Task: Look for space in Rockingham, Australia from 1st July, 2023 to 9th July, 2023 for 2 adults in price range Rs.8000 to Rs.15000. Place can be entire place with 1  bedroom having 1 bed and 1 bathroom. Property type can be house. Amenities needed are: washing machine, dedicated workplace, free parkinig on premises, smoking allowed, . Booking option can be shelf check-in. Required host language is English.
Action: Mouse moved to (517, 121)
Screenshot: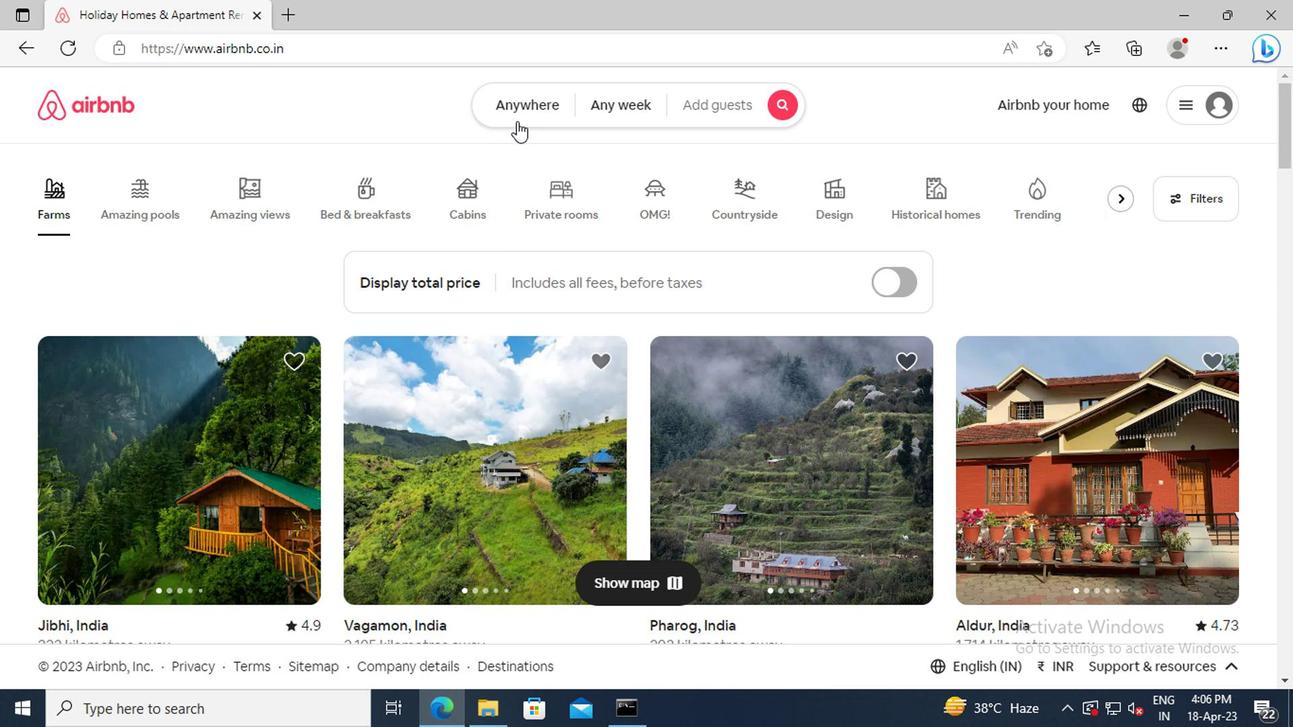 
Action: Mouse pressed left at (517, 121)
Screenshot: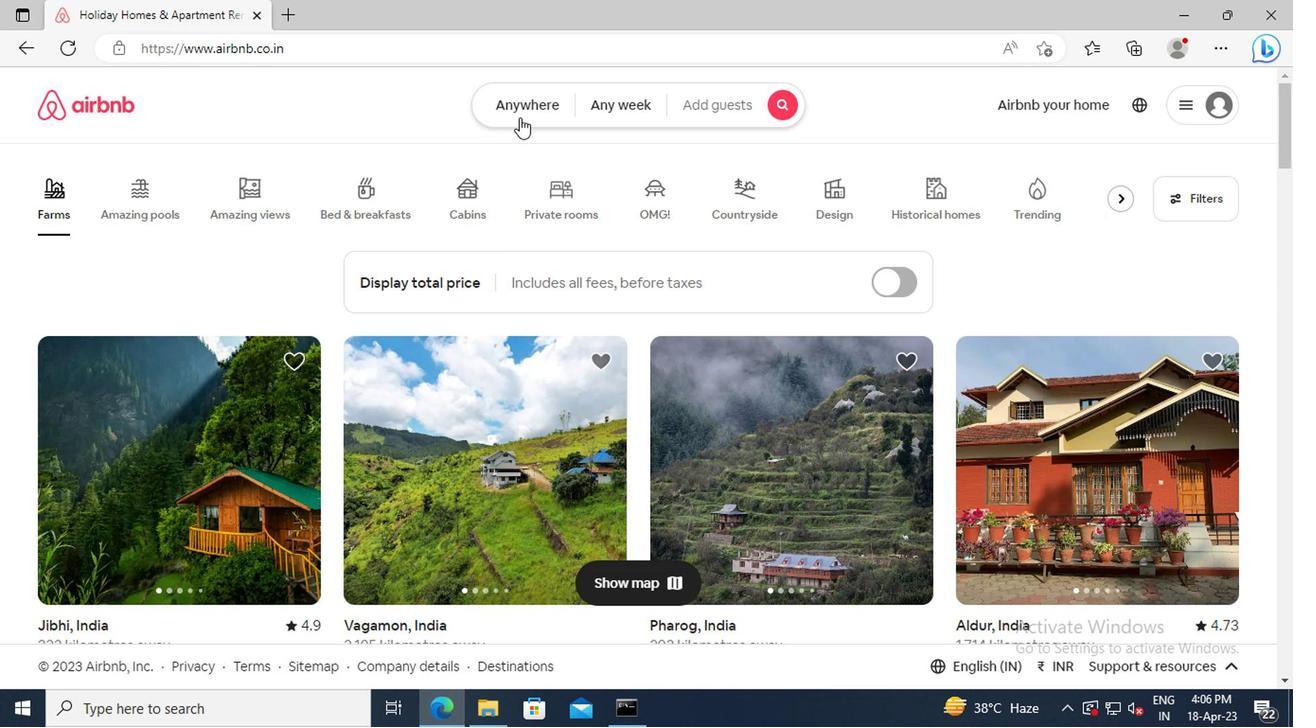 
Action: Mouse moved to (311, 187)
Screenshot: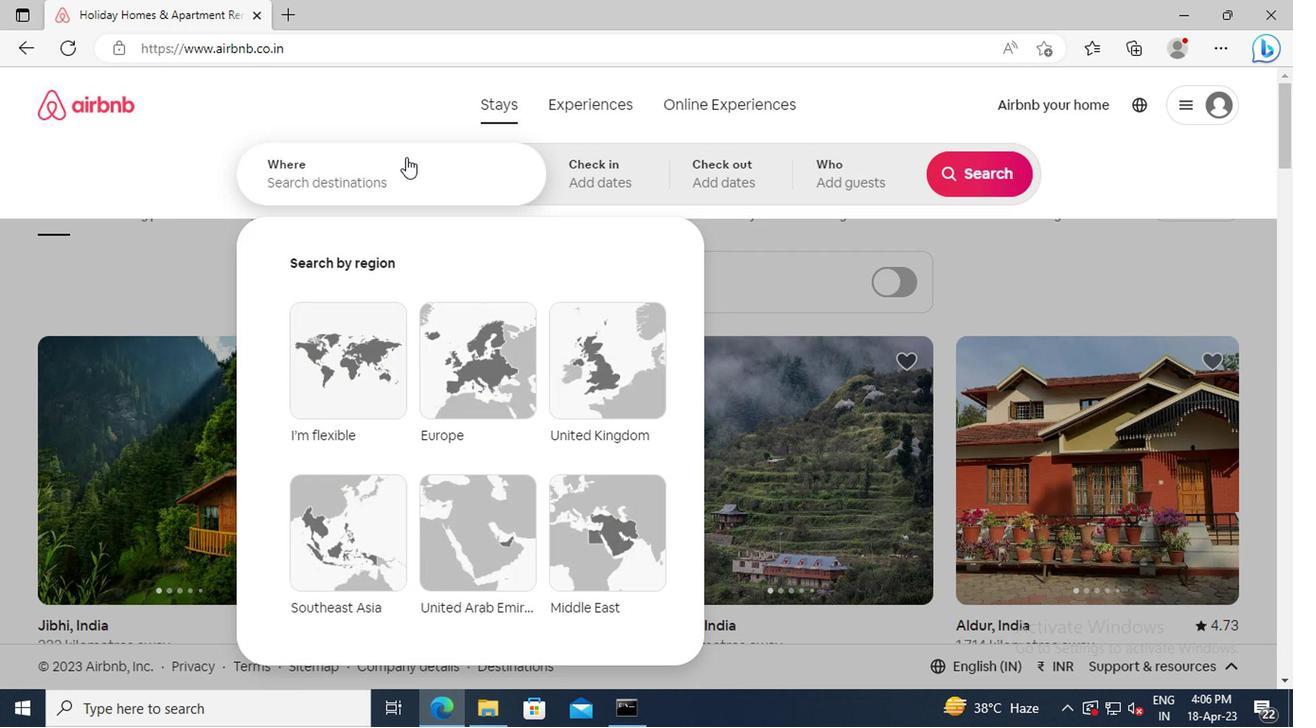 
Action: Mouse pressed left at (311, 187)
Screenshot: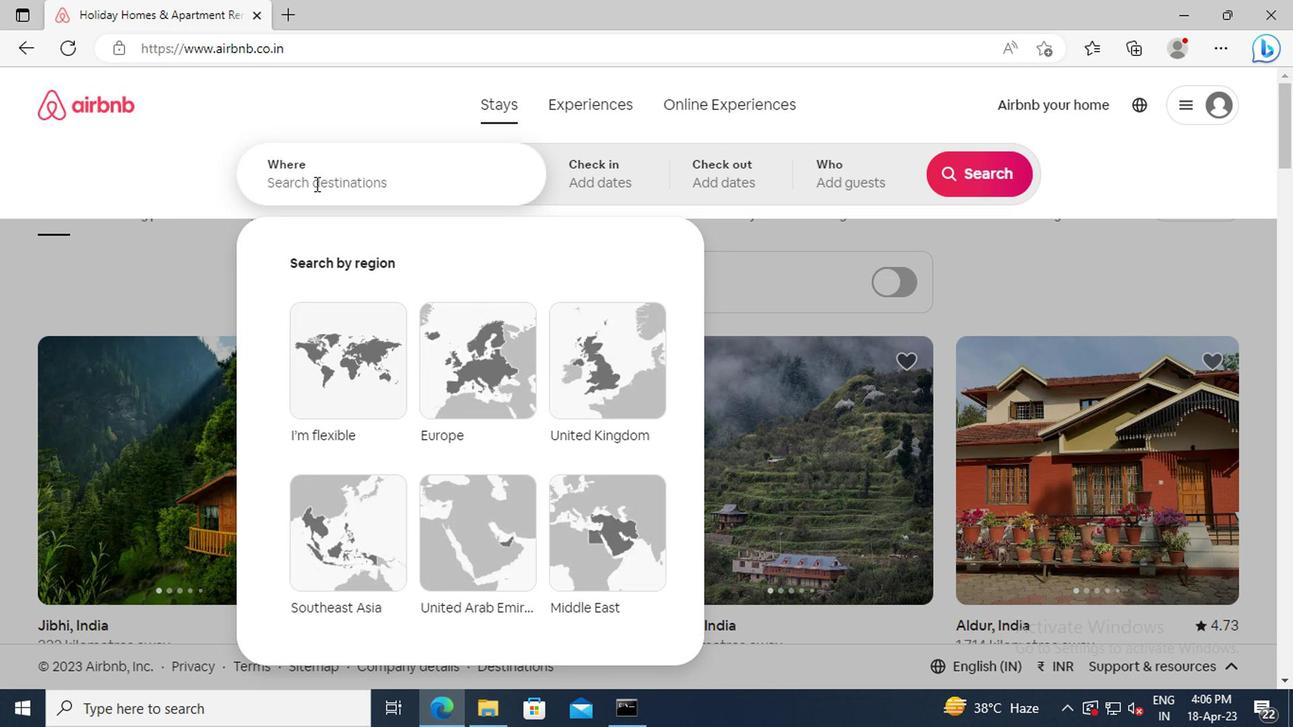 
Action: Key pressed <Key.shift>ROCKINGHAM,<Key.space><Key.shift_r>AUSTRALIA<Key.enter>
Screenshot: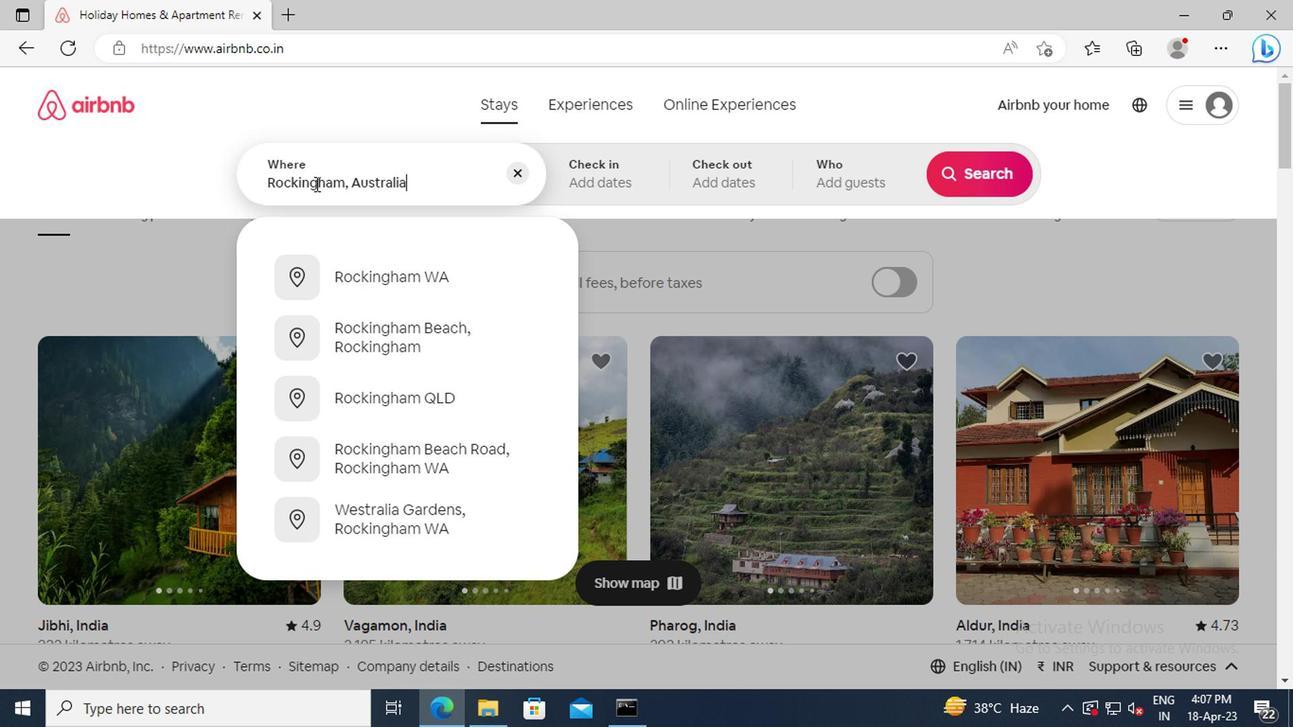 
Action: Mouse moved to (957, 325)
Screenshot: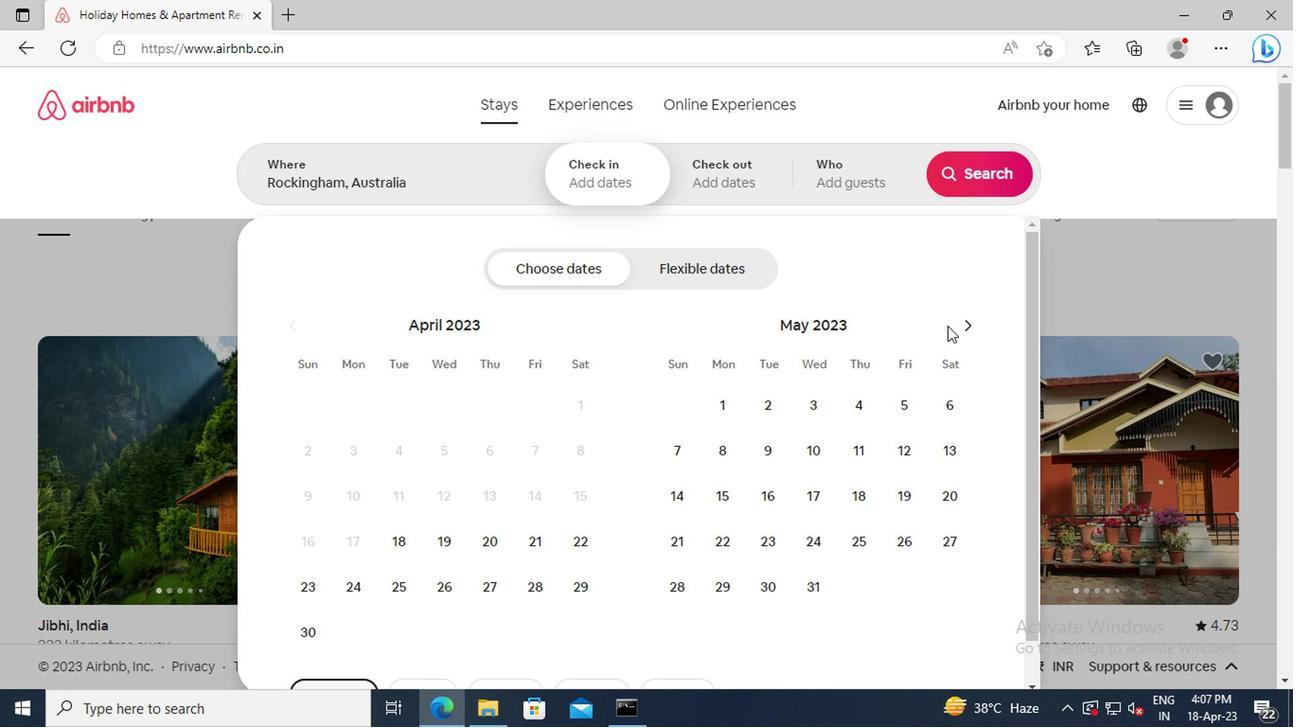
Action: Mouse pressed left at (957, 325)
Screenshot: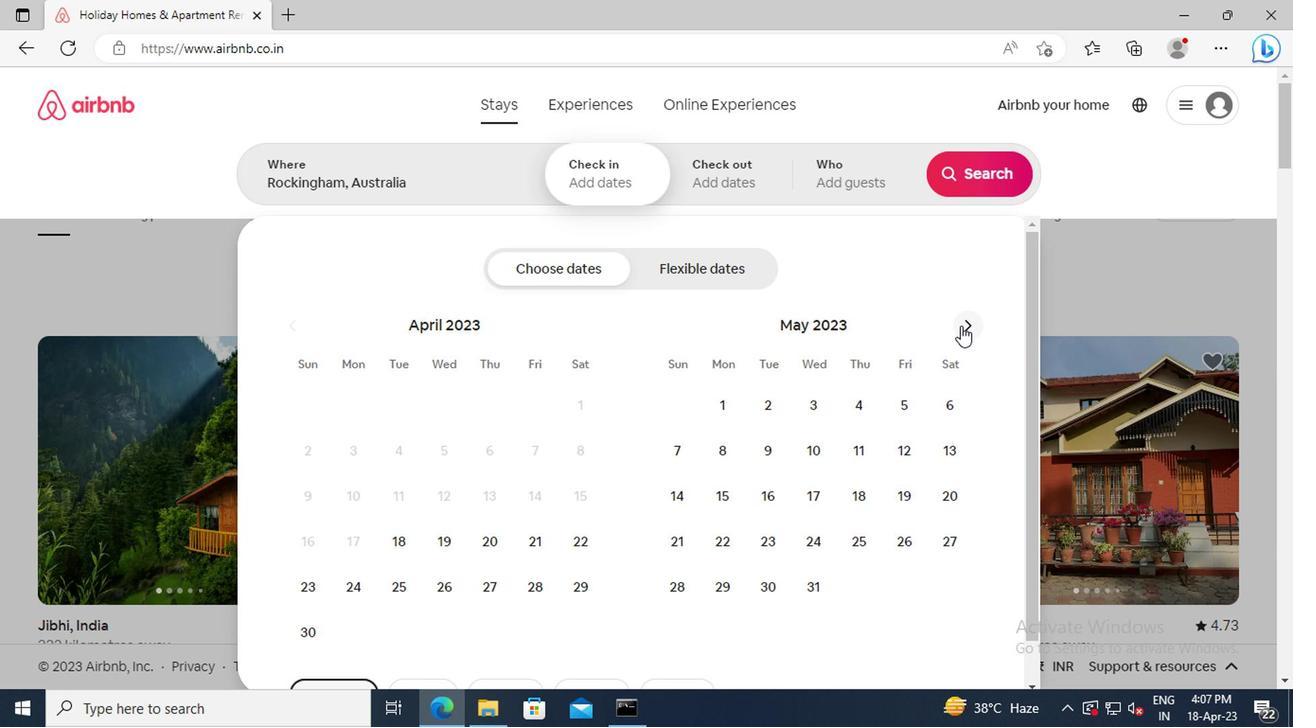 
Action: Mouse pressed left at (957, 325)
Screenshot: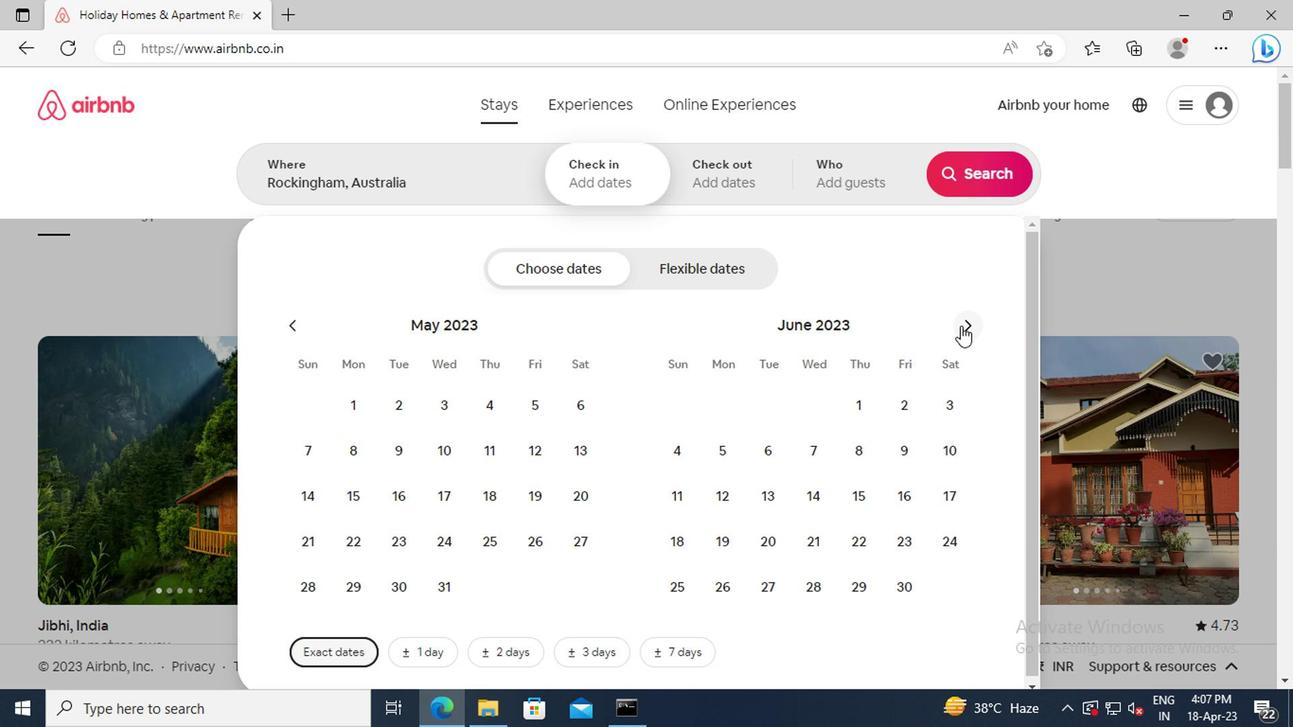 
Action: Mouse moved to (941, 400)
Screenshot: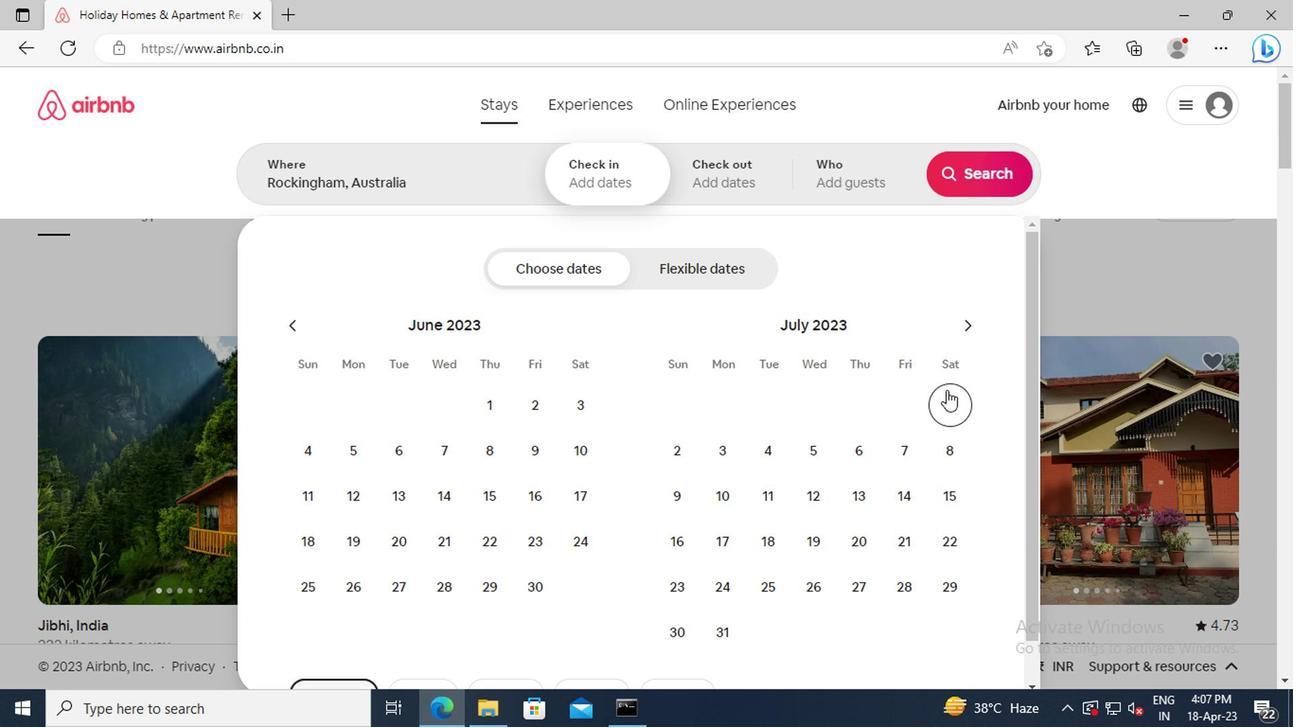 
Action: Mouse pressed left at (941, 400)
Screenshot: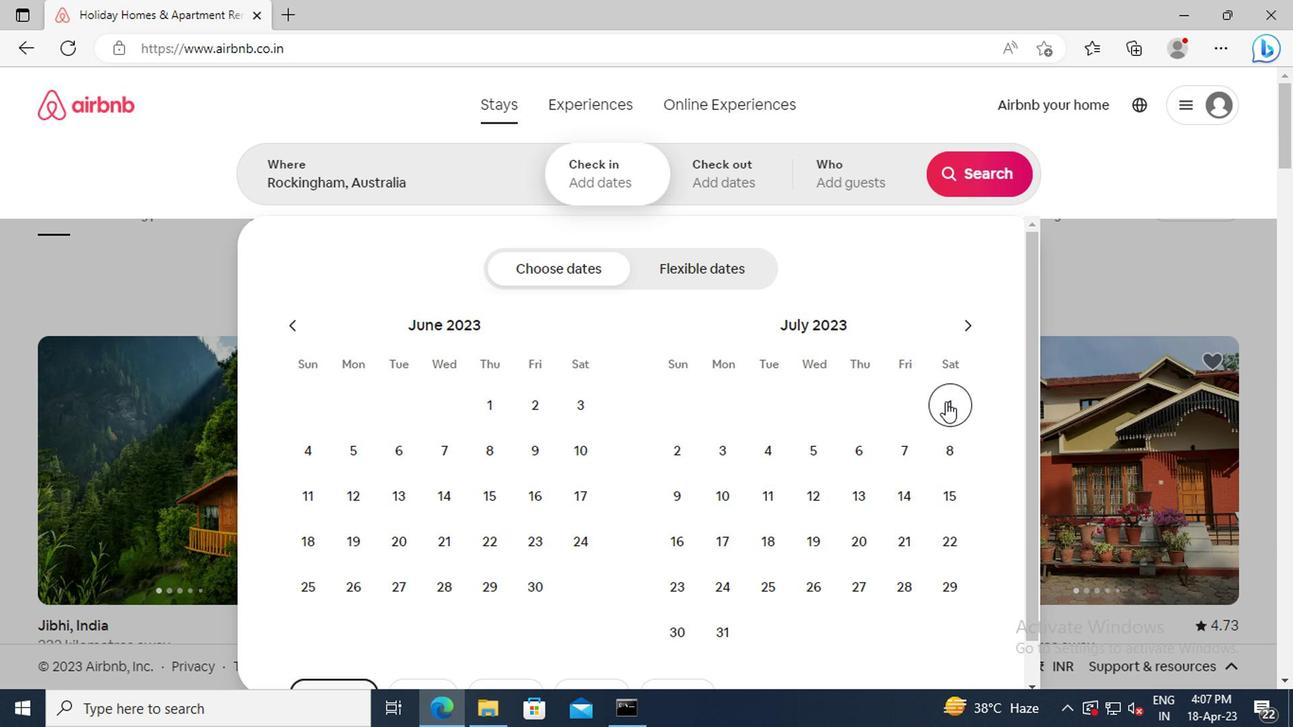 
Action: Mouse moved to (680, 491)
Screenshot: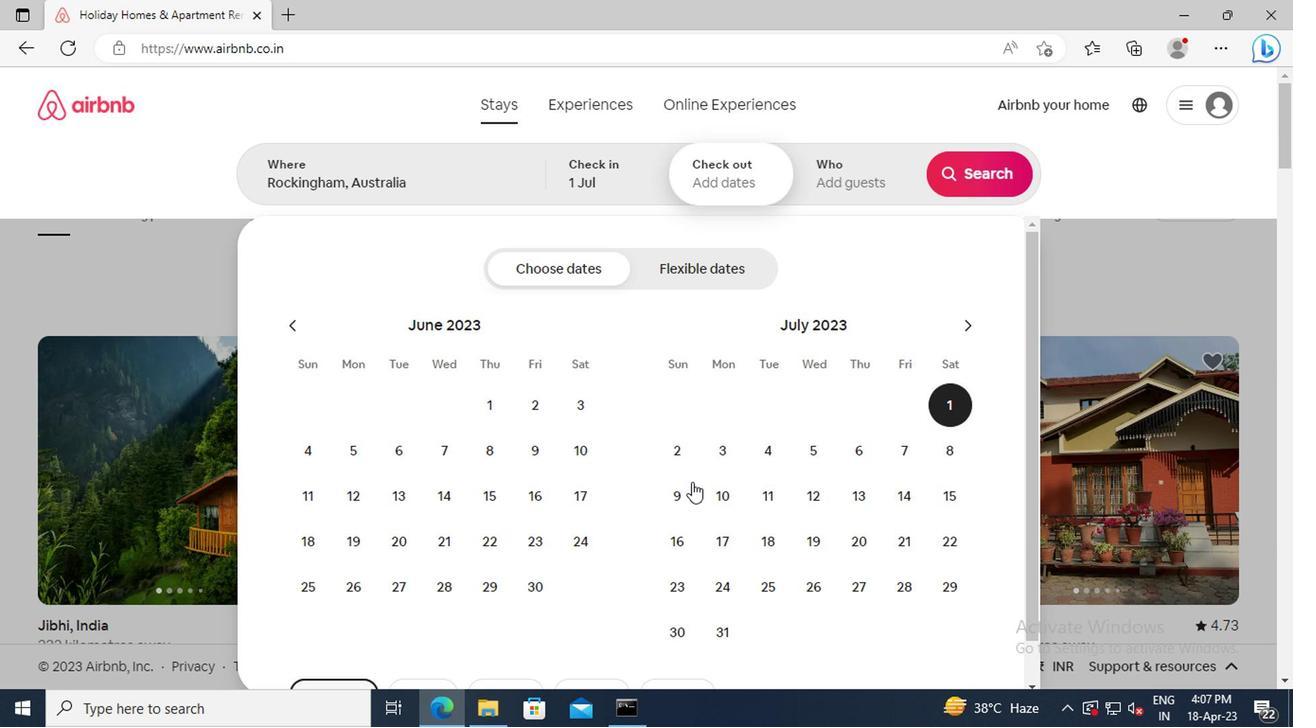 
Action: Mouse pressed left at (680, 491)
Screenshot: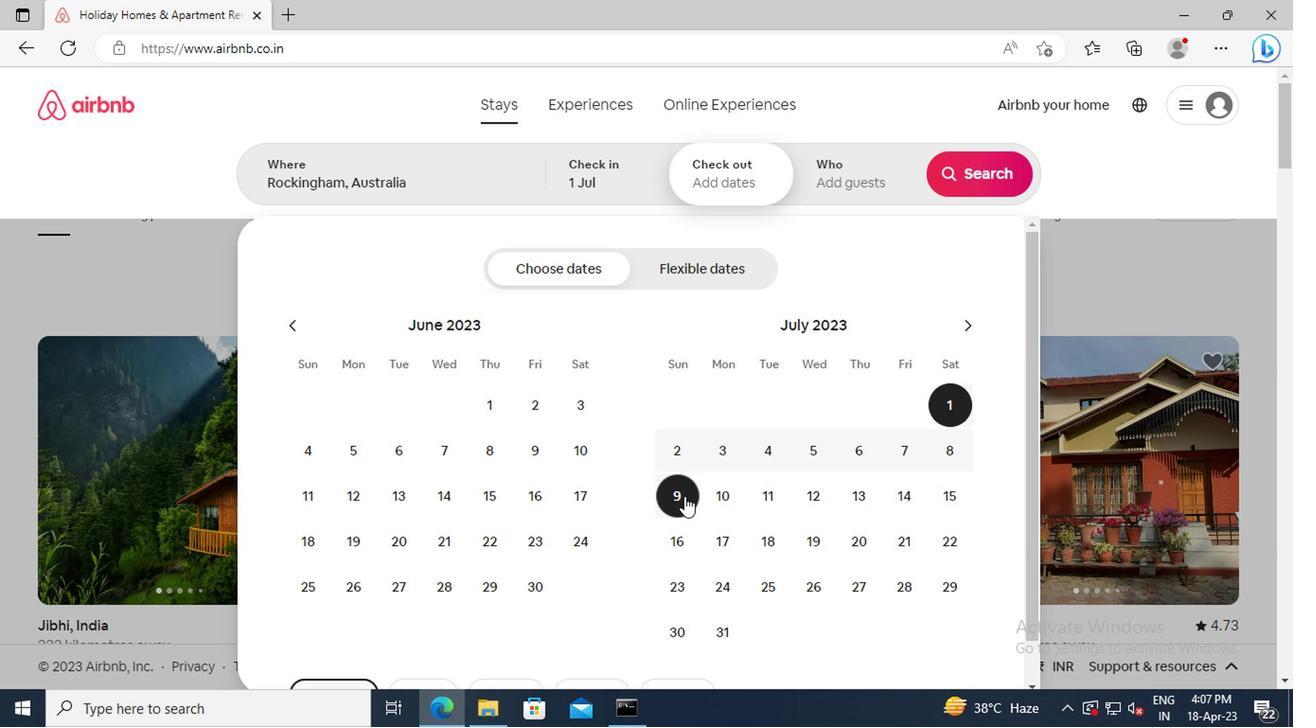 
Action: Mouse moved to (814, 173)
Screenshot: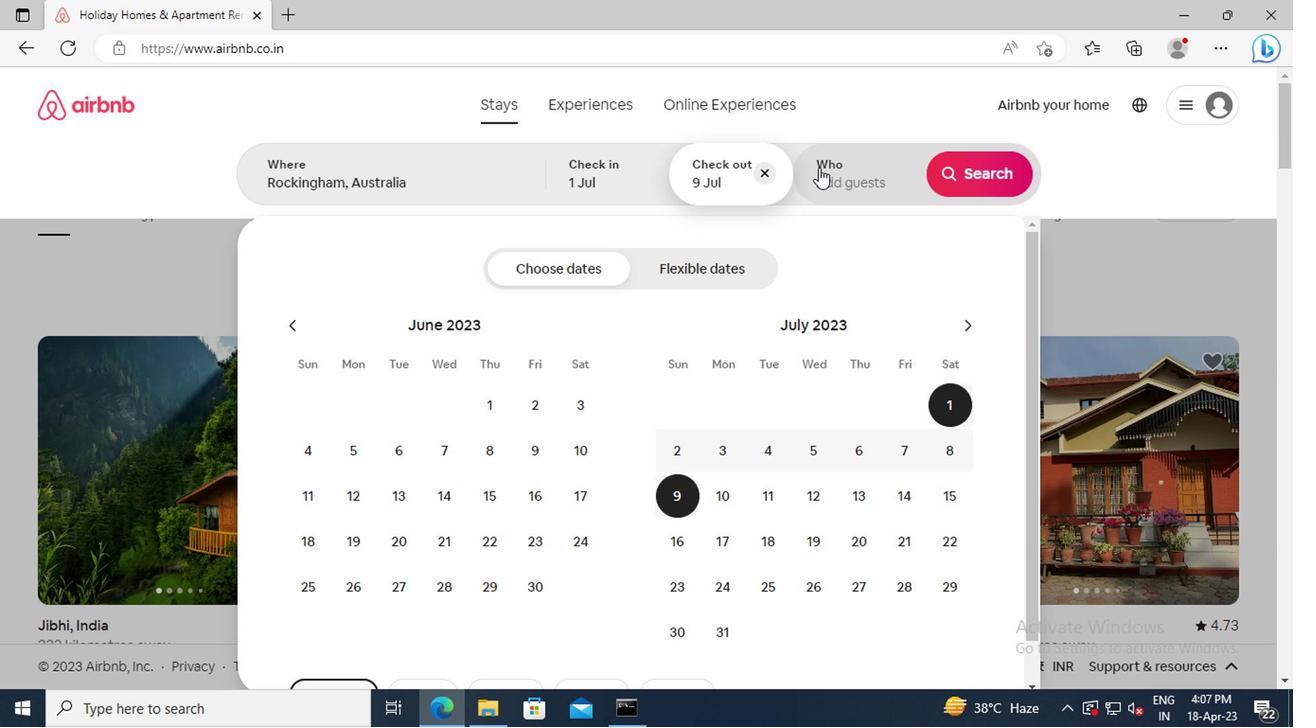 
Action: Mouse pressed left at (814, 173)
Screenshot: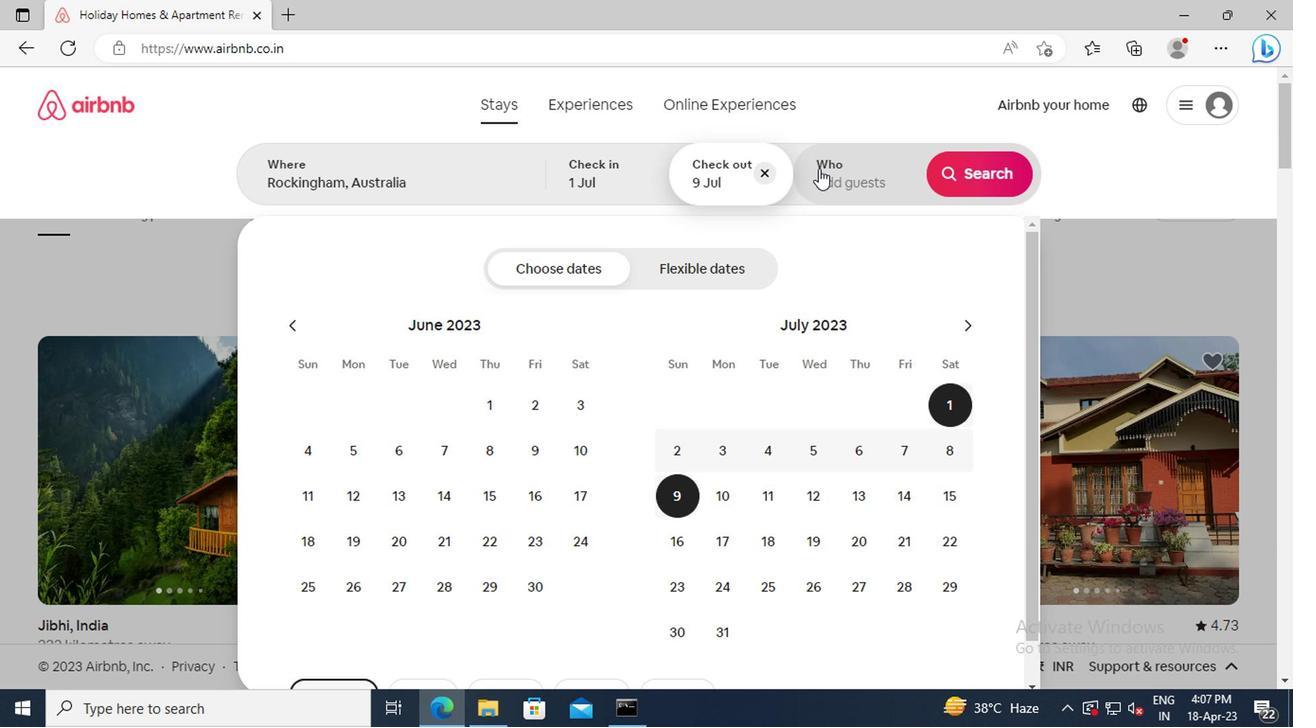 
Action: Mouse moved to (973, 274)
Screenshot: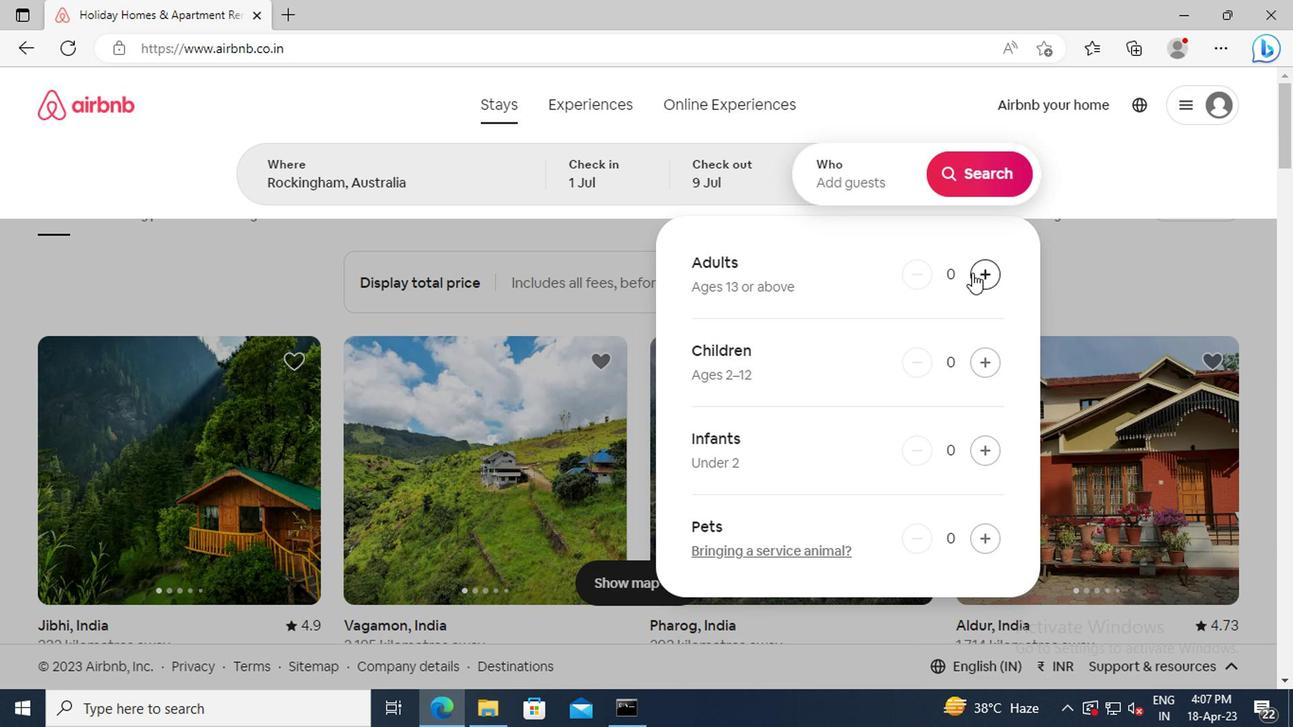
Action: Mouse pressed left at (973, 274)
Screenshot: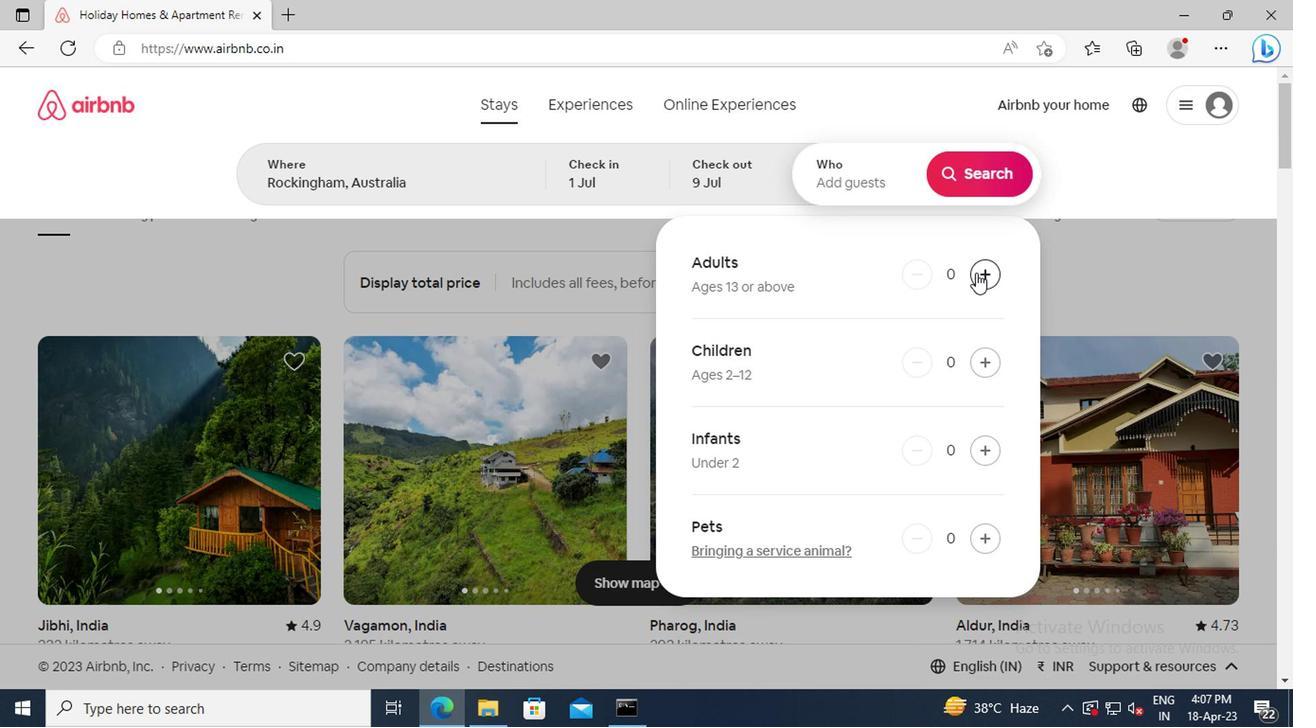 
Action: Mouse pressed left at (973, 274)
Screenshot: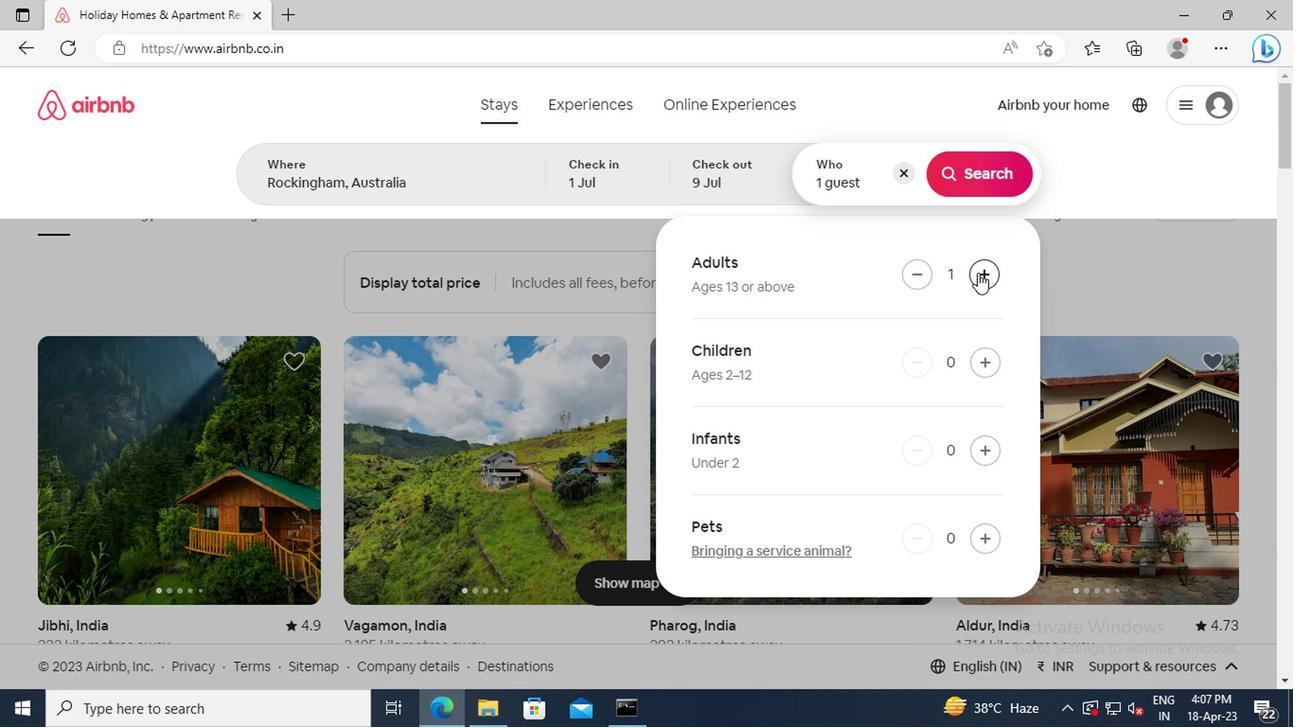 
Action: Mouse moved to (986, 177)
Screenshot: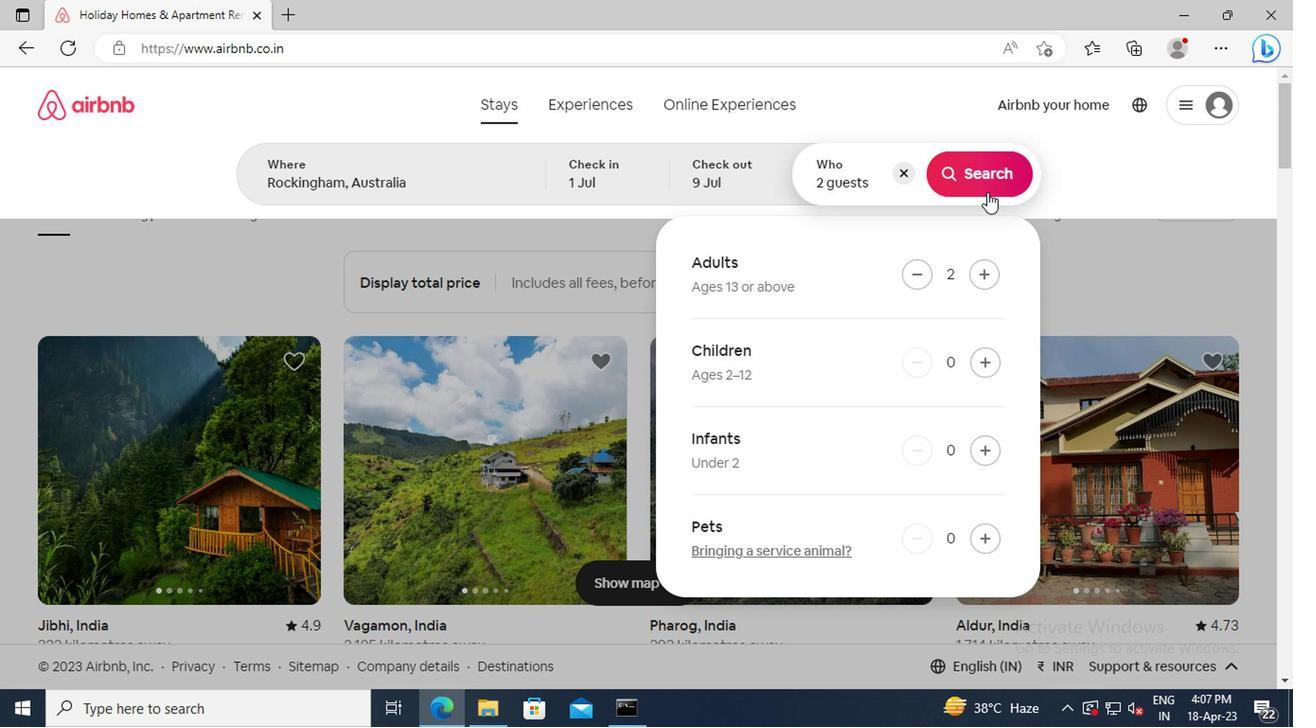 
Action: Mouse pressed left at (986, 177)
Screenshot: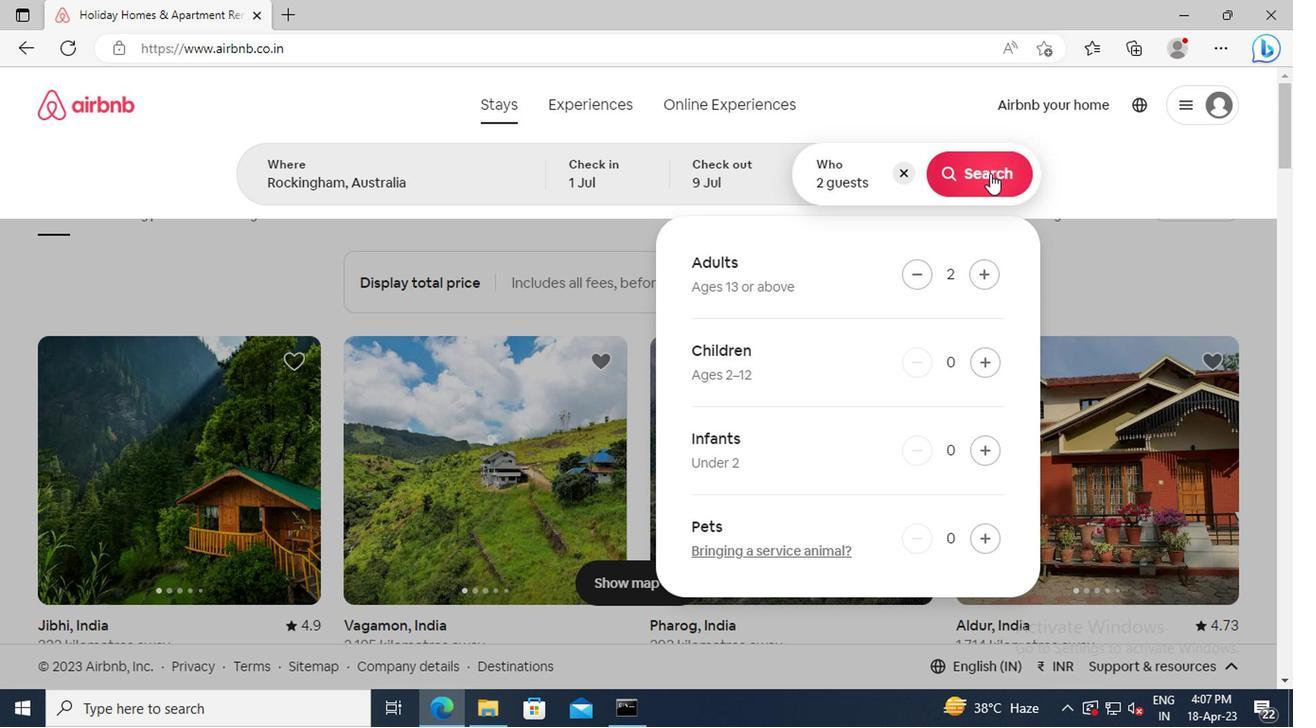 
Action: Mouse moved to (1197, 183)
Screenshot: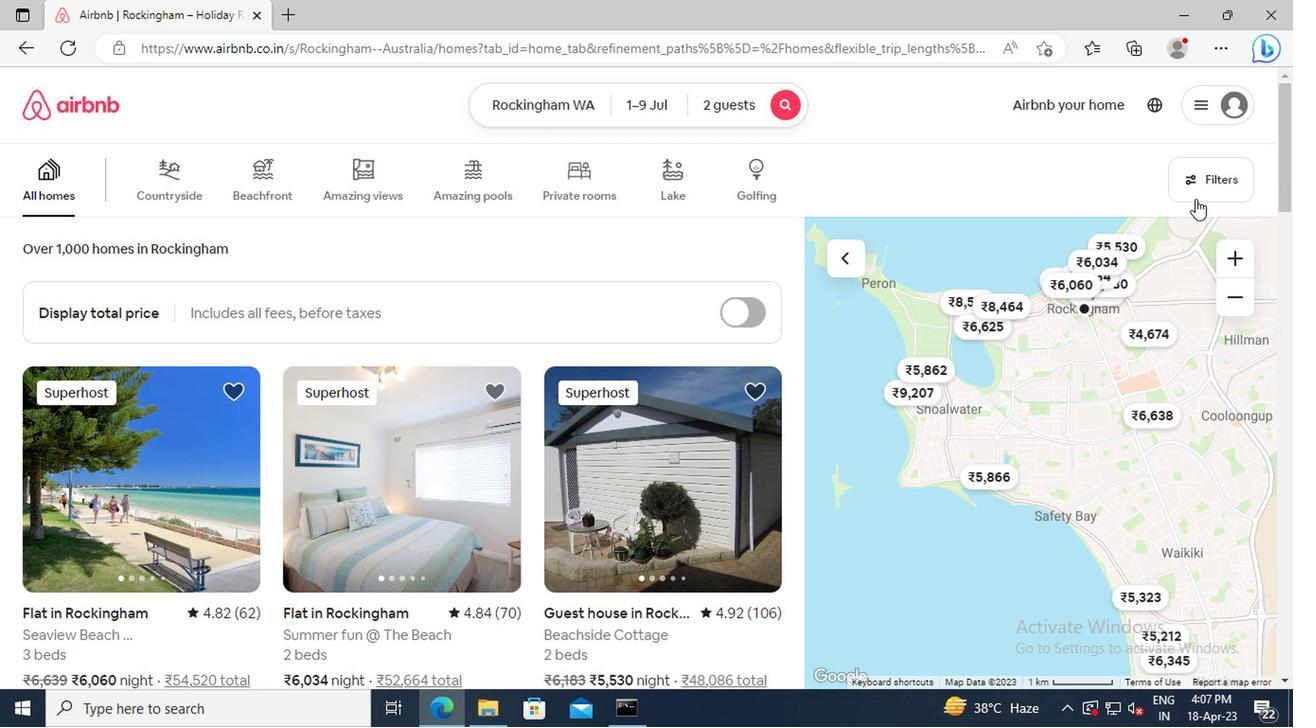 
Action: Mouse pressed left at (1197, 183)
Screenshot: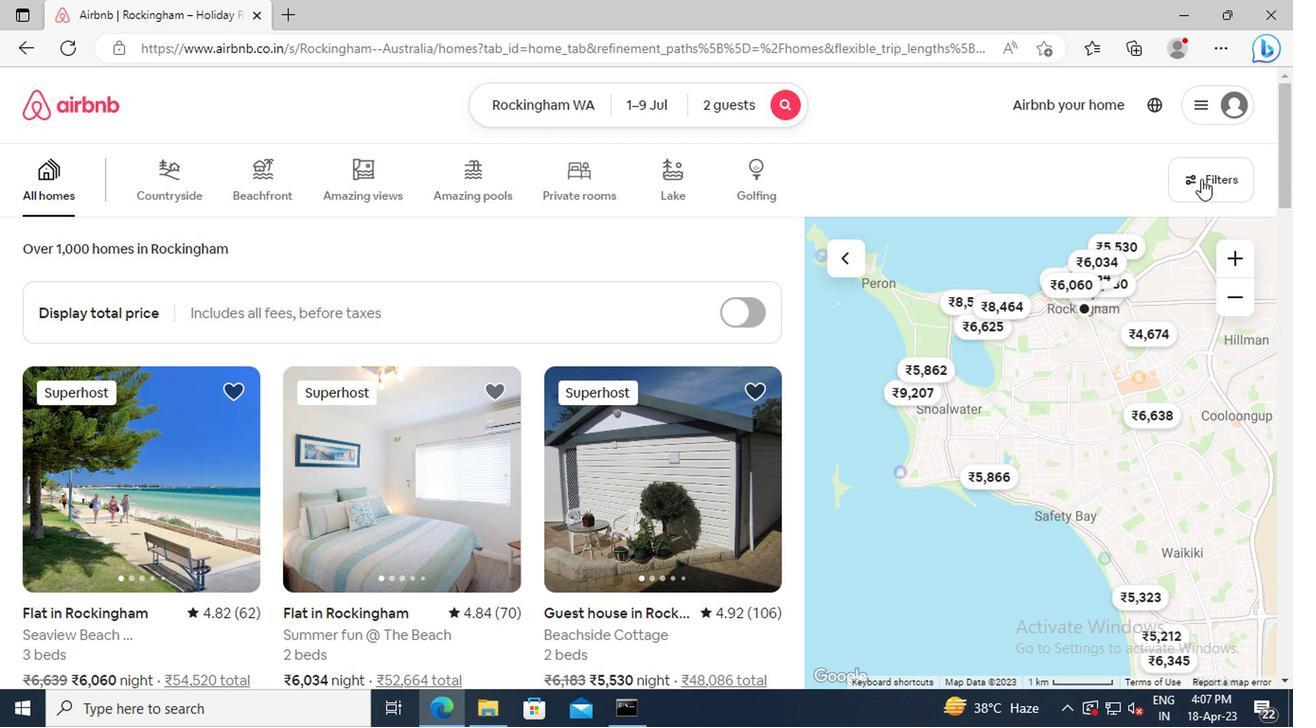 
Action: Mouse moved to (471, 412)
Screenshot: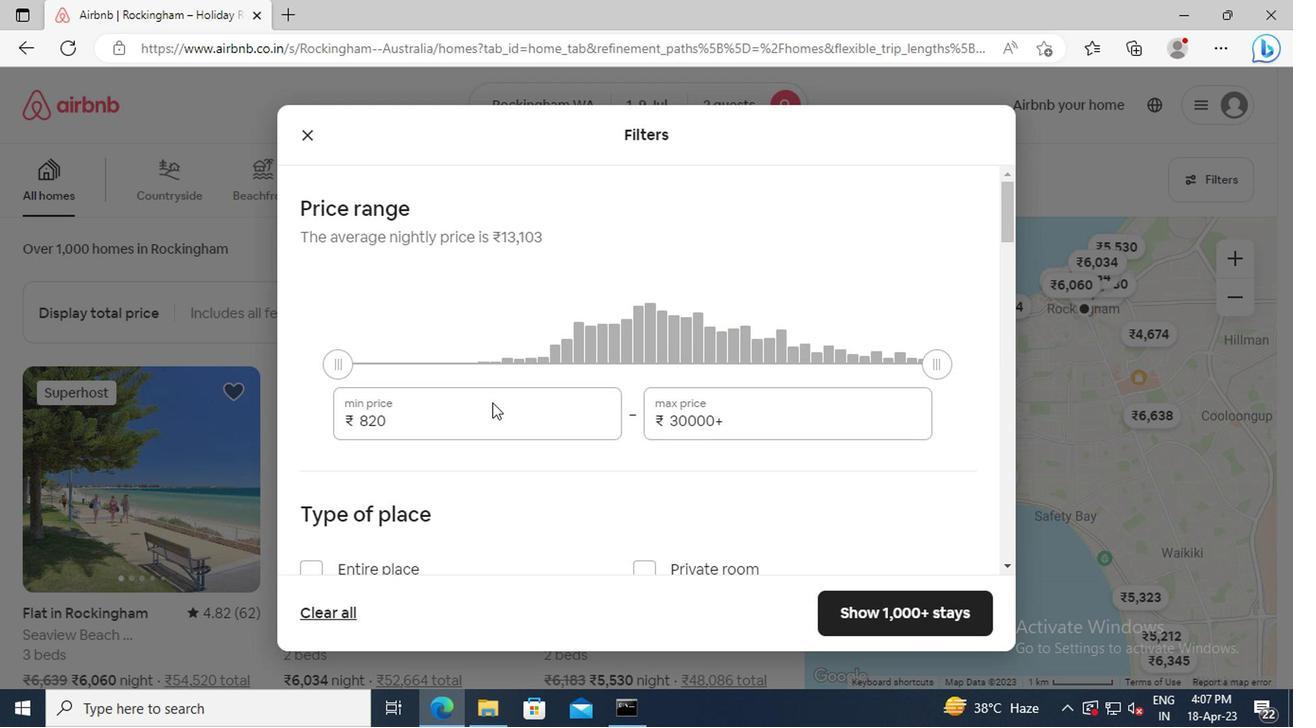 
Action: Mouse pressed left at (471, 412)
Screenshot: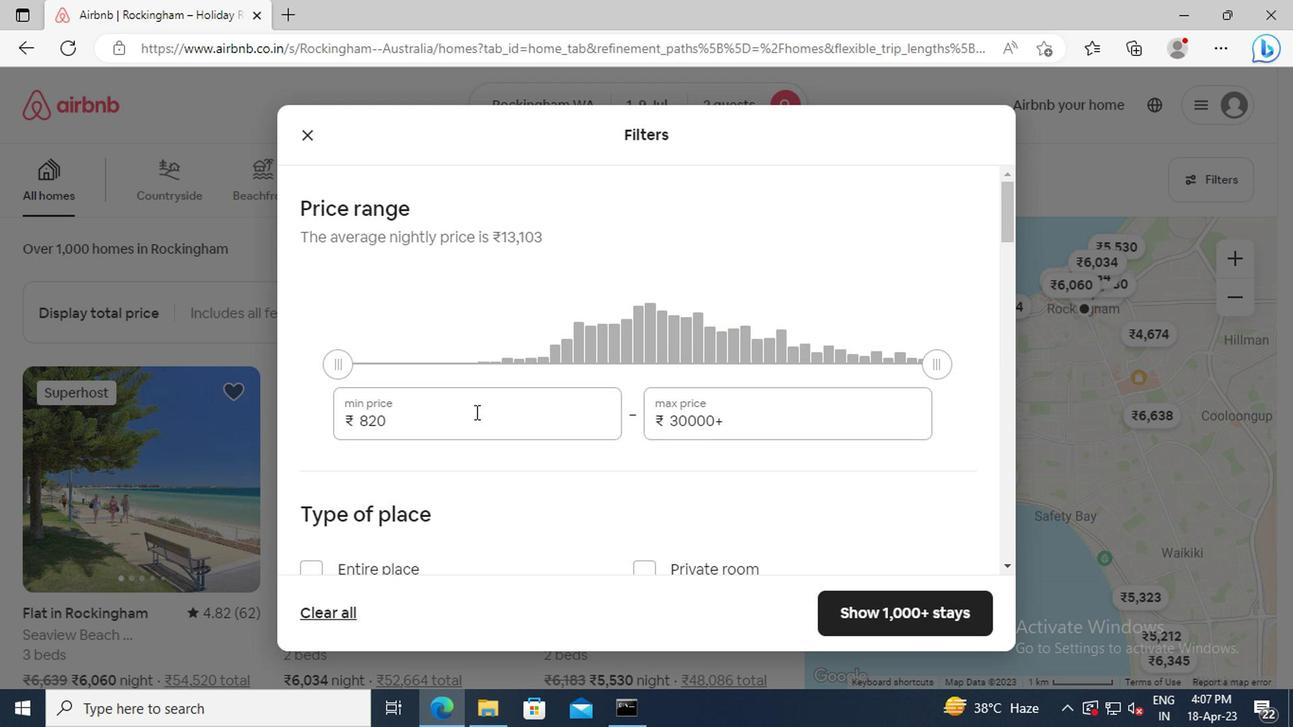 
Action: Key pressed <Key.backspace><Key.backspace><Key.backspace>8000<Key.tab><Key.delete>15000
Screenshot: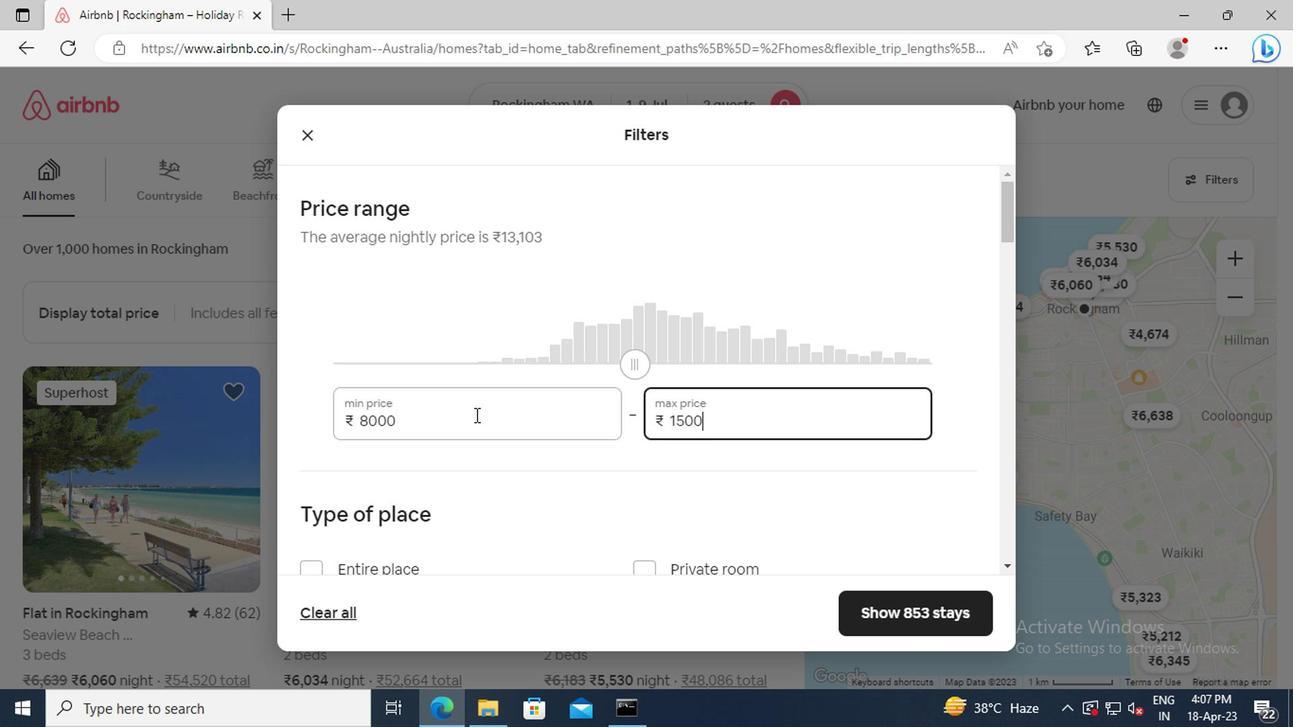 
Action: Mouse scrolled (471, 411) with delta (0, -1)
Screenshot: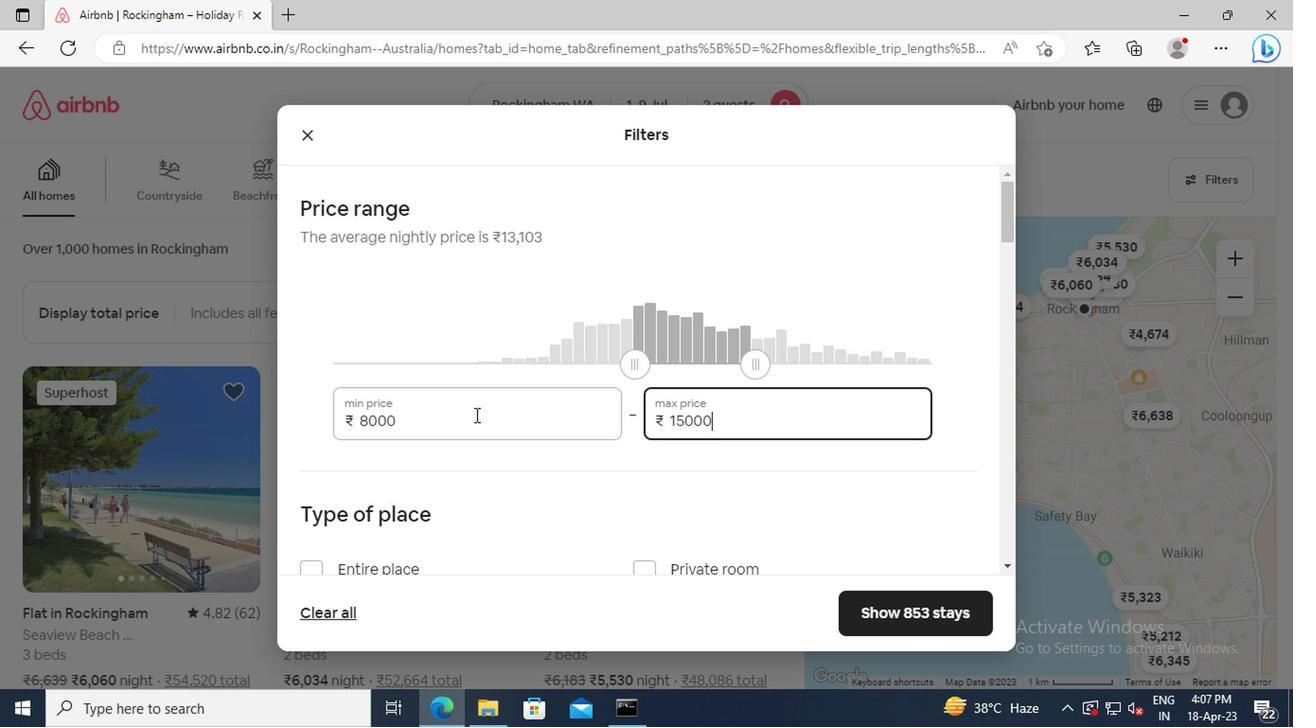 
Action: Mouse scrolled (471, 411) with delta (0, -1)
Screenshot: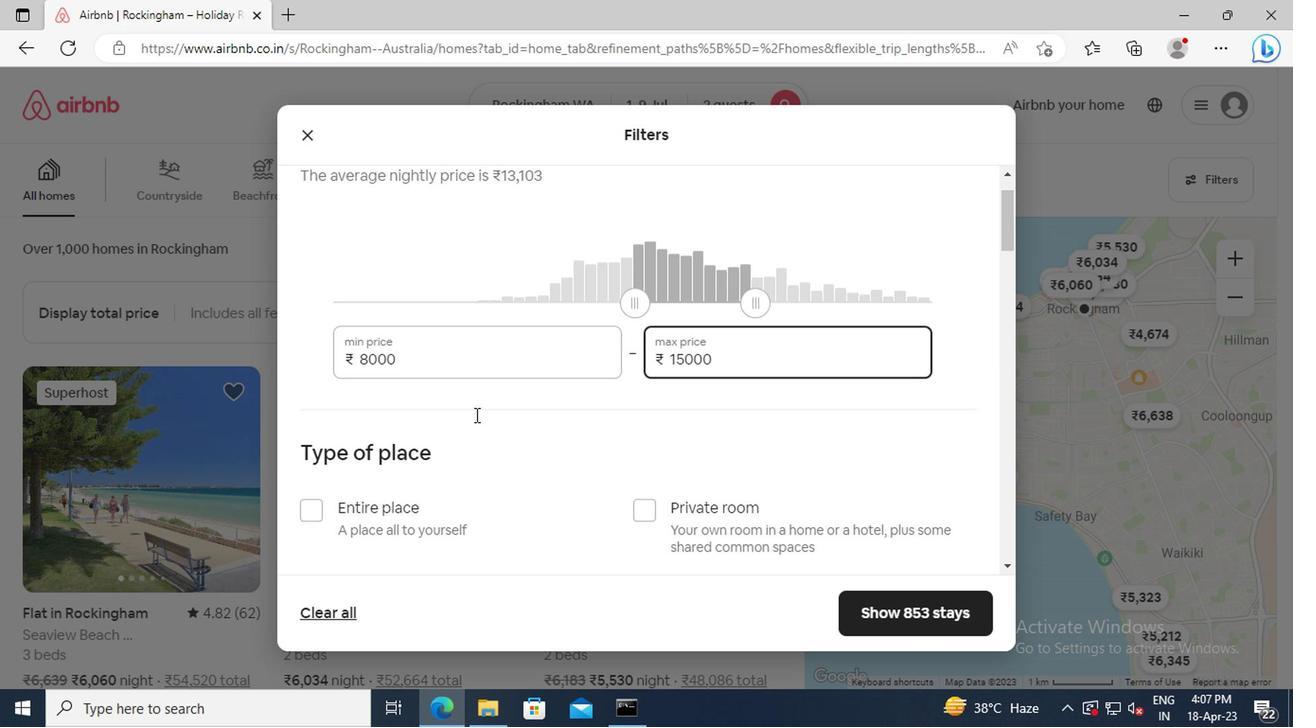 
Action: Mouse scrolled (471, 411) with delta (0, -1)
Screenshot: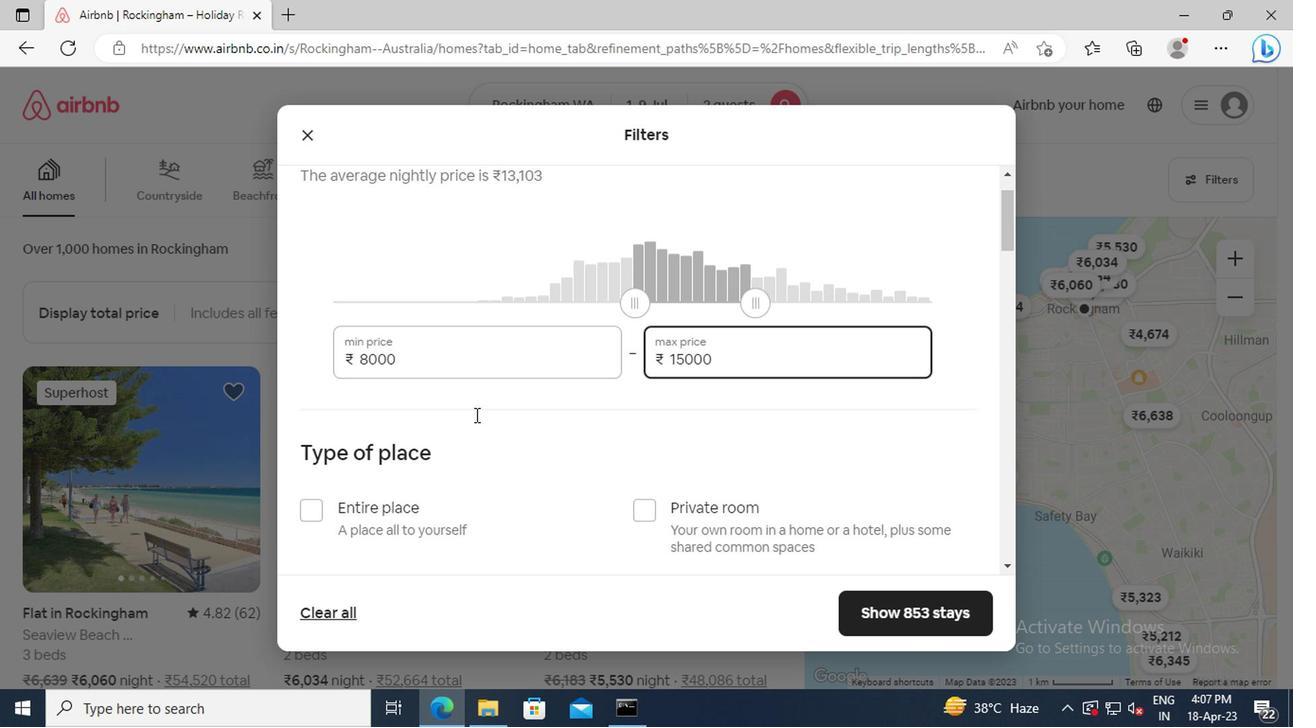 
Action: Mouse moved to (314, 391)
Screenshot: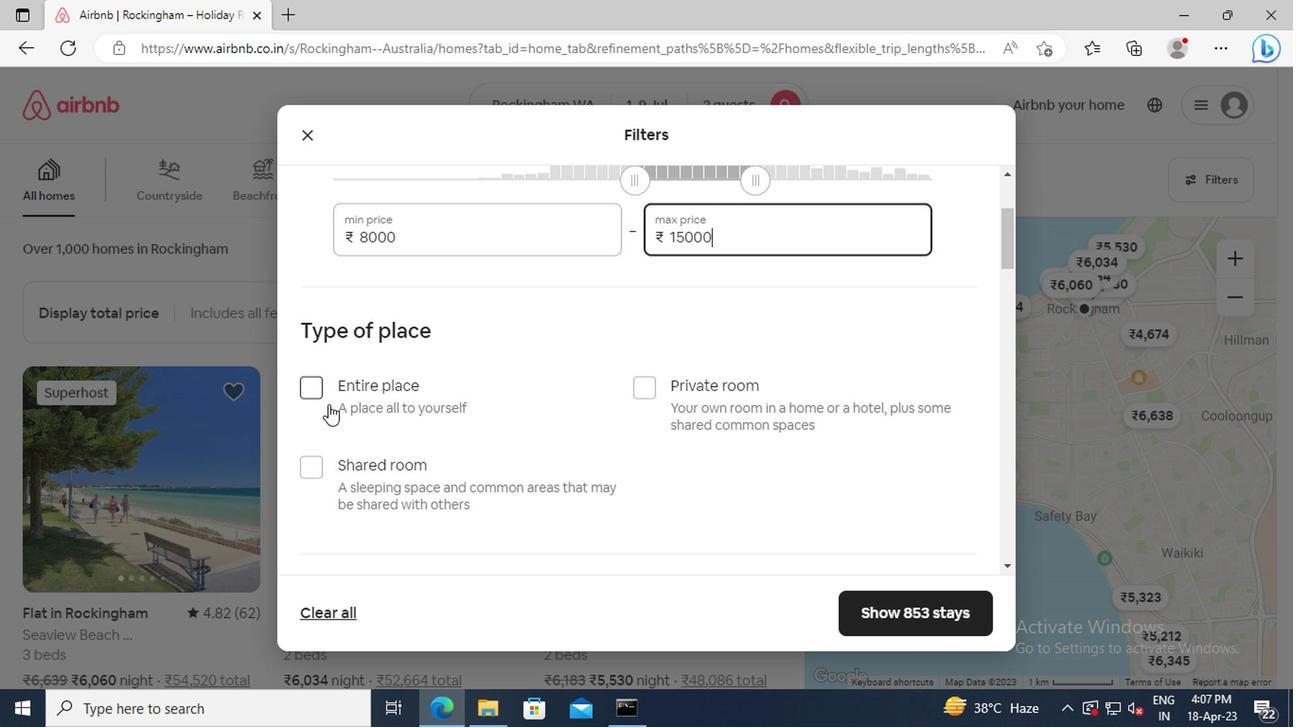 
Action: Mouse pressed left at (314, 391)
Screenshot: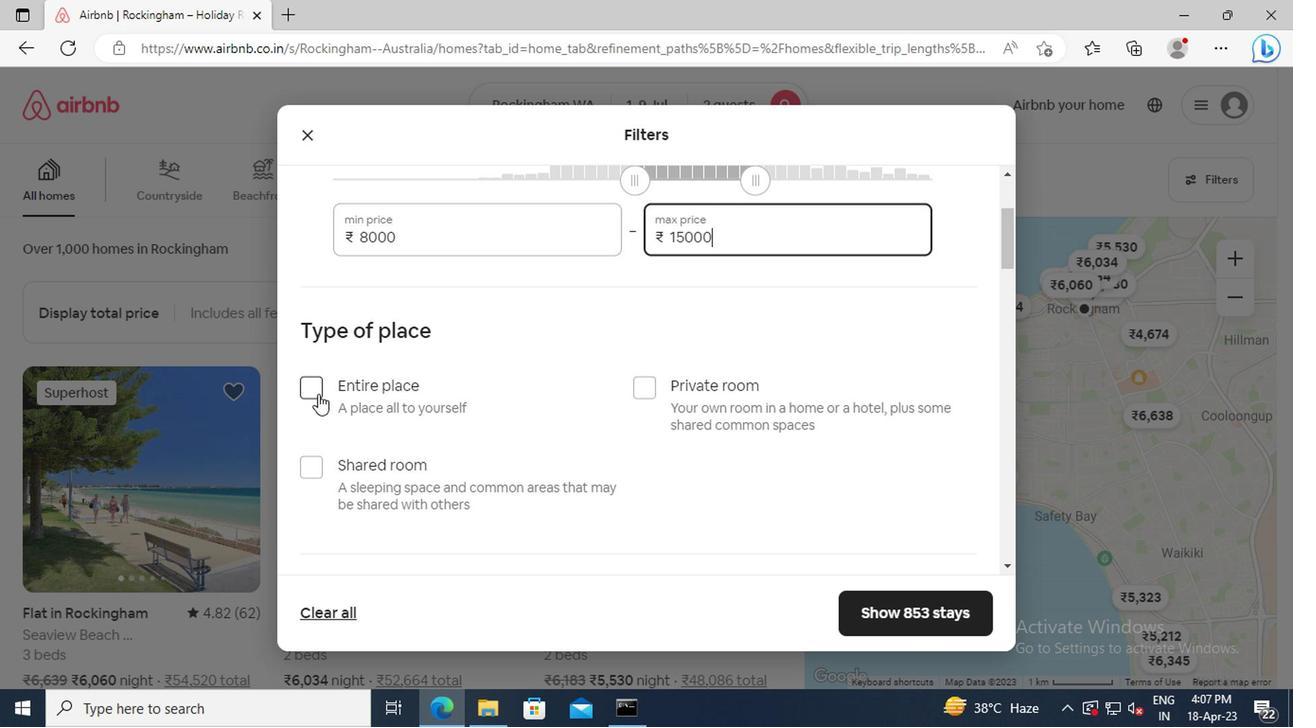 
Action: Mouse moved to (519, 398)
Screenshot: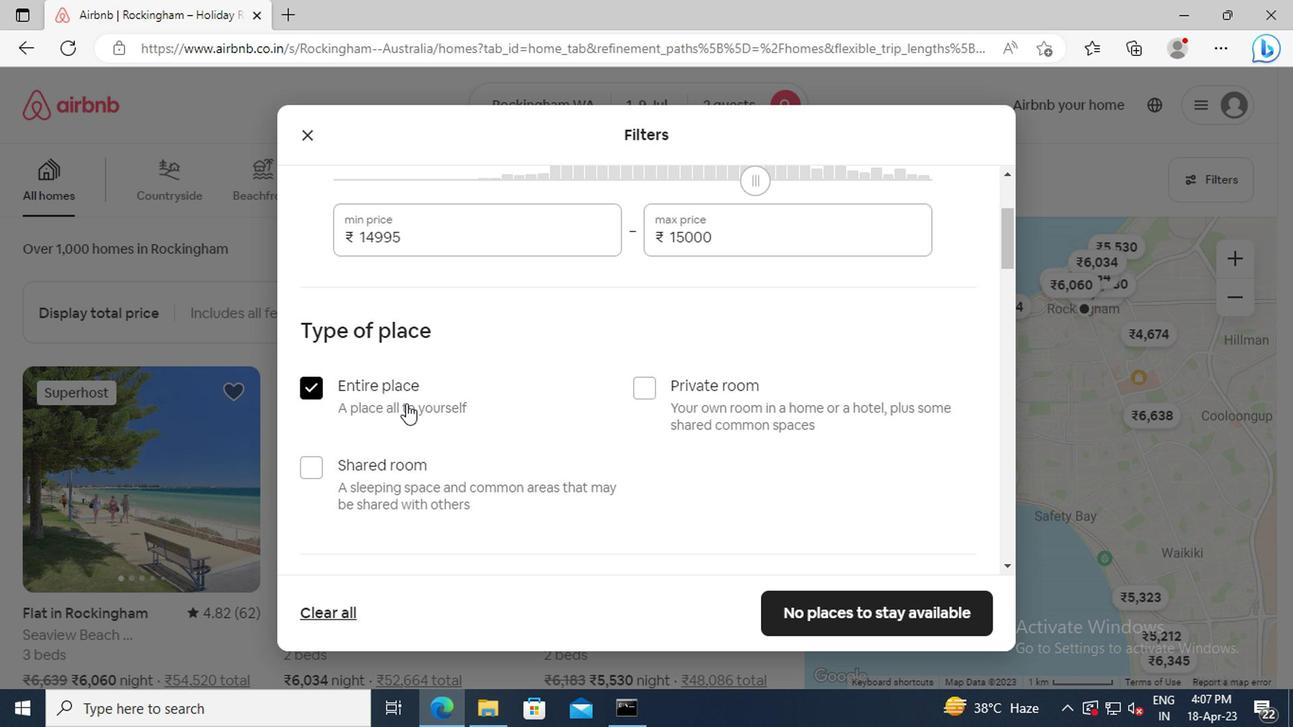 
Action: Mouse scrolled (519, 398) with delta (0, 0)
Screenshot: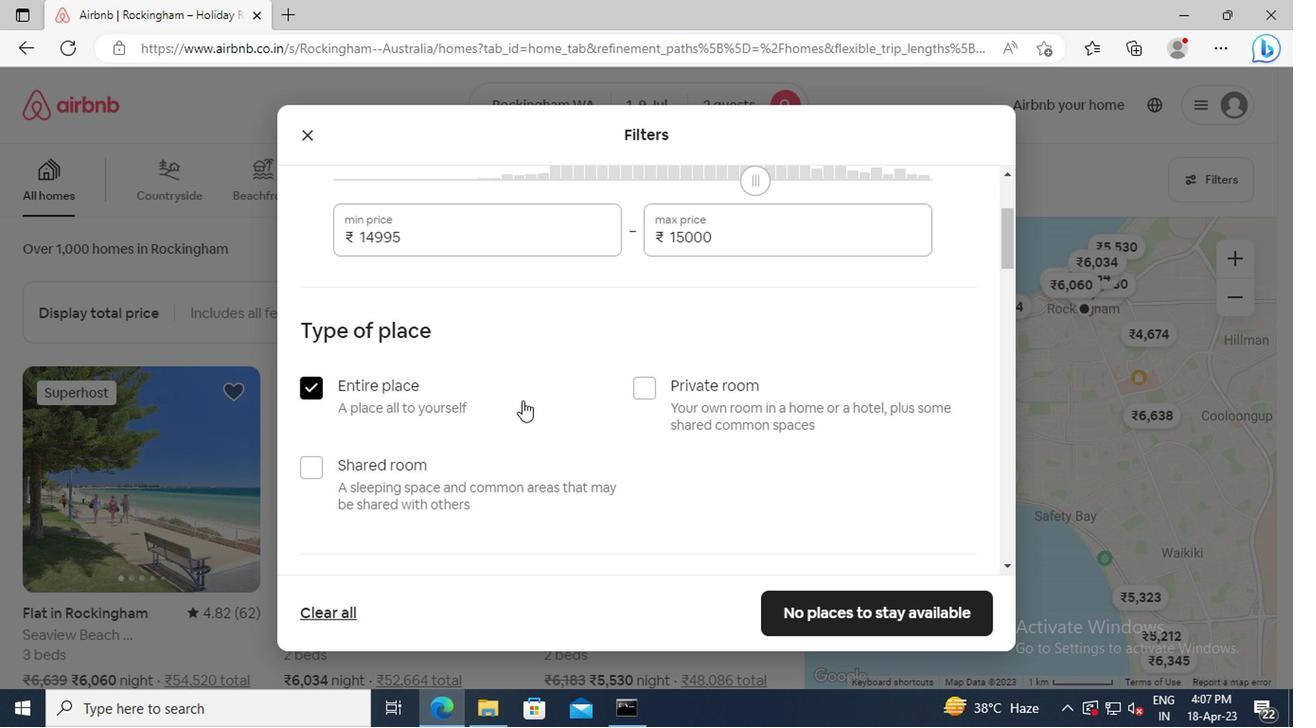 
Action: Mouse scrolled (519, 398) with delta (0, 0)
Screenshot: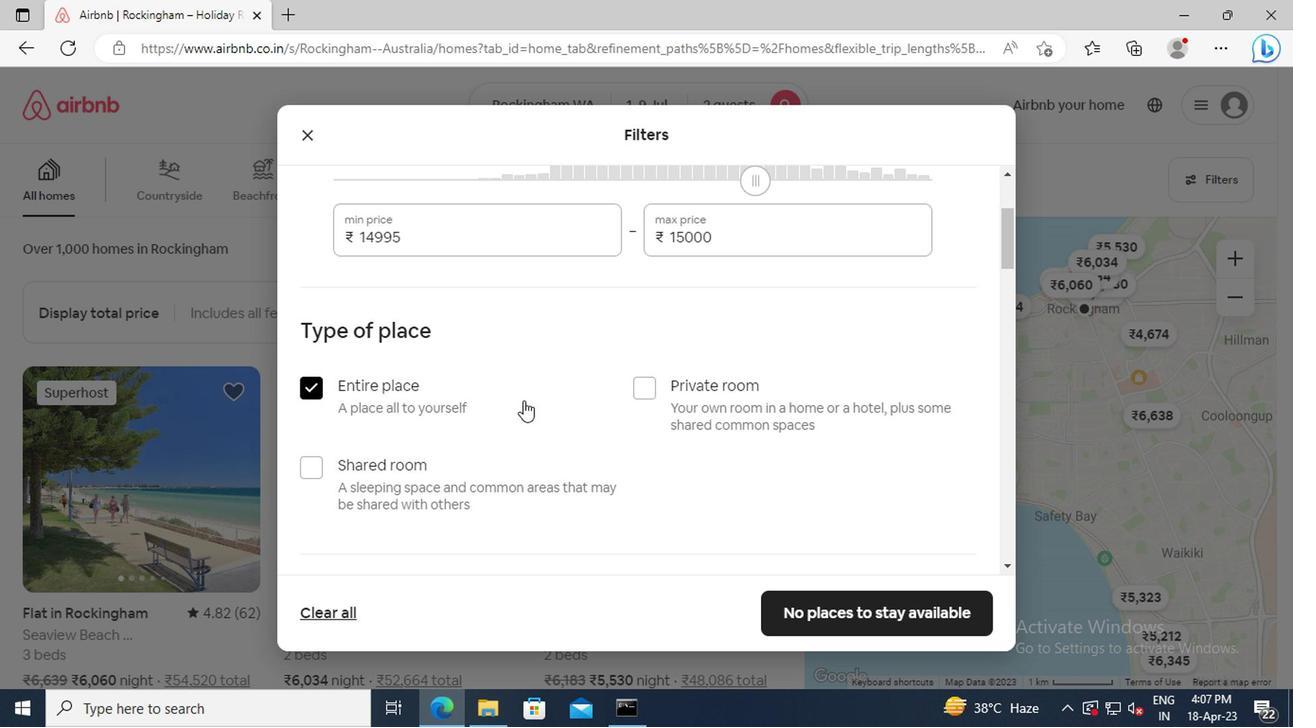 
Action: Mouse scrolled (519, 398) with delta (0, 0)
Screenshot: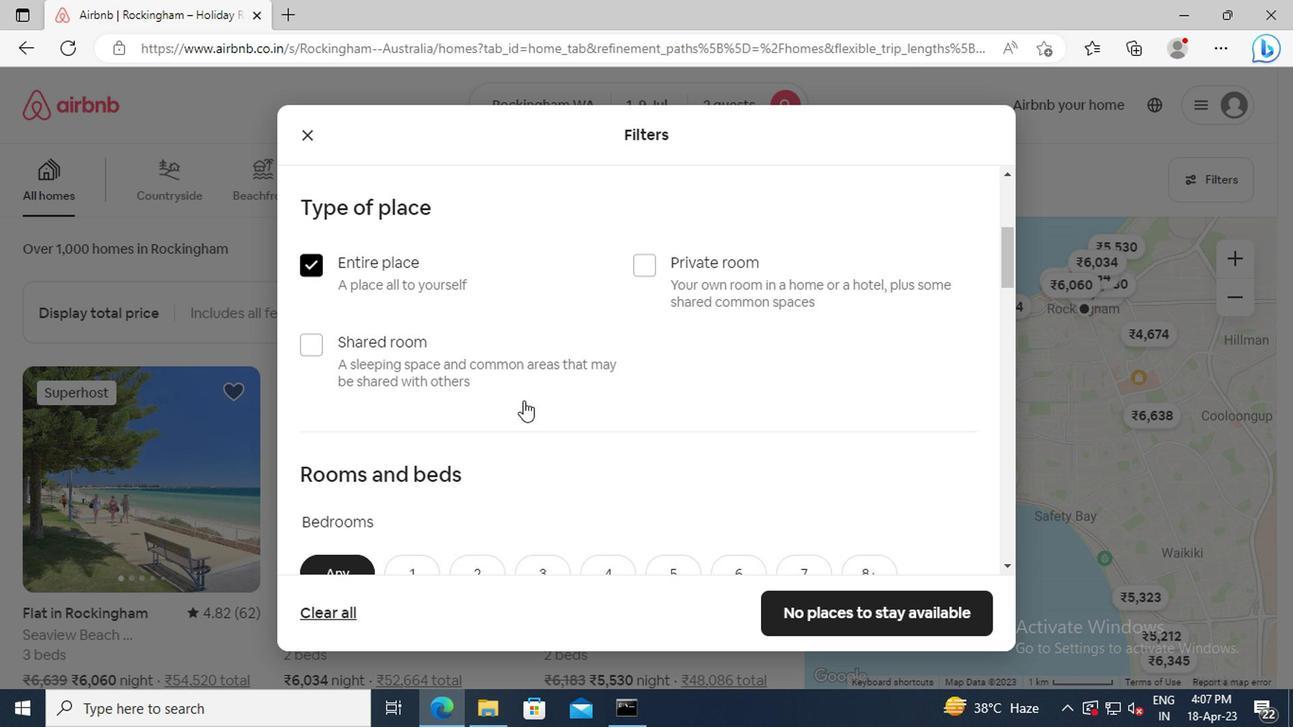 
Action: Mouse scrolled (519, 398) with delta (0, 0)
Screenshot: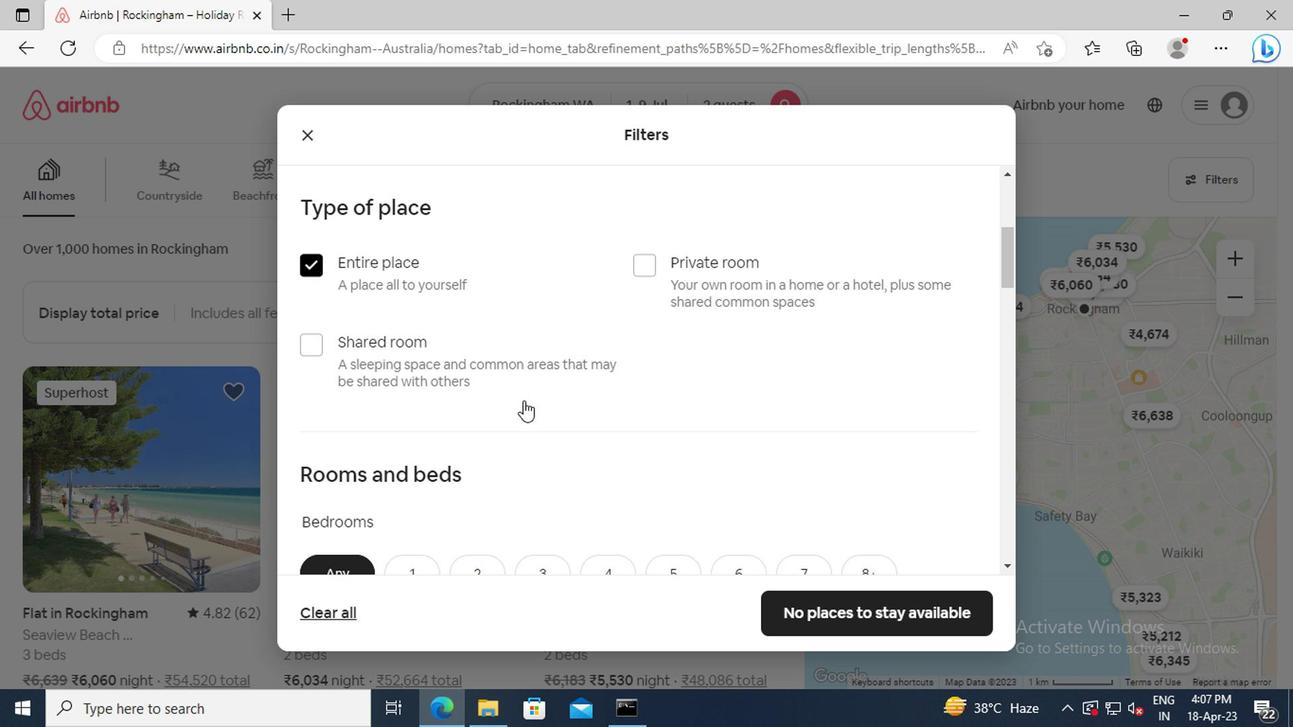 
Action: Mouse moved to (409, 440)
Screenshot: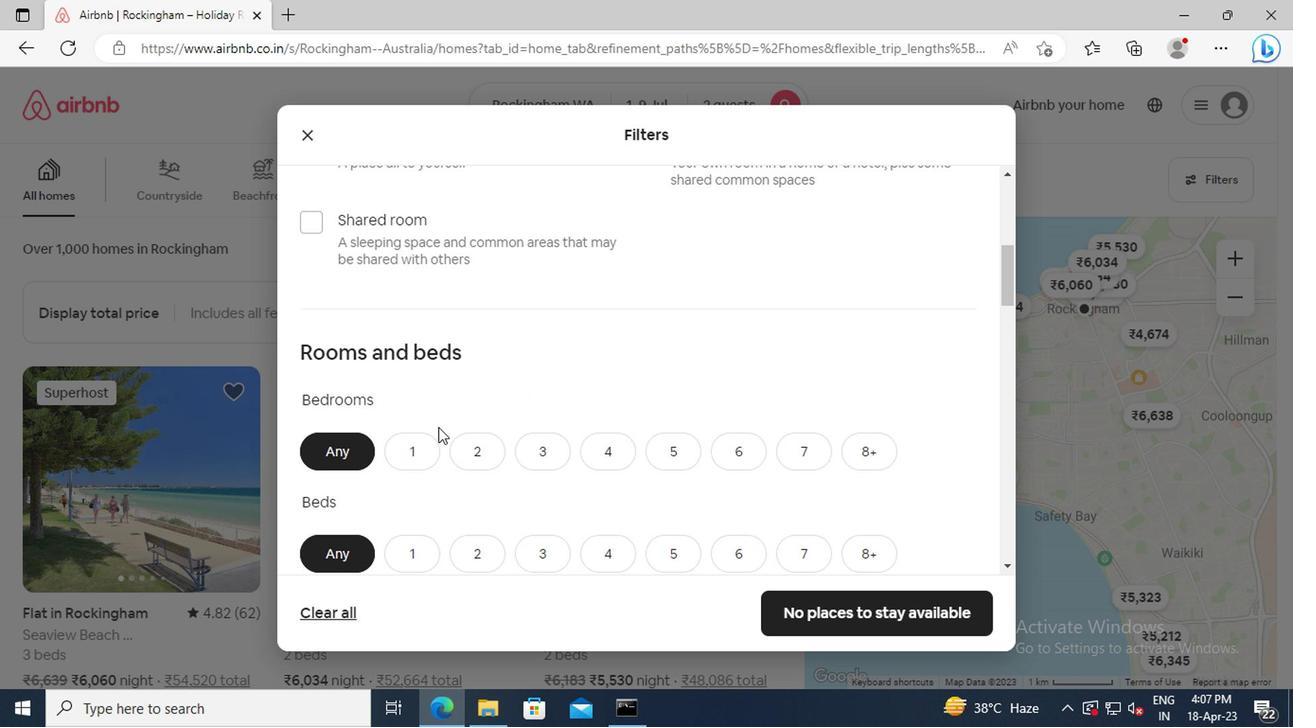 
Action: Mouse pressed left at (409, 440)
Screenshot: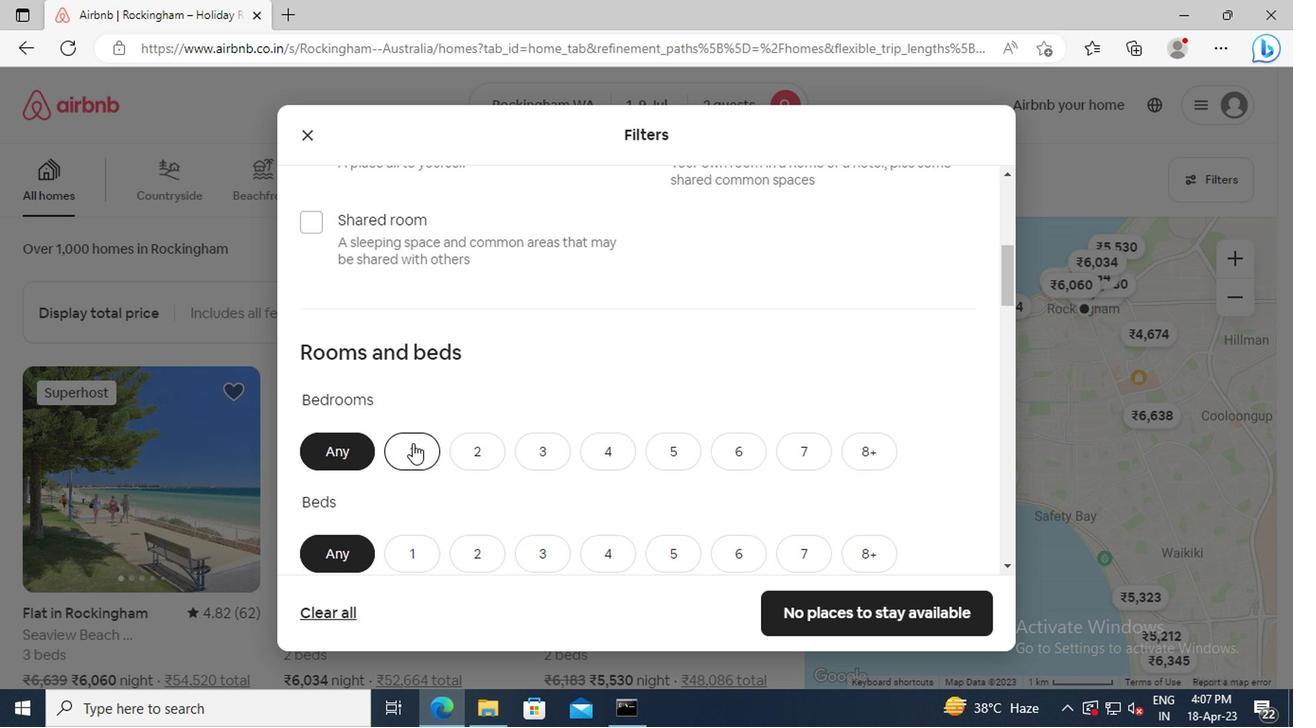 
Action: Mouse scrolled (409, 439) with delta (0, -1)
Screenshot: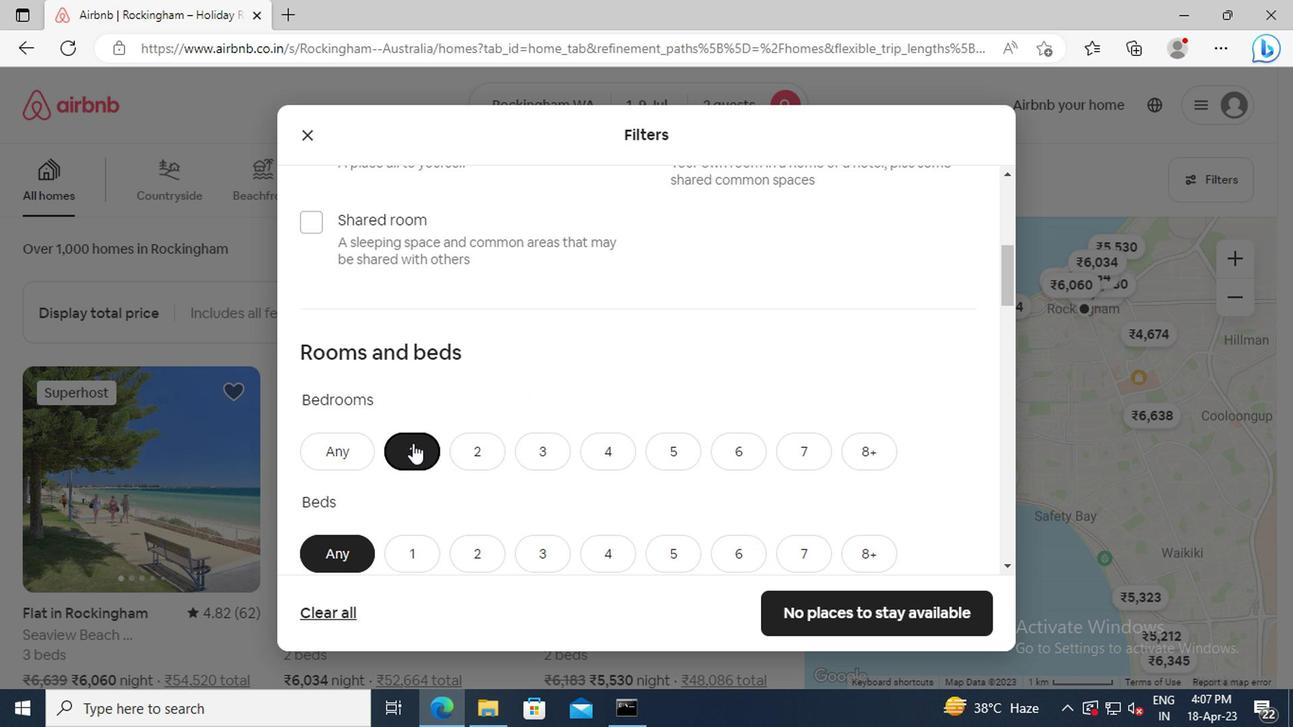 
Action: Mouse scrolled (409, 439) with delta (0, -1)
Screenshot: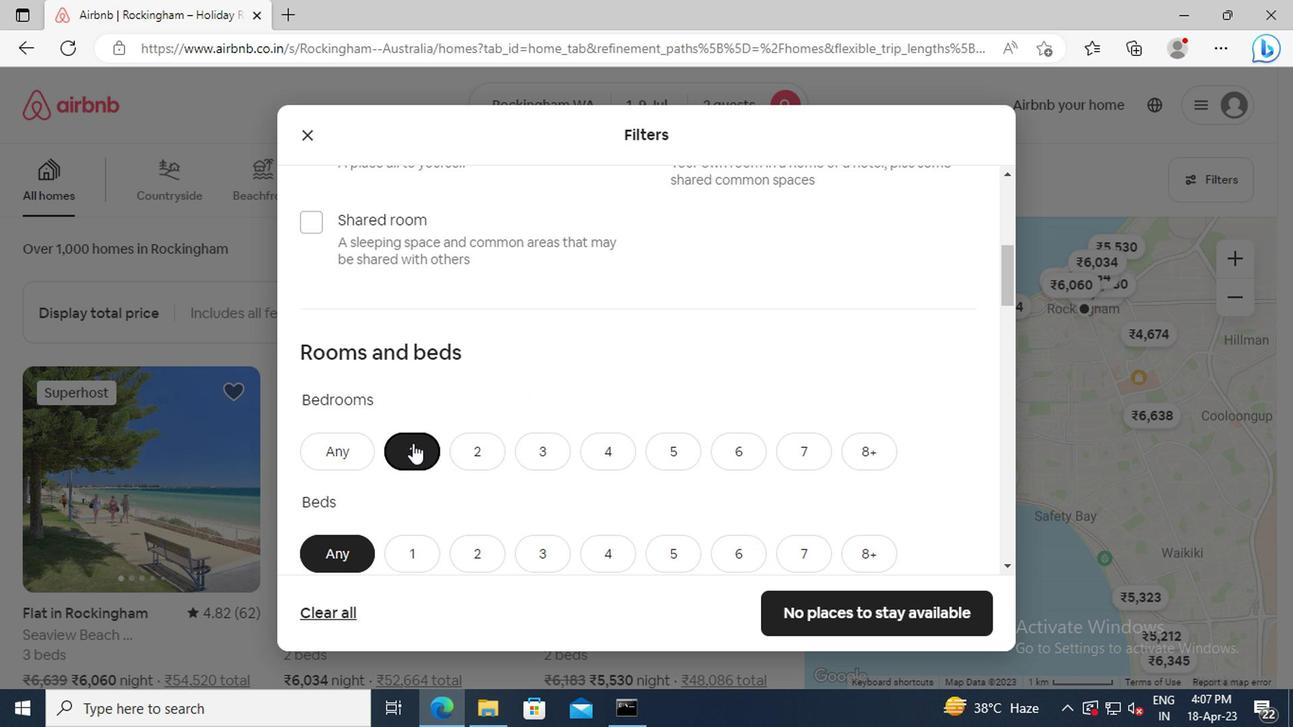 
Action: Mouse moved to (406, 431)
Screenshot: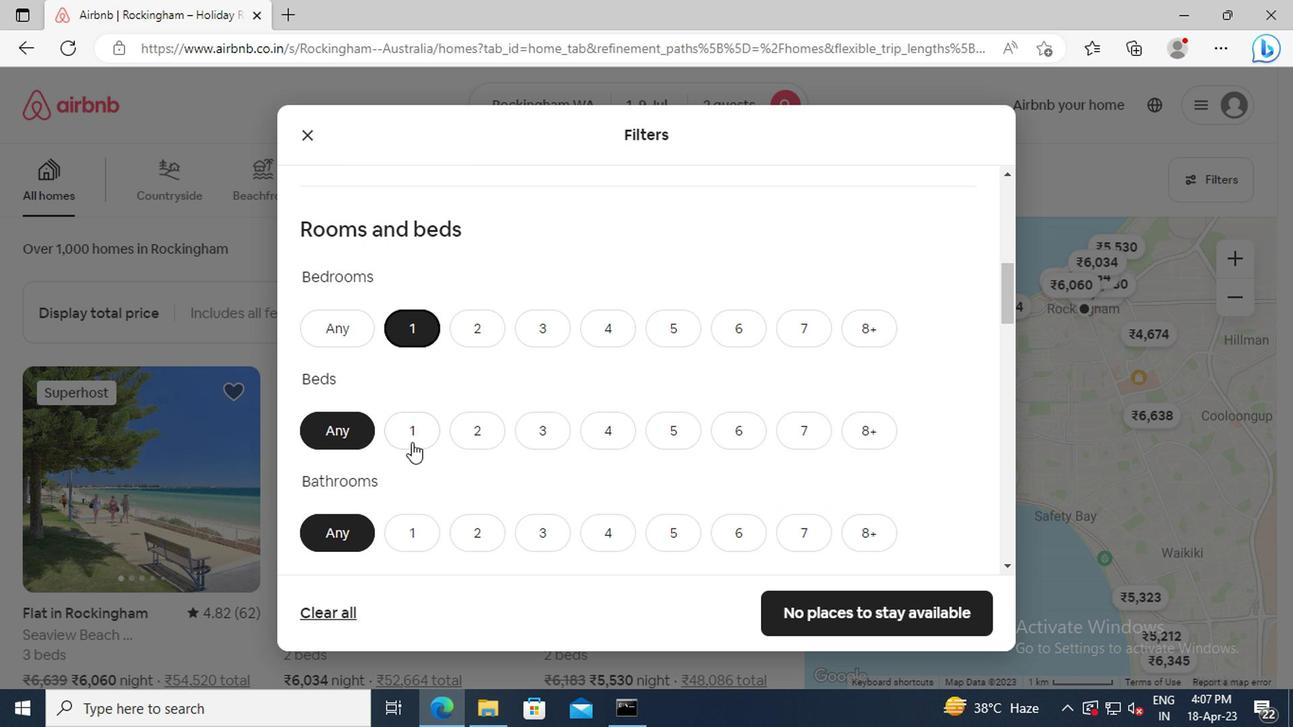 
Action: Mouse pressed left at (406, 431)
Screenshot: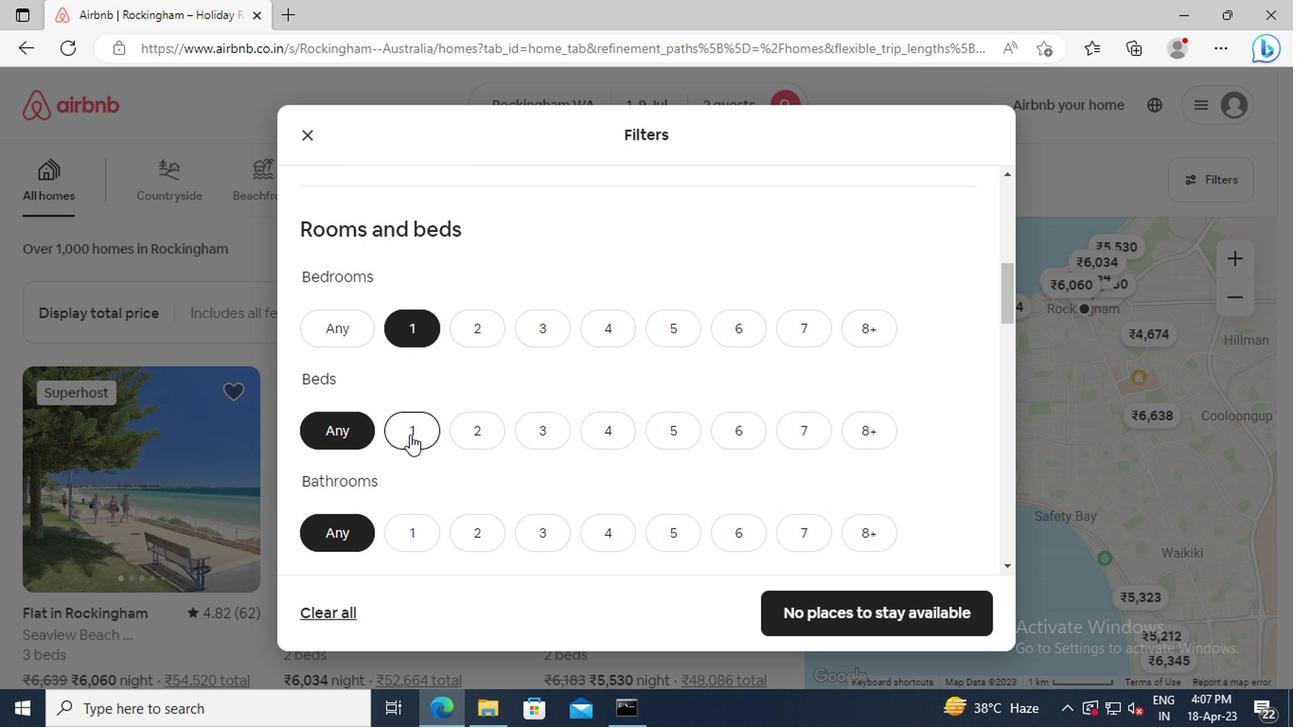 
Action: Mouse scrolled (406, 431) with delta (0, 0)
Screenshot: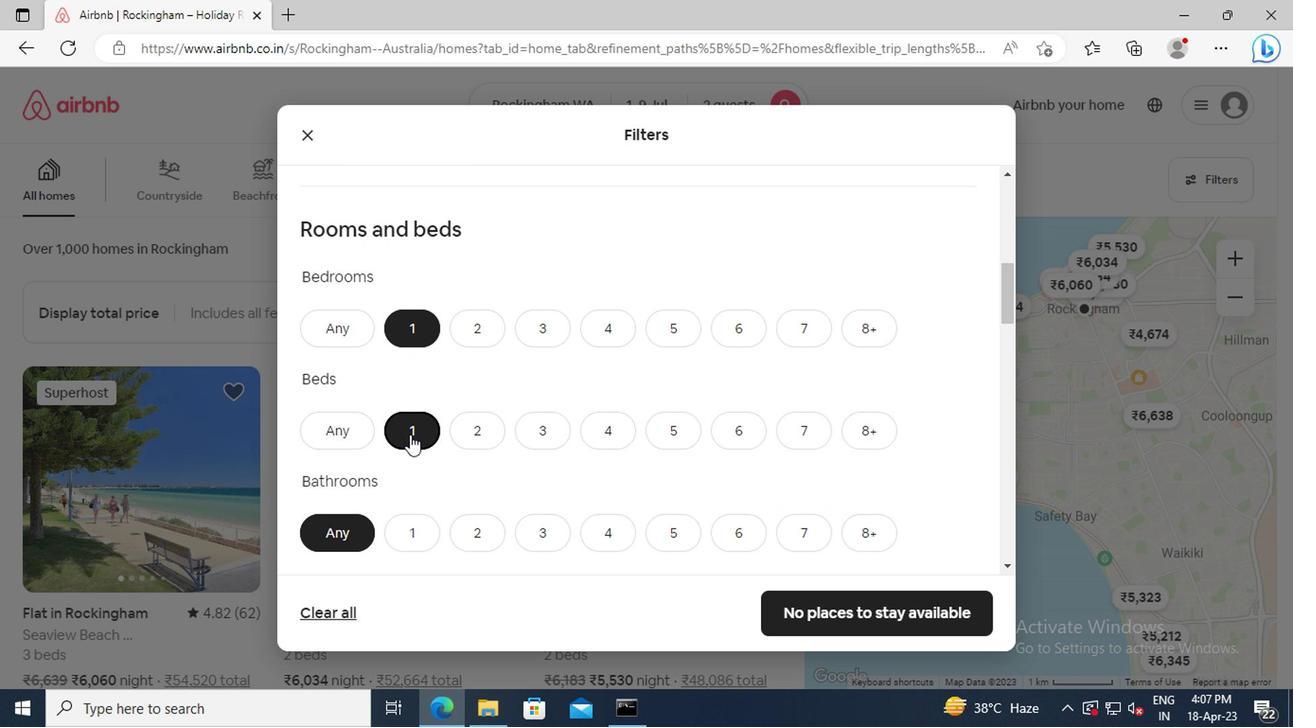 
Action: Mouse scrolled (406, 431) with delta (0, 0)
Screenshot: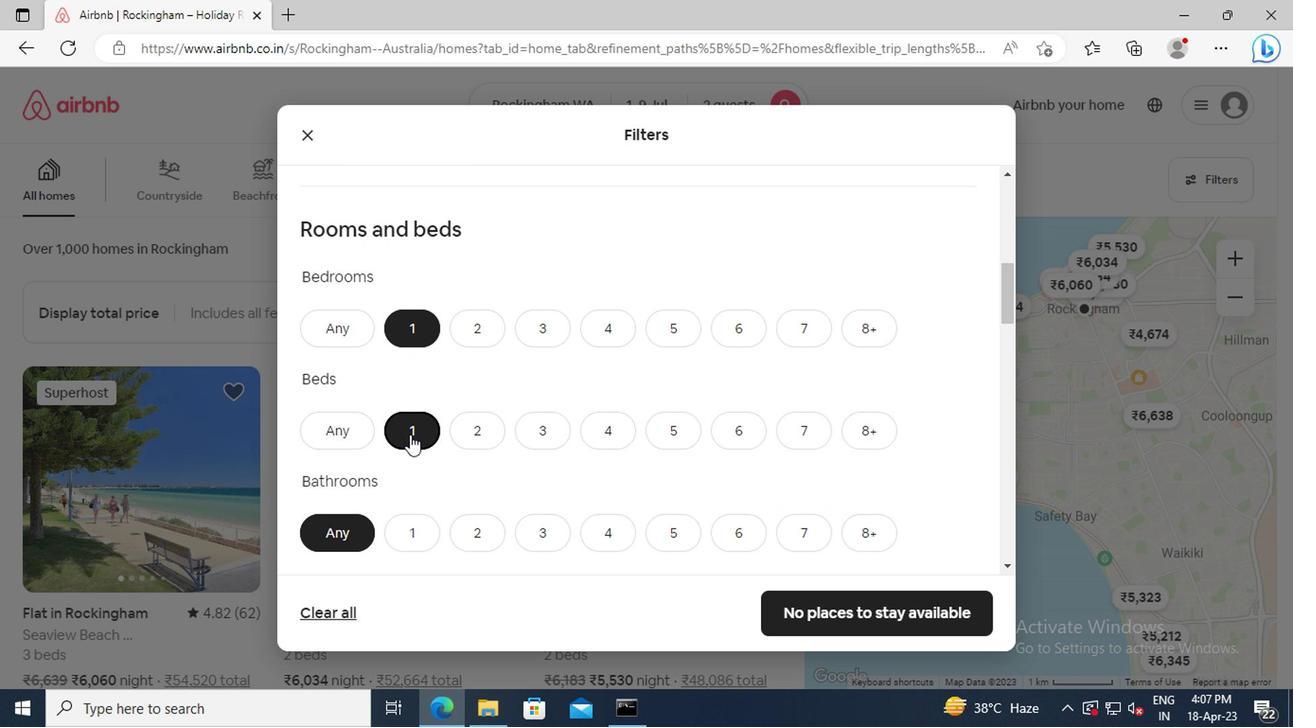 
Action: Mouse moved to (408, 414)
Screenshot: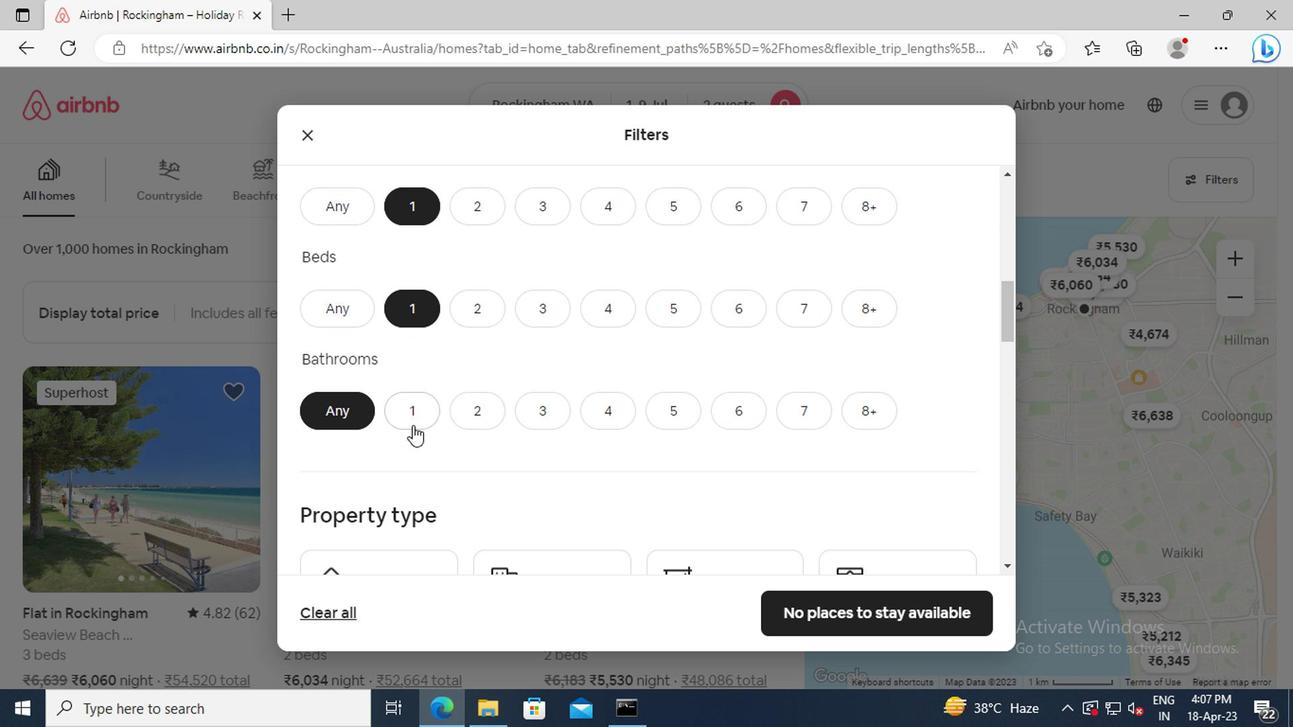 
Action: Mouse pressed left at (408, 414)
Screenshot: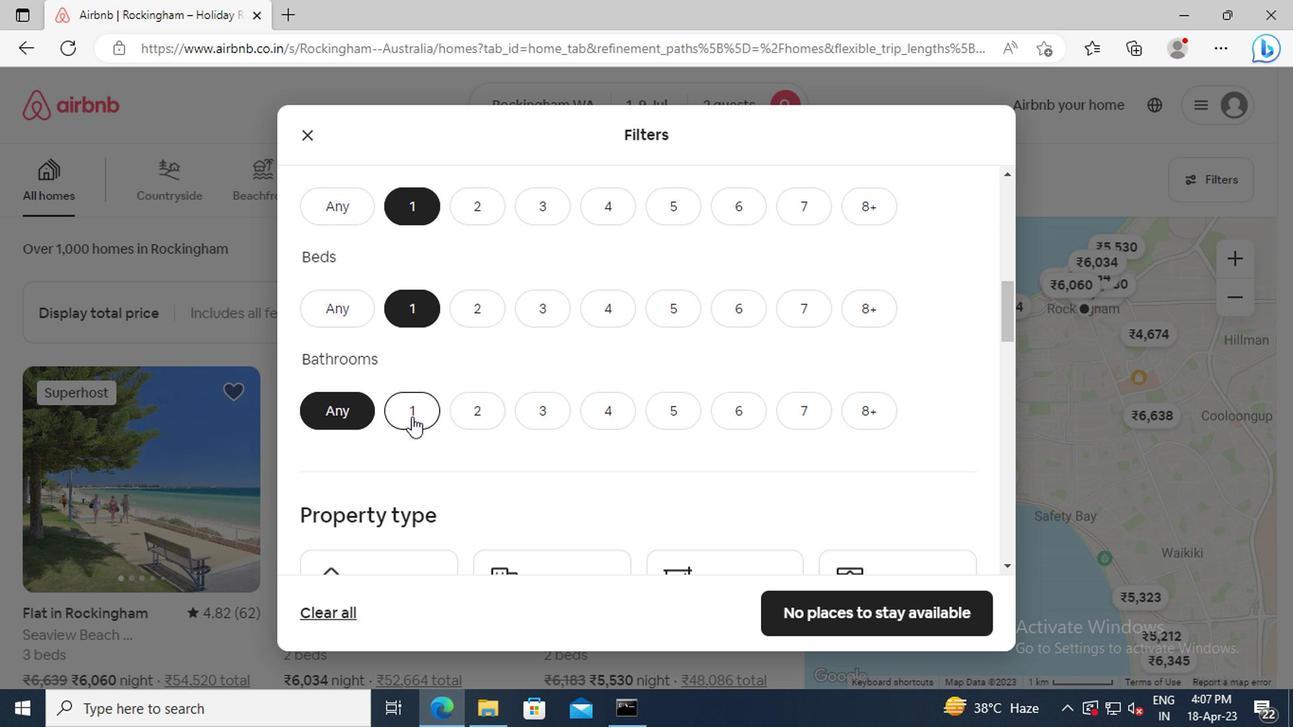 
Action: Mouse scrolled (408, 413) with delta (0, 0)
Screenshot: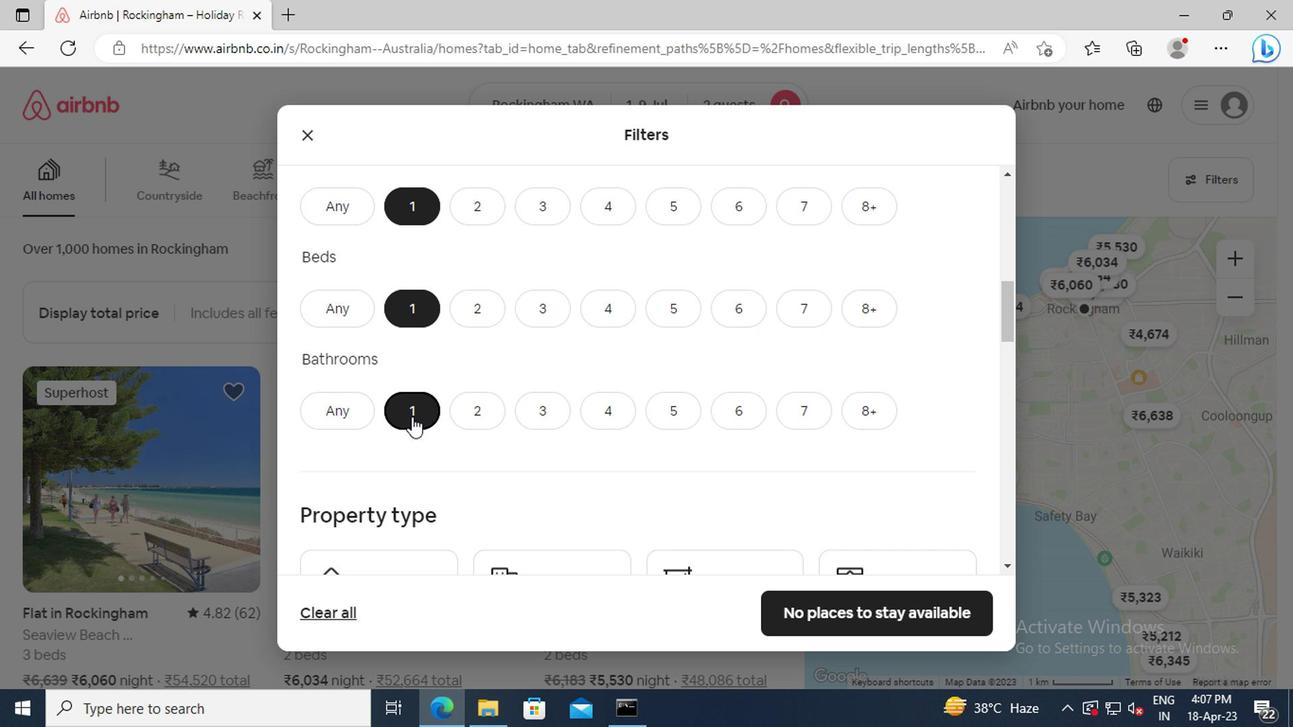 
Action: Mouse scrolled (408, 413) with delta (0, 0)
Screenshot: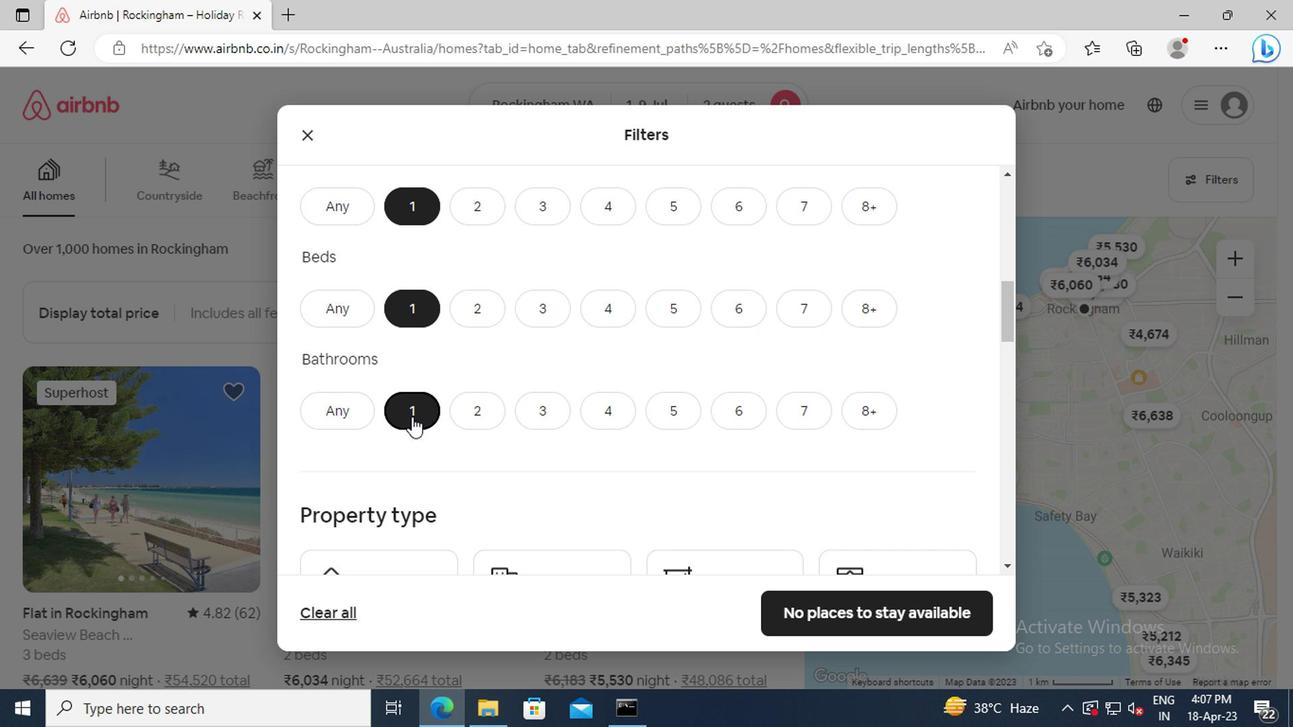
Action: Mouse moved to (399, 447)
Screenshot: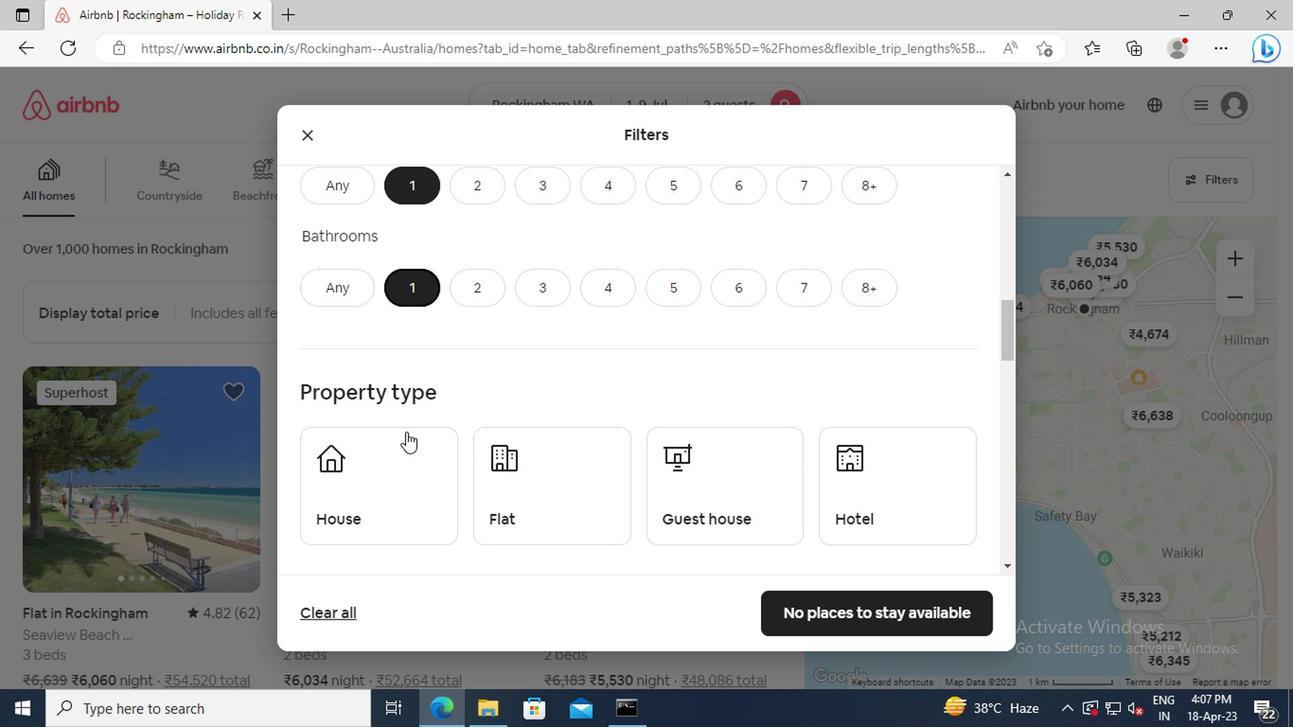 
Action: Mouse pressed left at (399, 447)
Screenshot: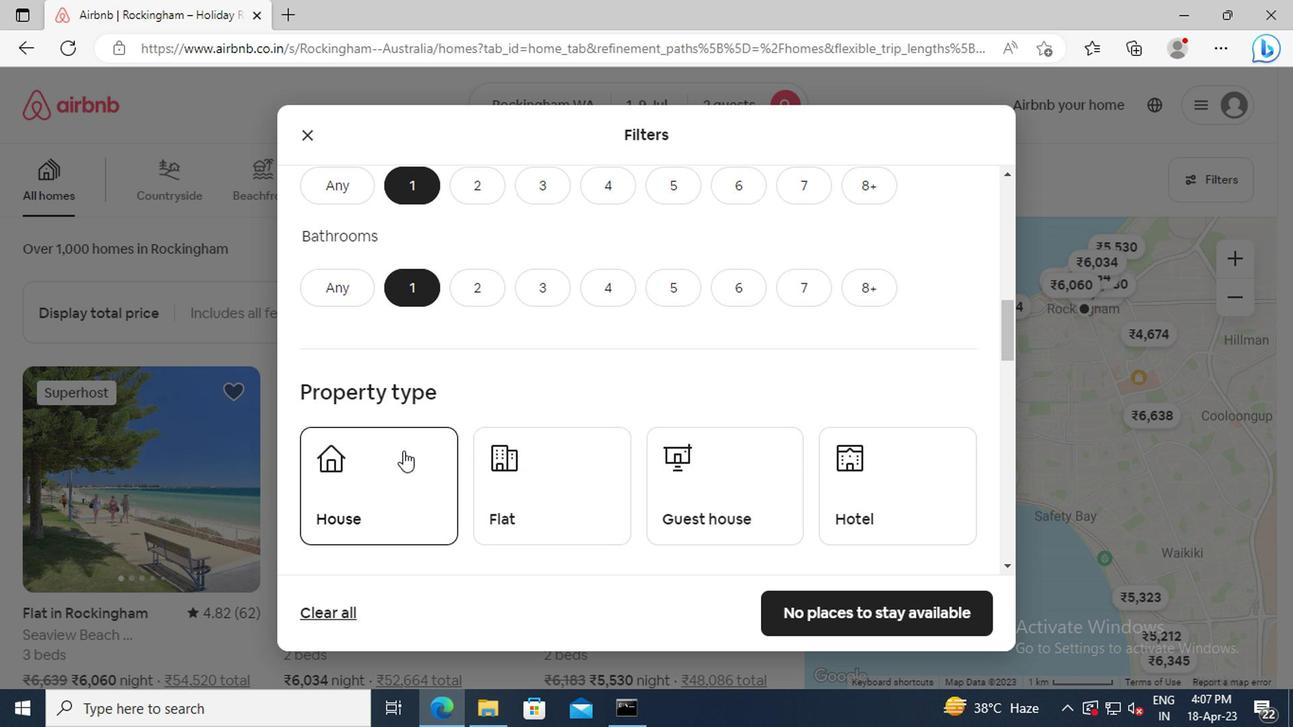 
Action: Mouse moved to (438, 411)
Screenshot: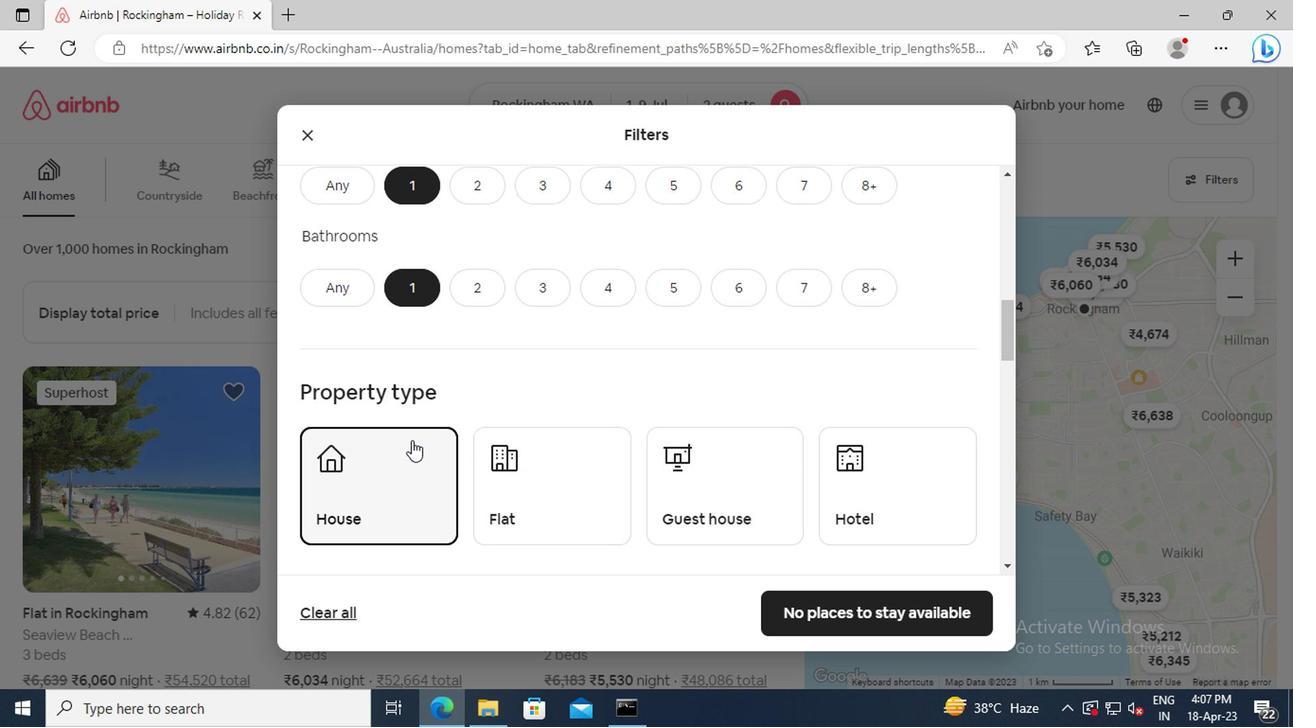 
Action: Mouse scrolled (438, 410) with delta (0, 0)
Screenshot: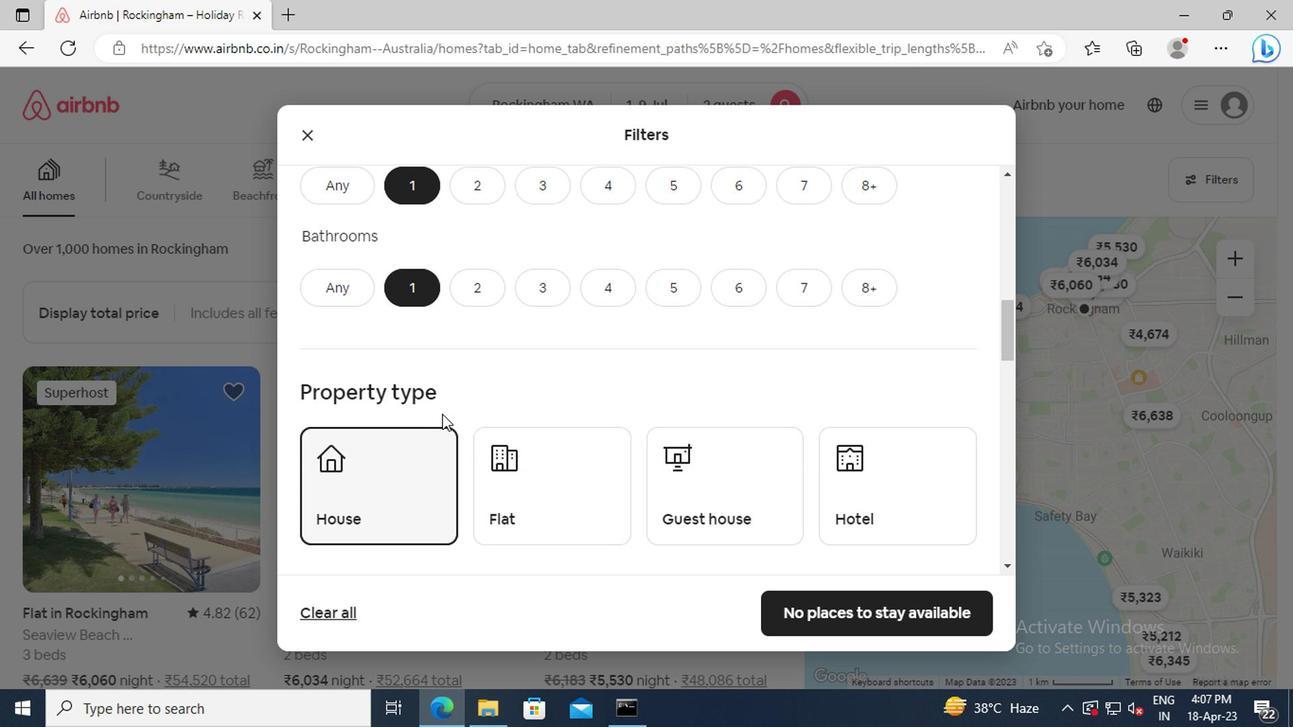 
Action: Mouse scrolled (438, 410) with delta (0, 0)
Screenshot: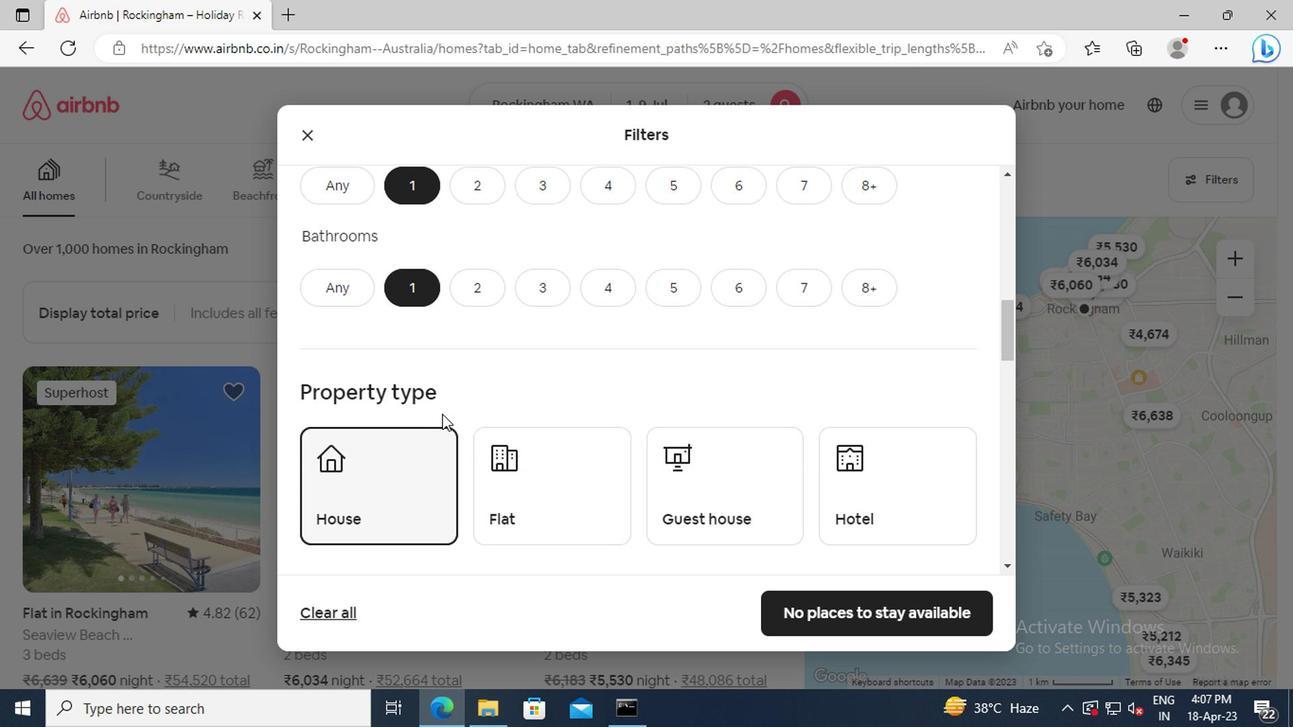 
Action: Mouse scrolled (438, 410) with delta (0, 0)
Screenshot: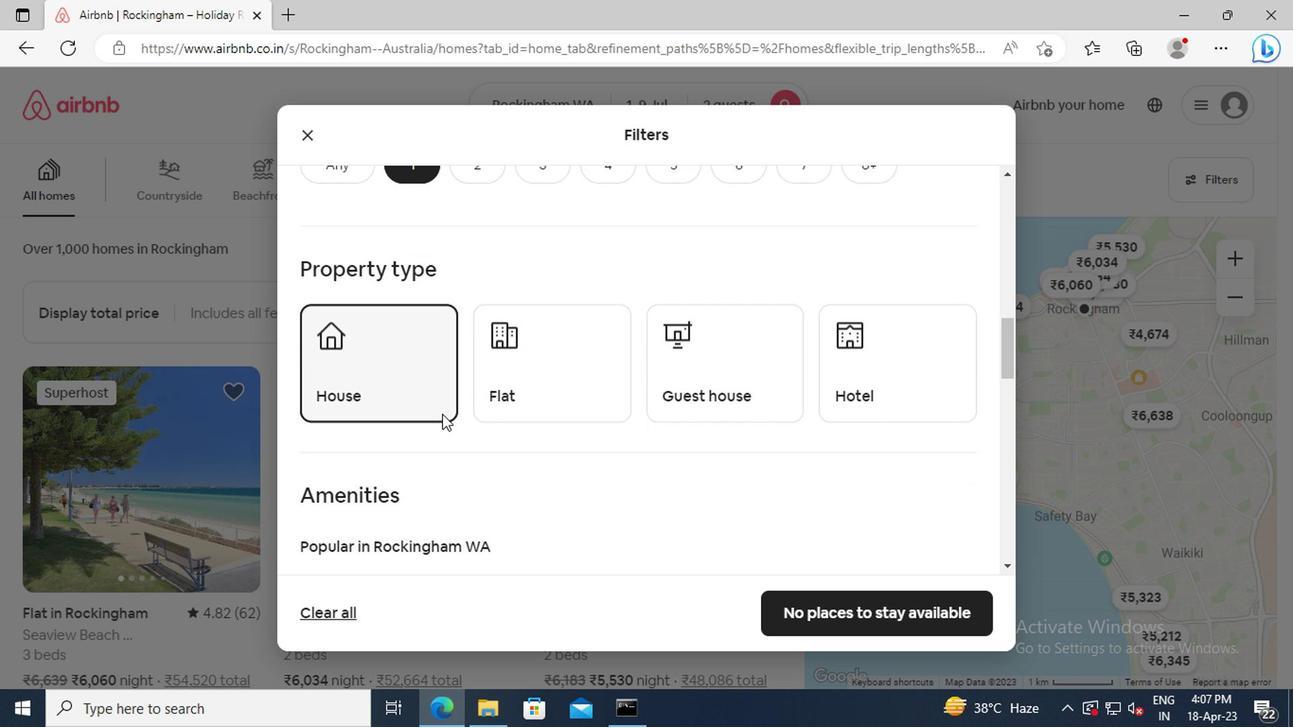 
Action: Mouse scrolled (438, 410) with delta (0, 0)
Screenshot: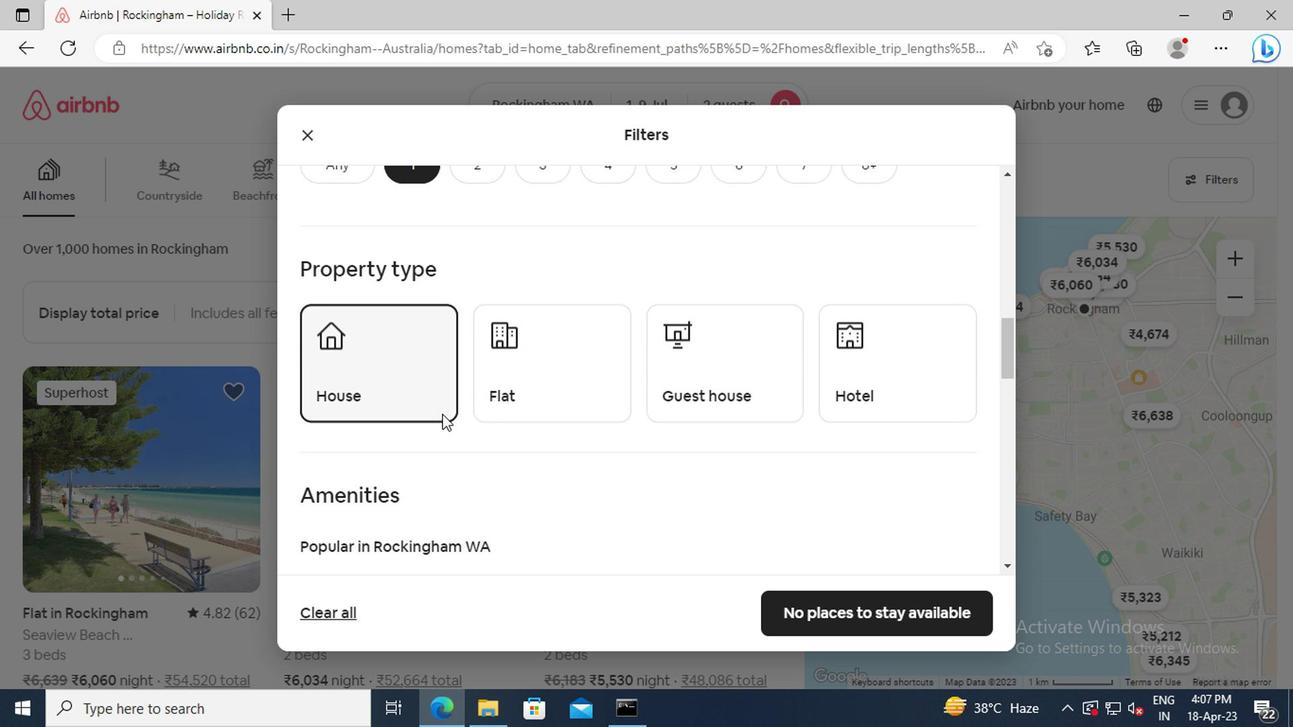 
Action: Mouse scrolled (438, 410) with delta (0, 0)
Screenshot: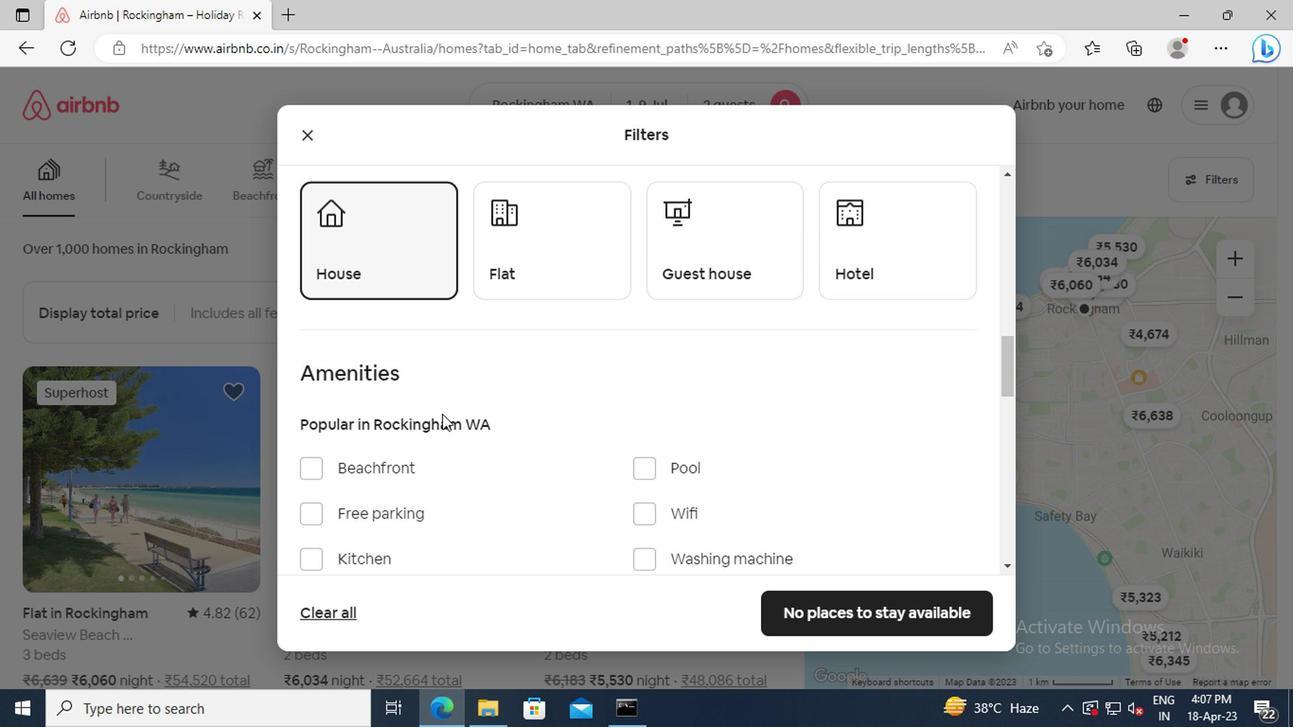 
Action: Mouse scrolled (438, 410) with delta (0, 0)
Screenshot: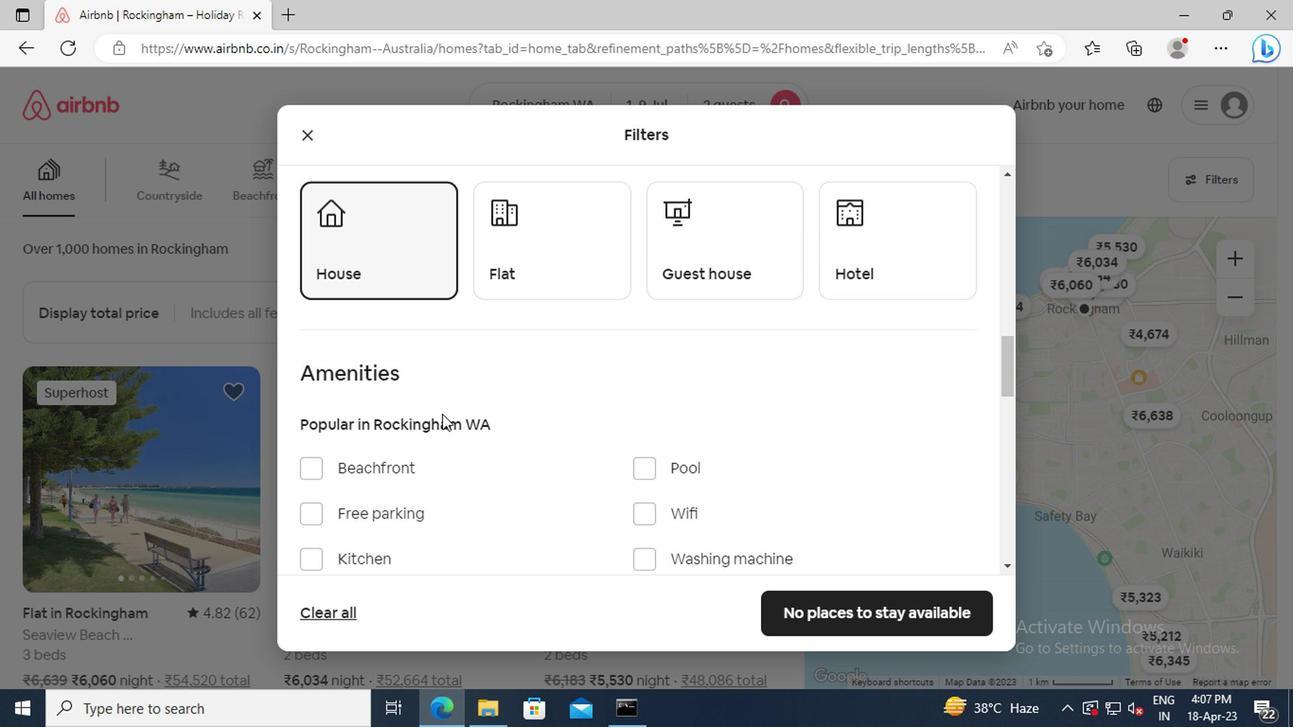 
Action: Mouse moved to (632, 434)
Screenshot: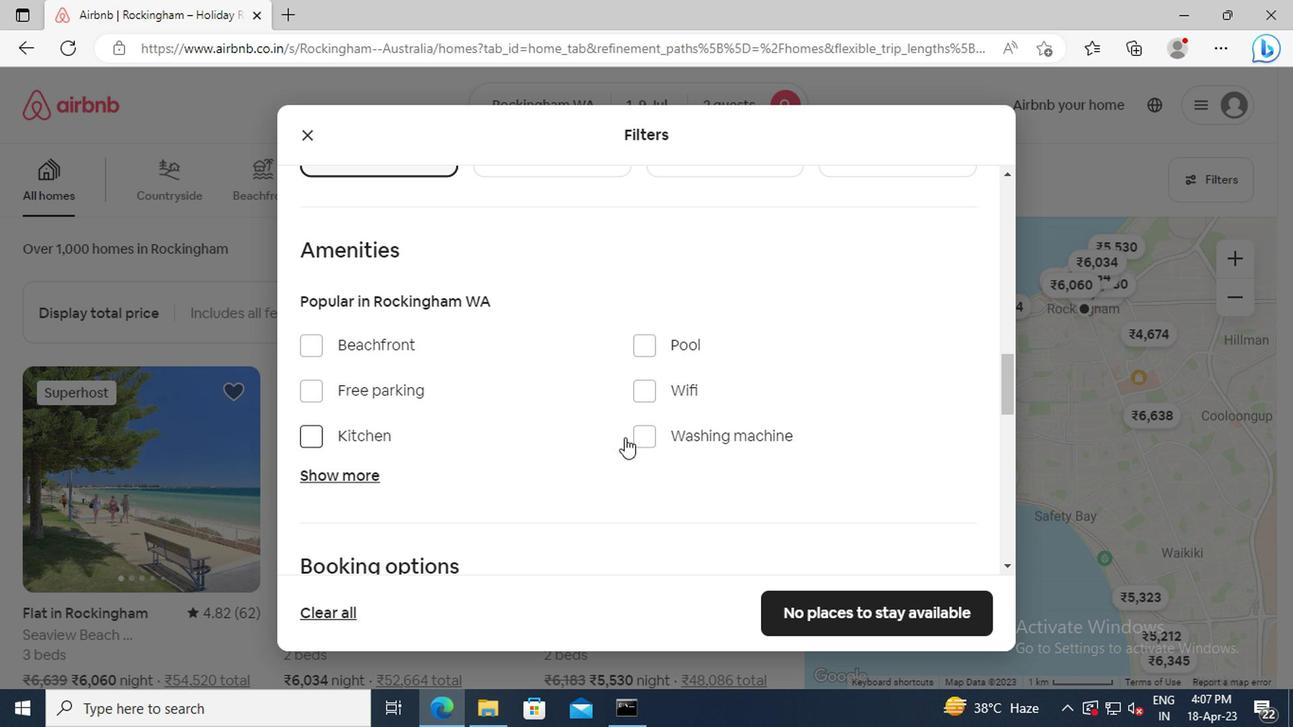 
Action: Mouse pressed left at (632, 434)
Screenshot: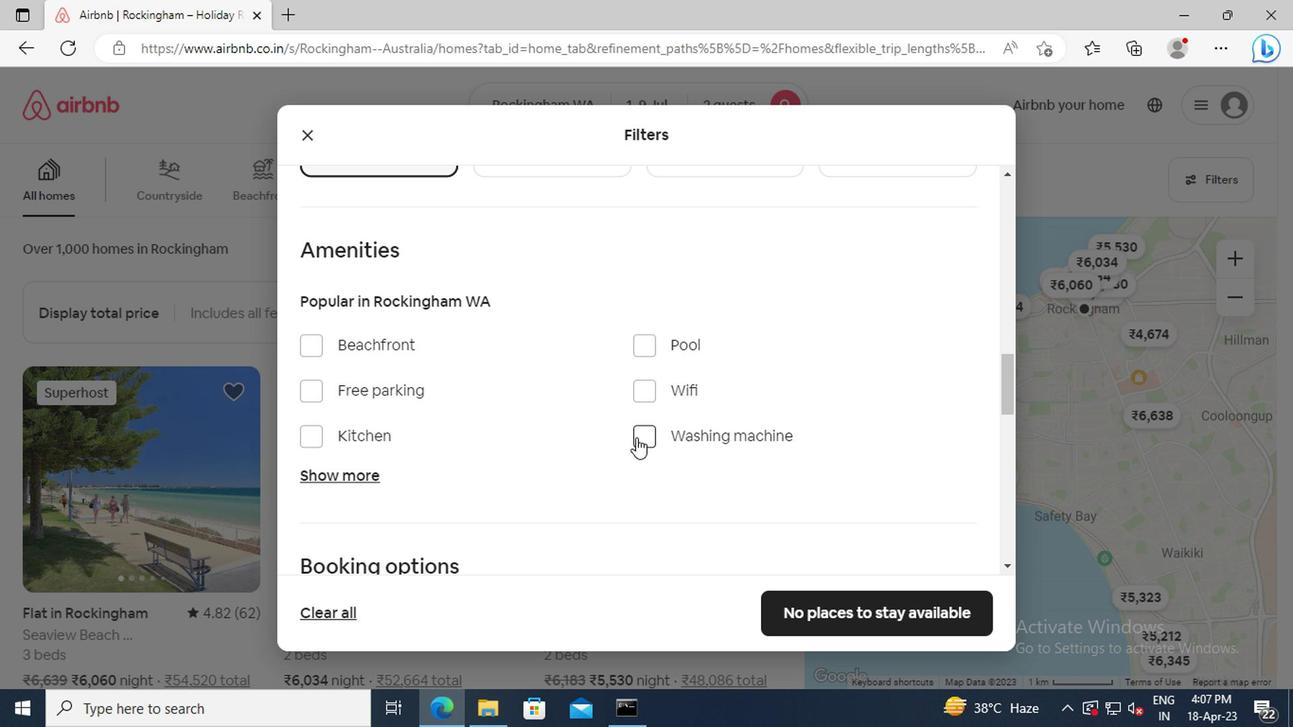 
Action: Mouse moved to (361, 472)
Screenshot: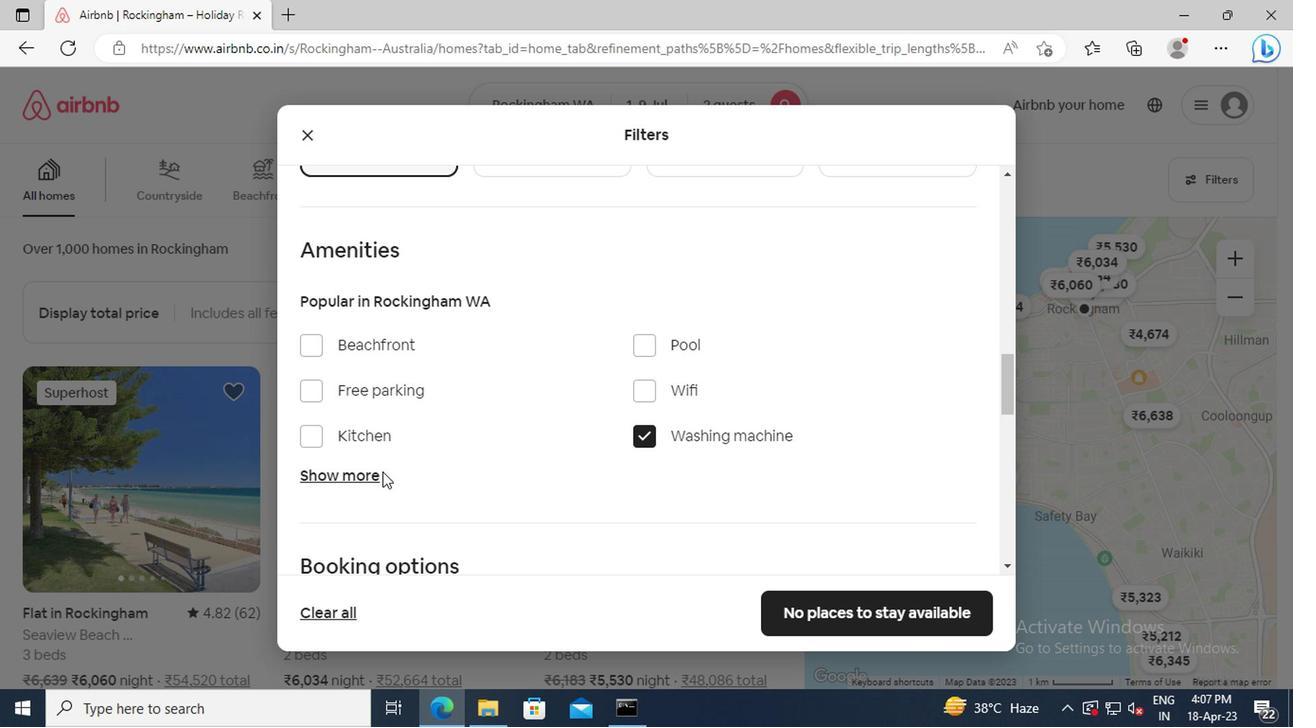 
Action: Mouse pressed left at (361, 472)
Screenshot: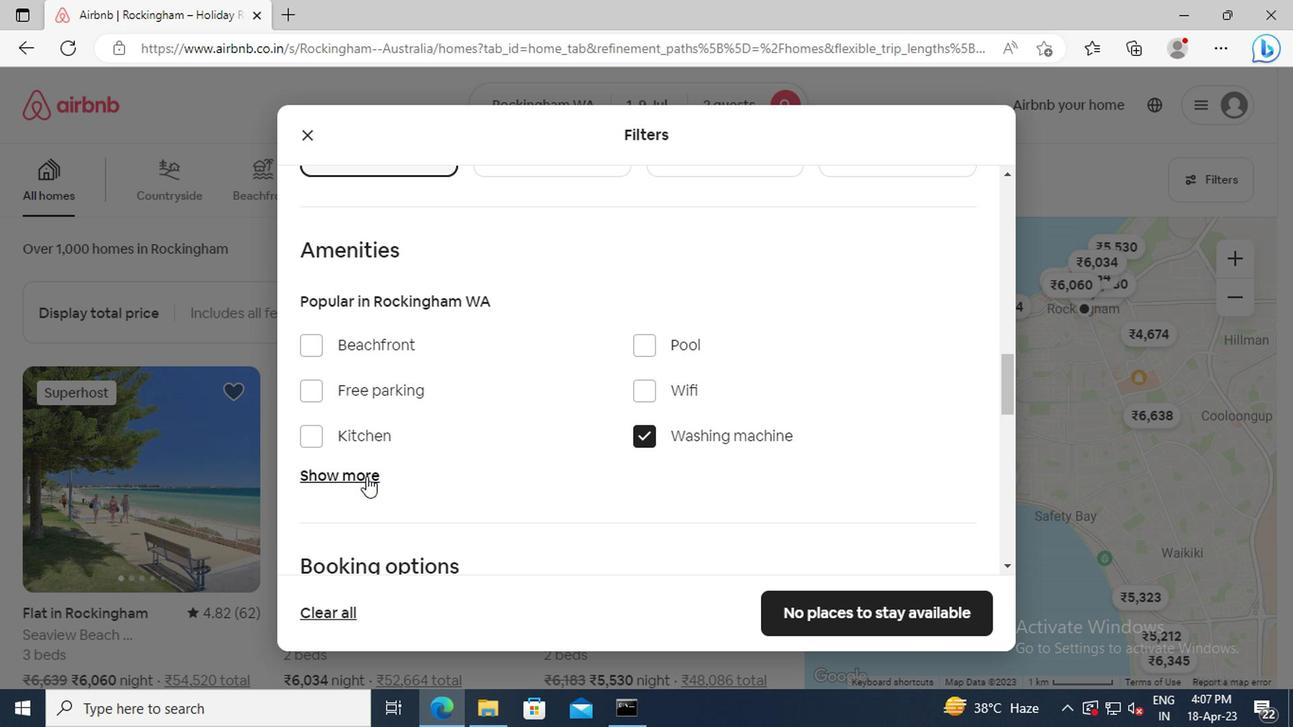 
Action: Mouse moved to (388, 434)
Screenshot: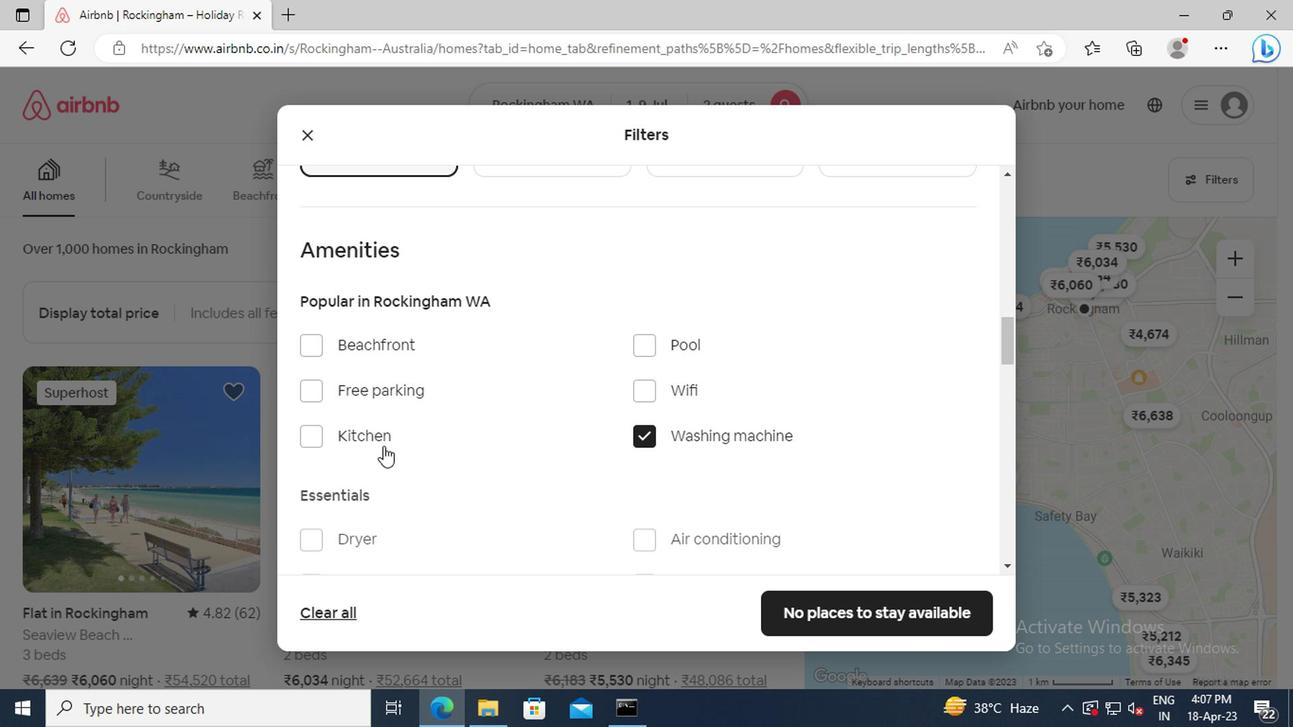 
Action: Mouse scrolled (388, 433) with delta (0, 0)
Screenshot: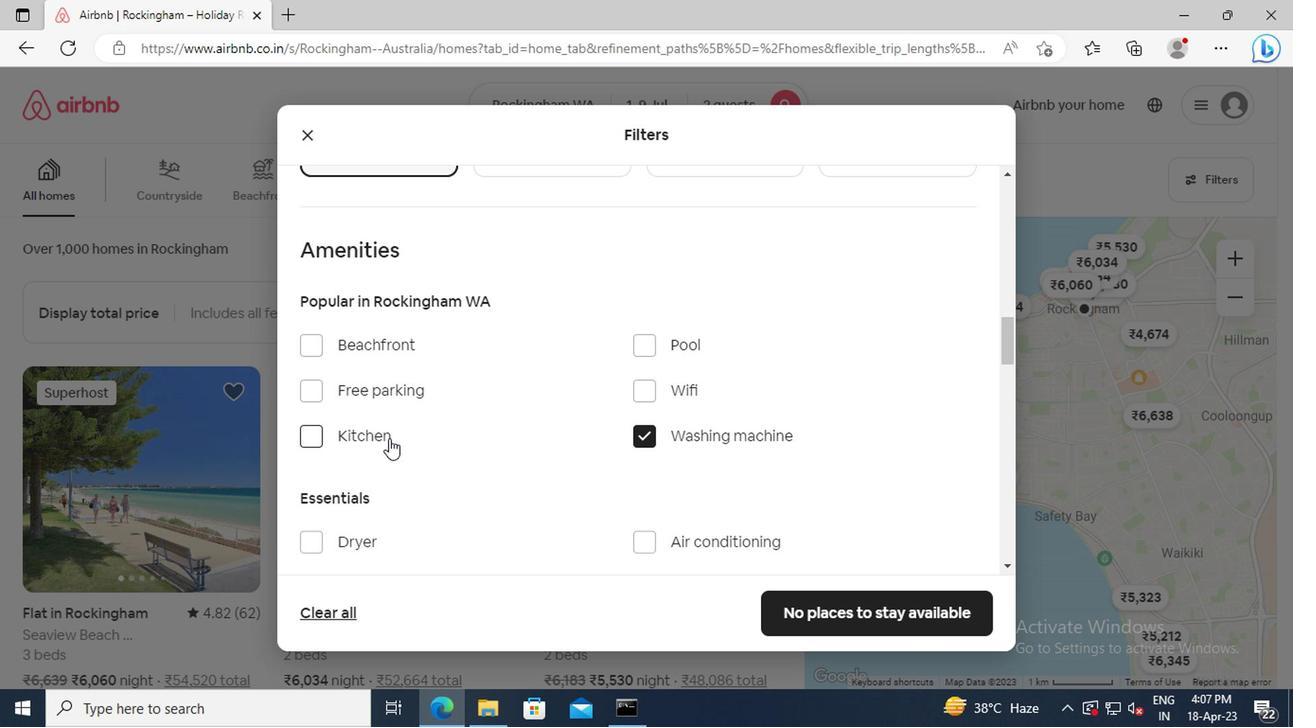 
Action: Mouse scrolled (388, 433) with delta (0, 0)
Screenshot: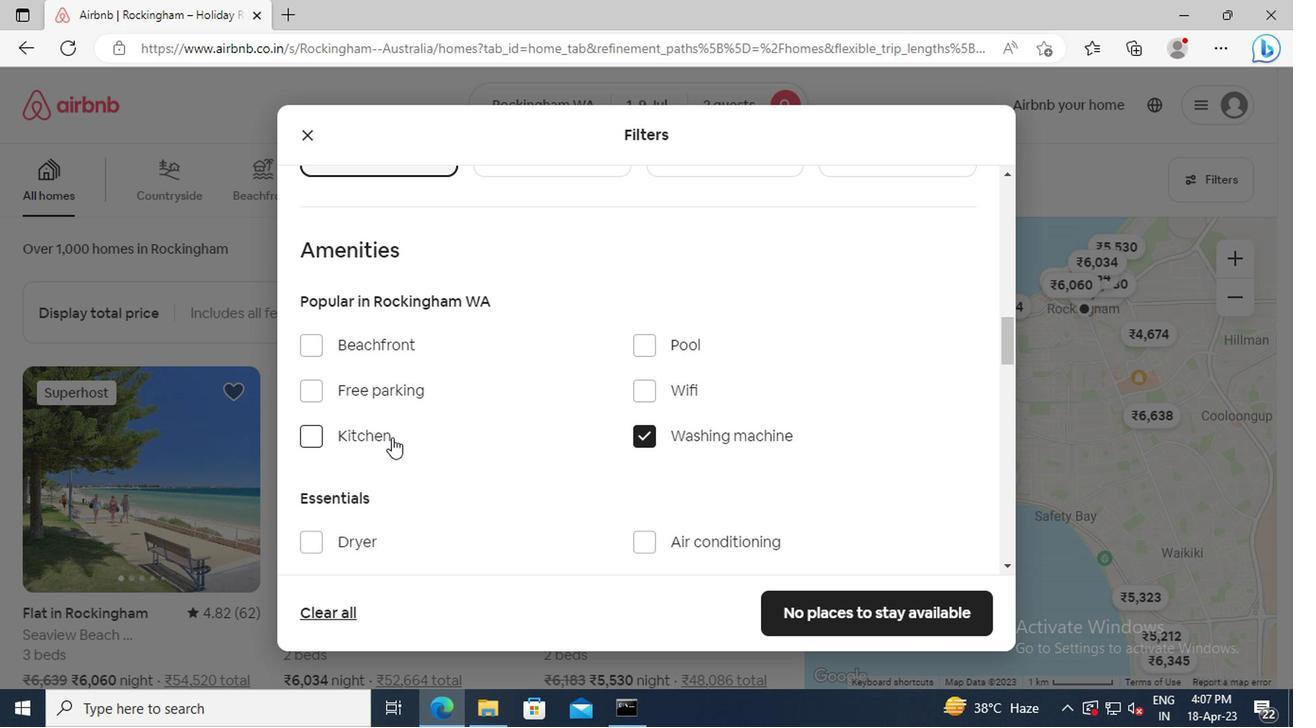 
Action: Mouse moved to (639, 458)
Screenshot: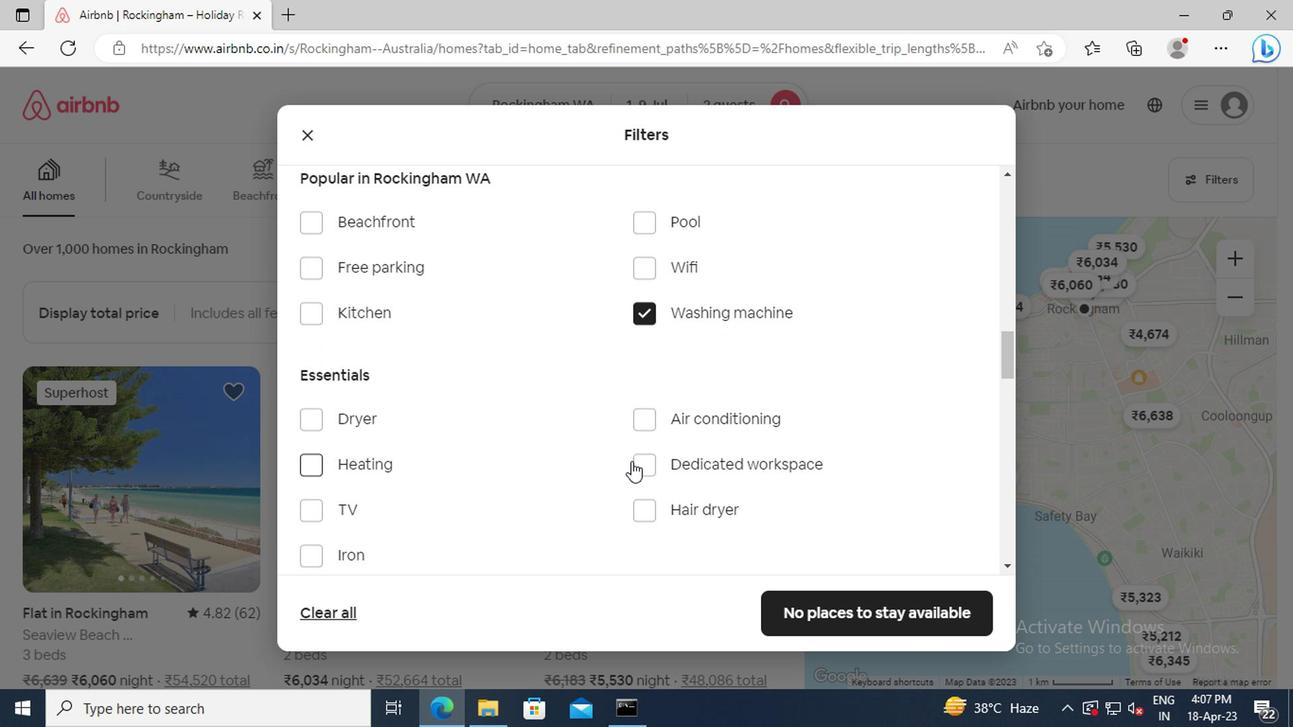 
Action: Mouse pressed left at (639, 458)
Screenshot: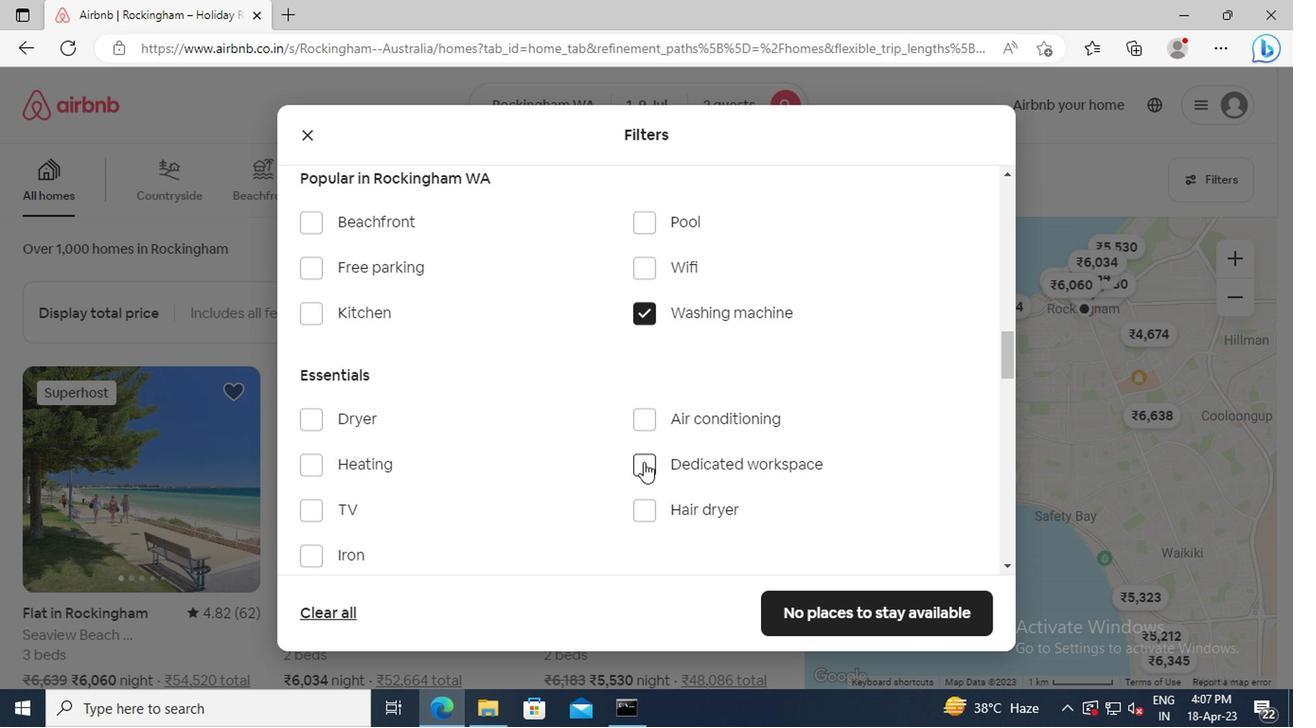 
Action: Mouse moved to (305, 275)
Screenshot: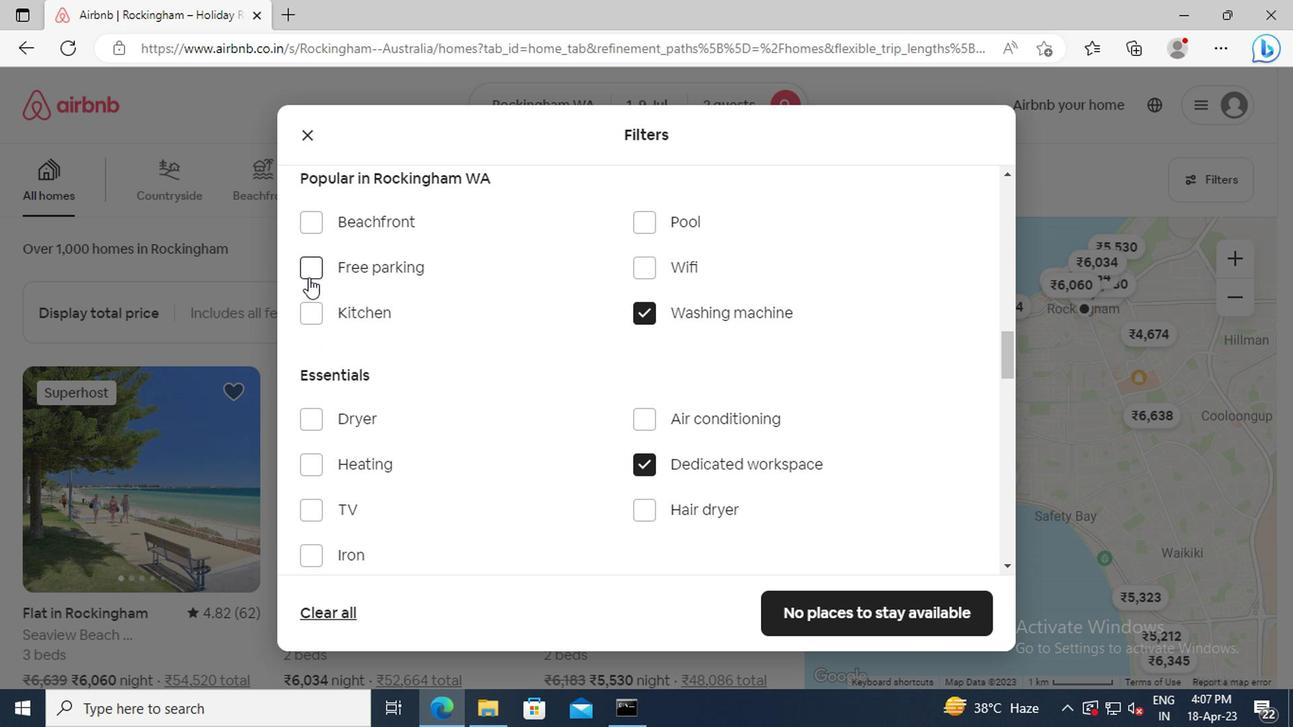 
Action: Mouse pressed left at (305, 275)
Screenshot: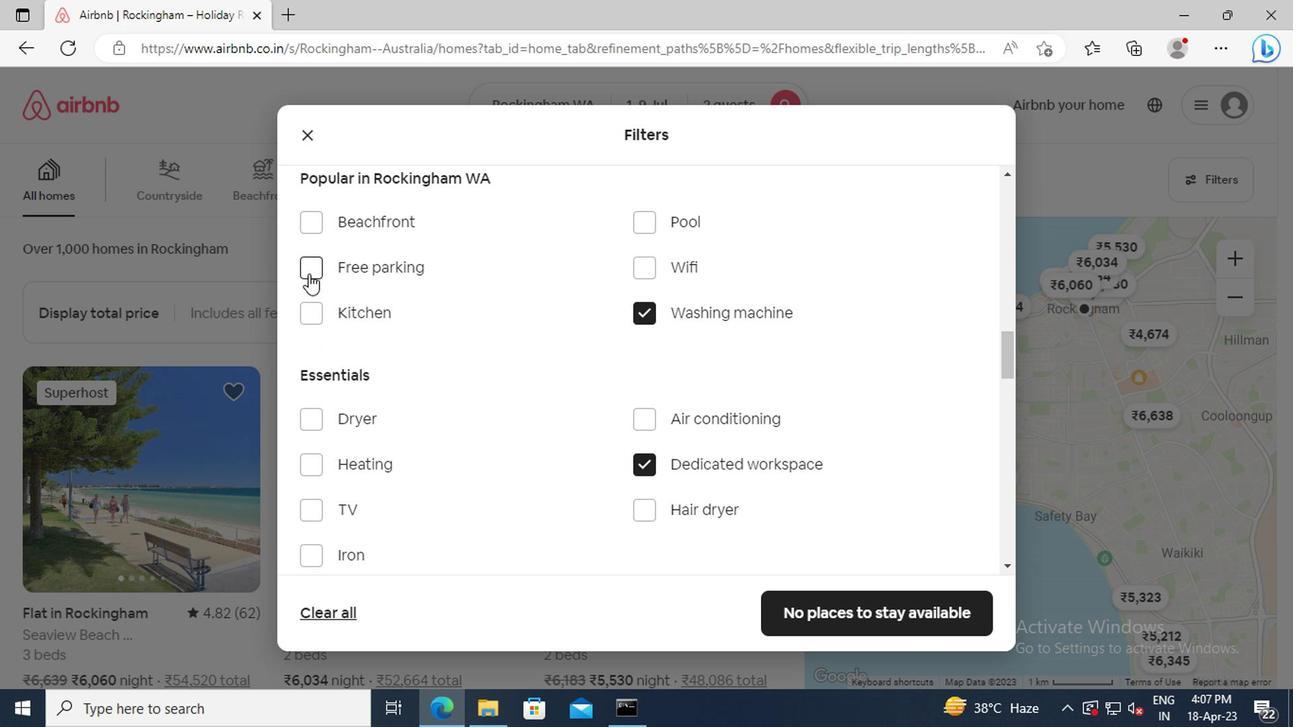 
Action: Mouse moved to (533, 361)
Screenshot: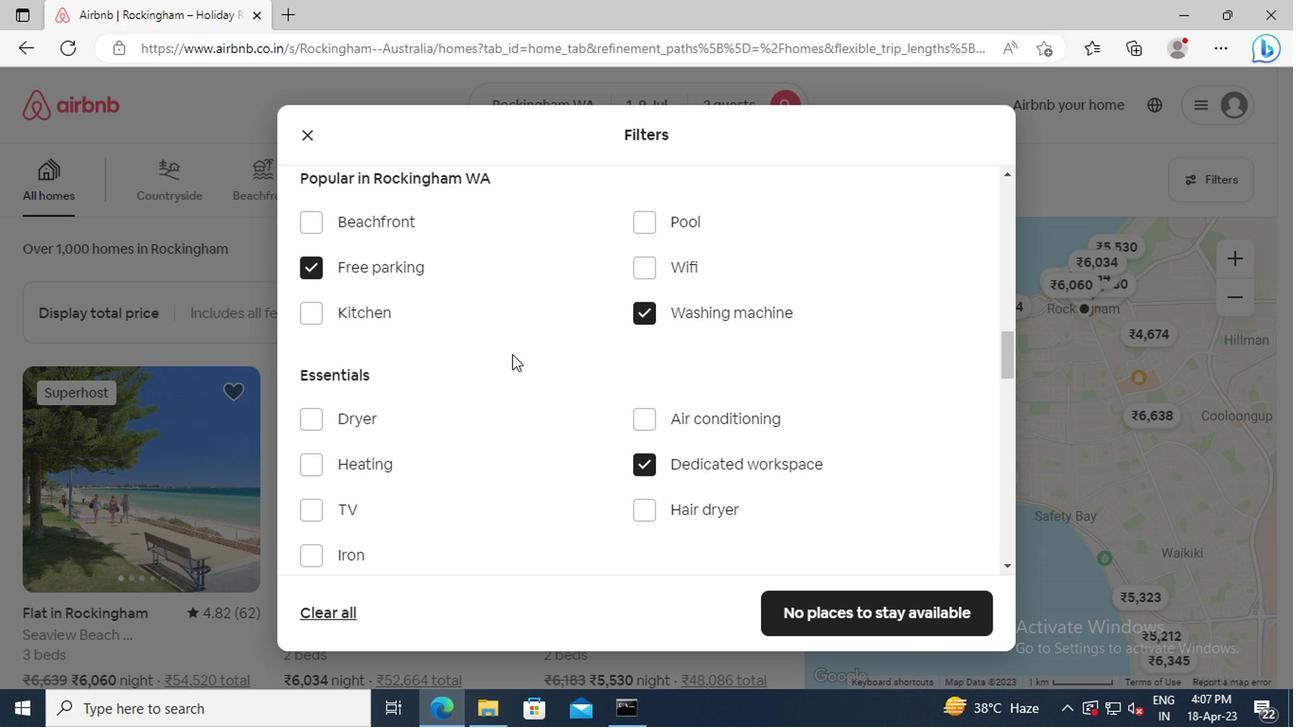 
Action: Mouse scrolled (533, 361) with delta (0, 0)
Screenshot: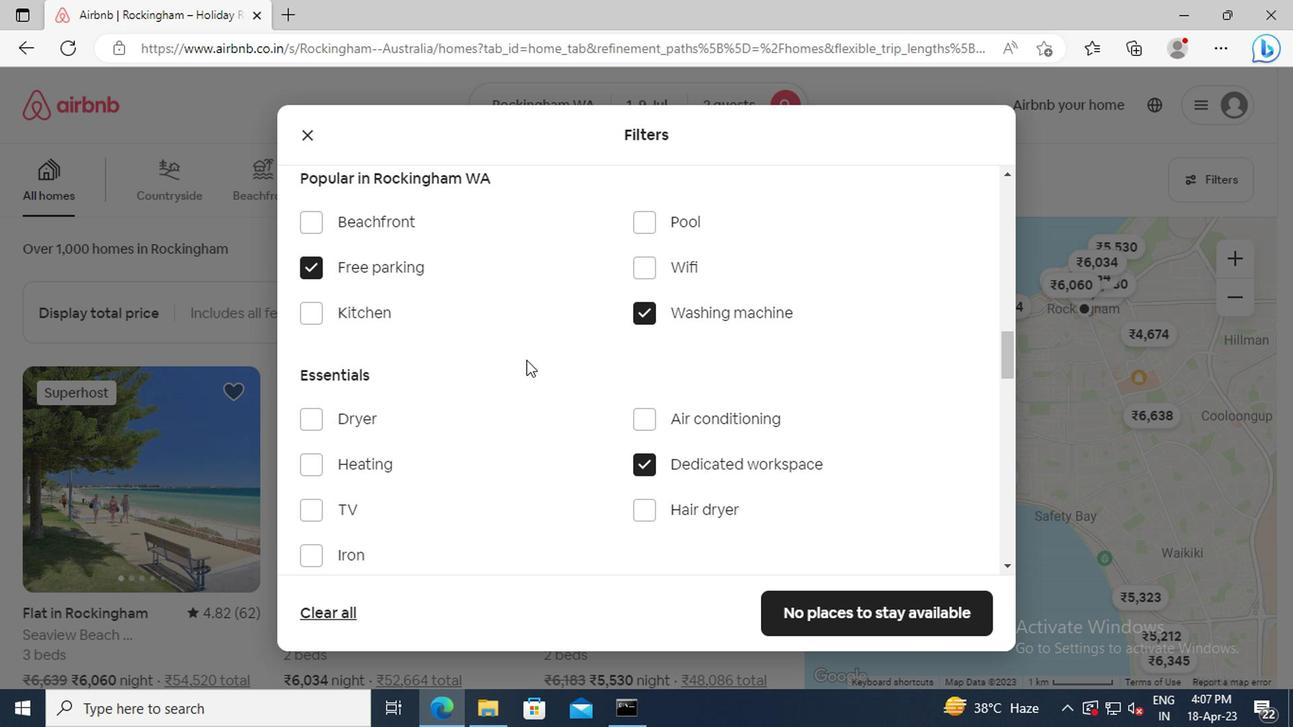 
Action: Mouse scrolled (533, 361) with delta (0, 0)
Screenshot: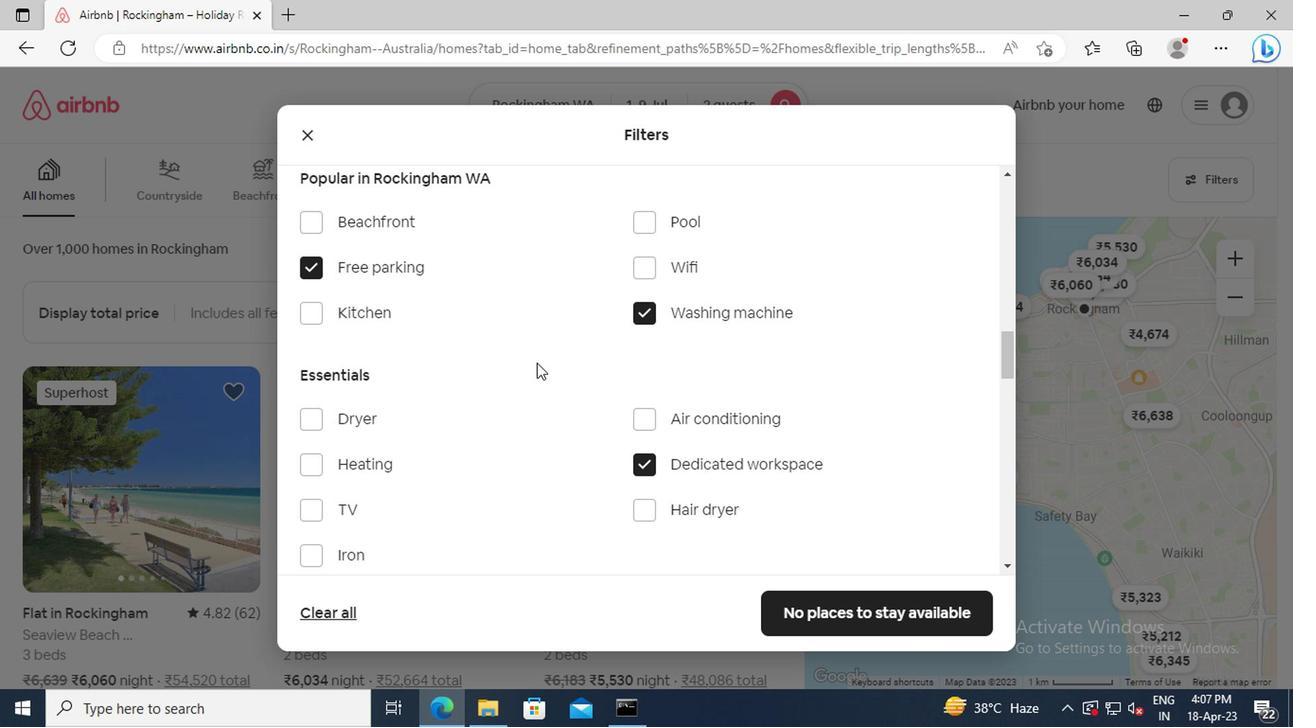 
Action: Mouse scrolled (533, 361) with delta (0, 0)
Screenshot: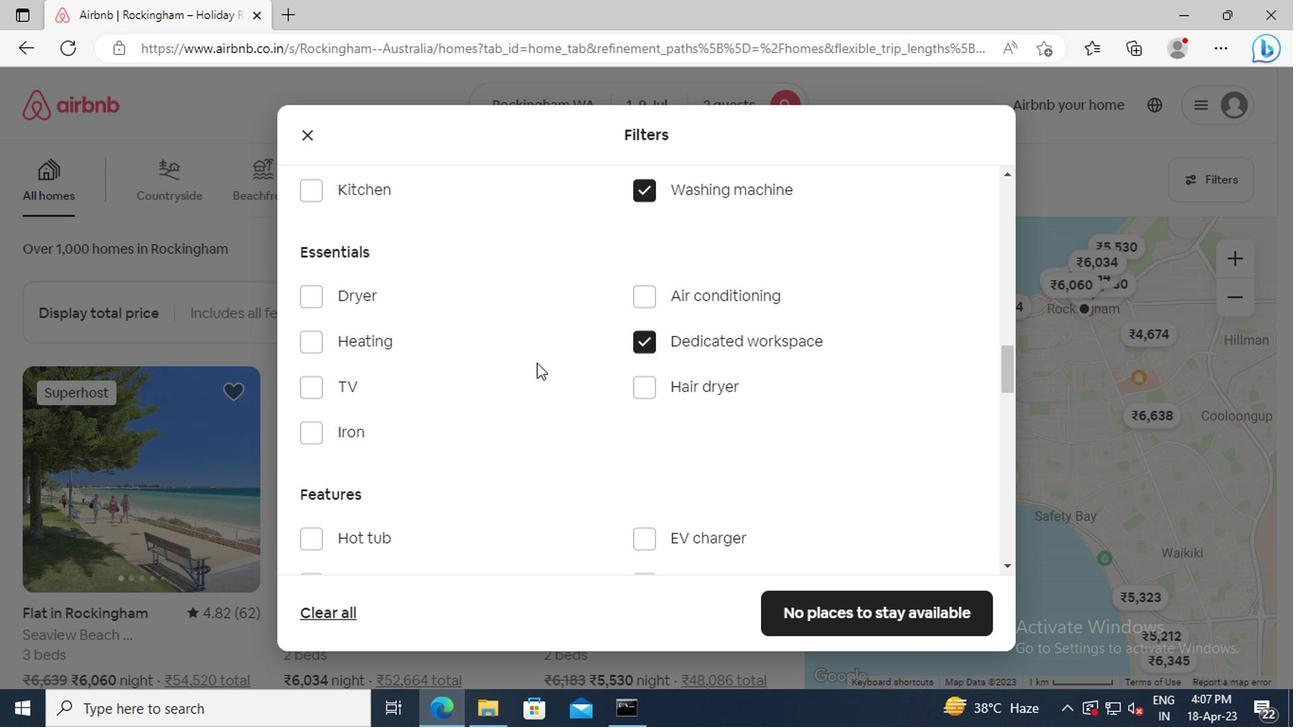 
Action: Mouse scrolled (533, 361) with delta (0, 0)
Screenshot: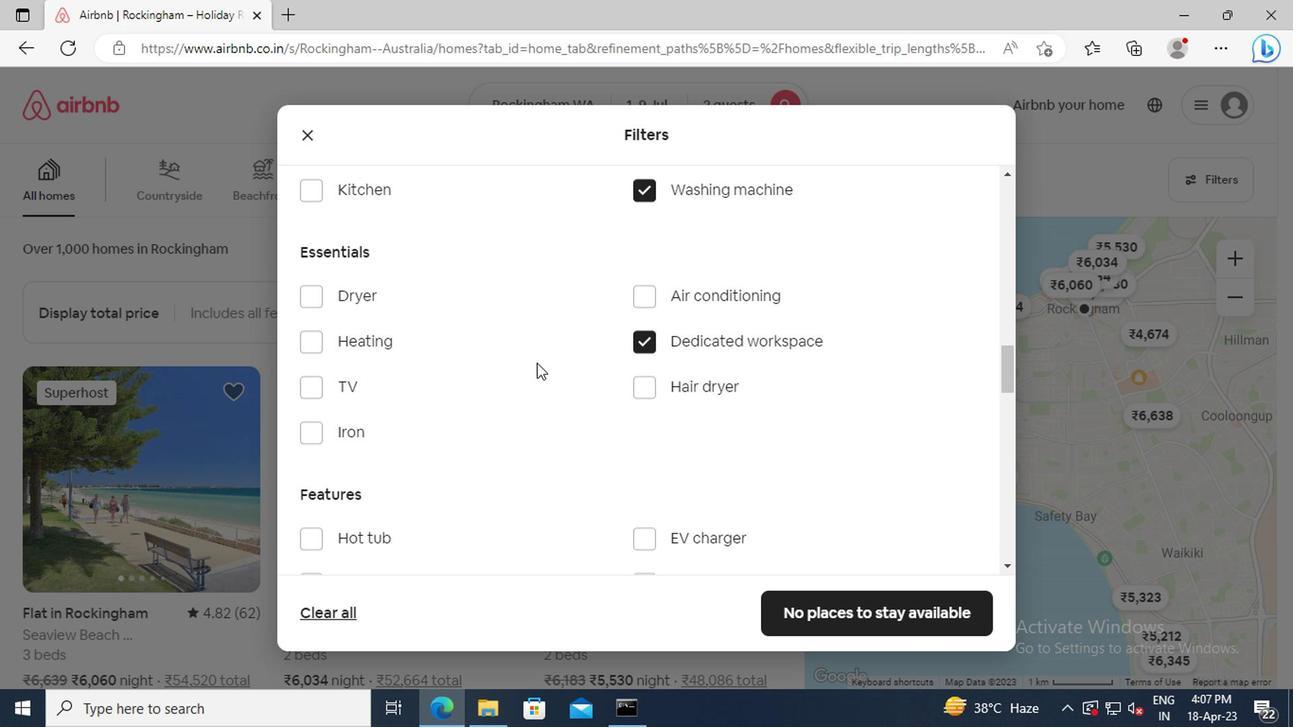 
Action: Mouse scrolled (533, 361) with delta (0, 0)
Screenshot: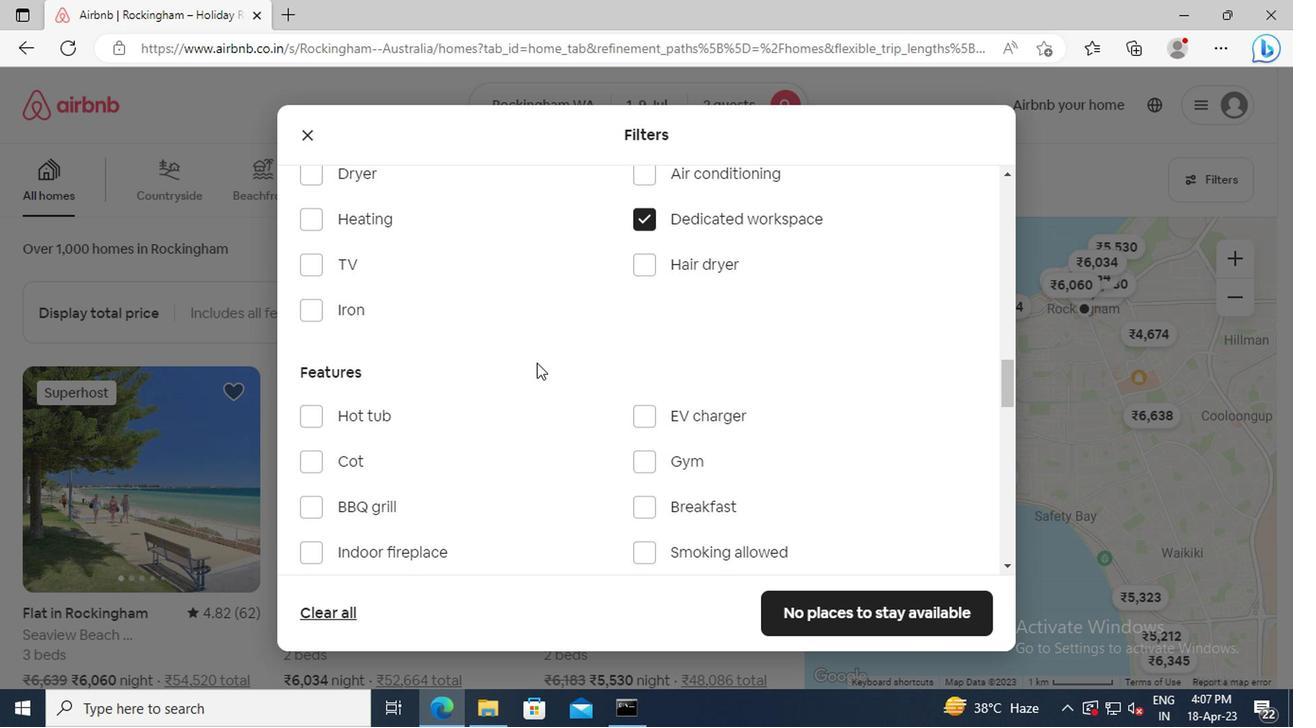 
Action: Mouse moved to (633, 486)
Screenshot: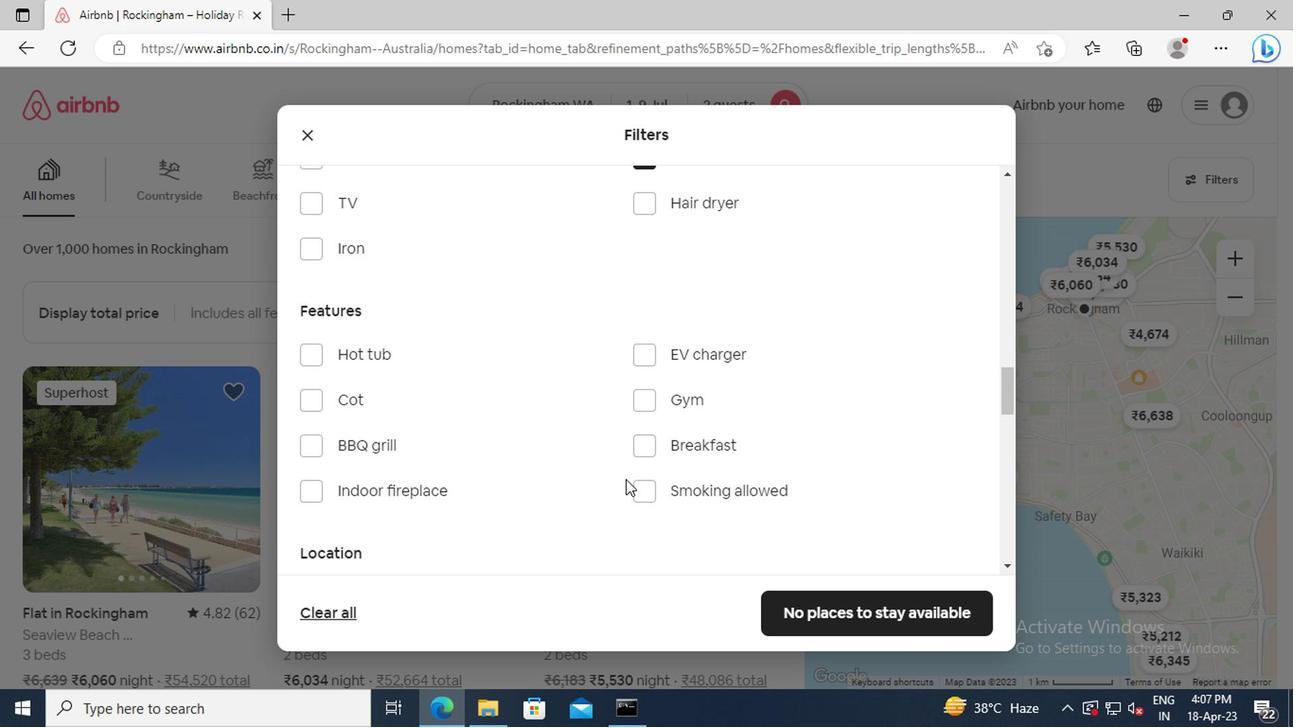 
Action: Mouse pressed left at (633, 486)
Screenshot: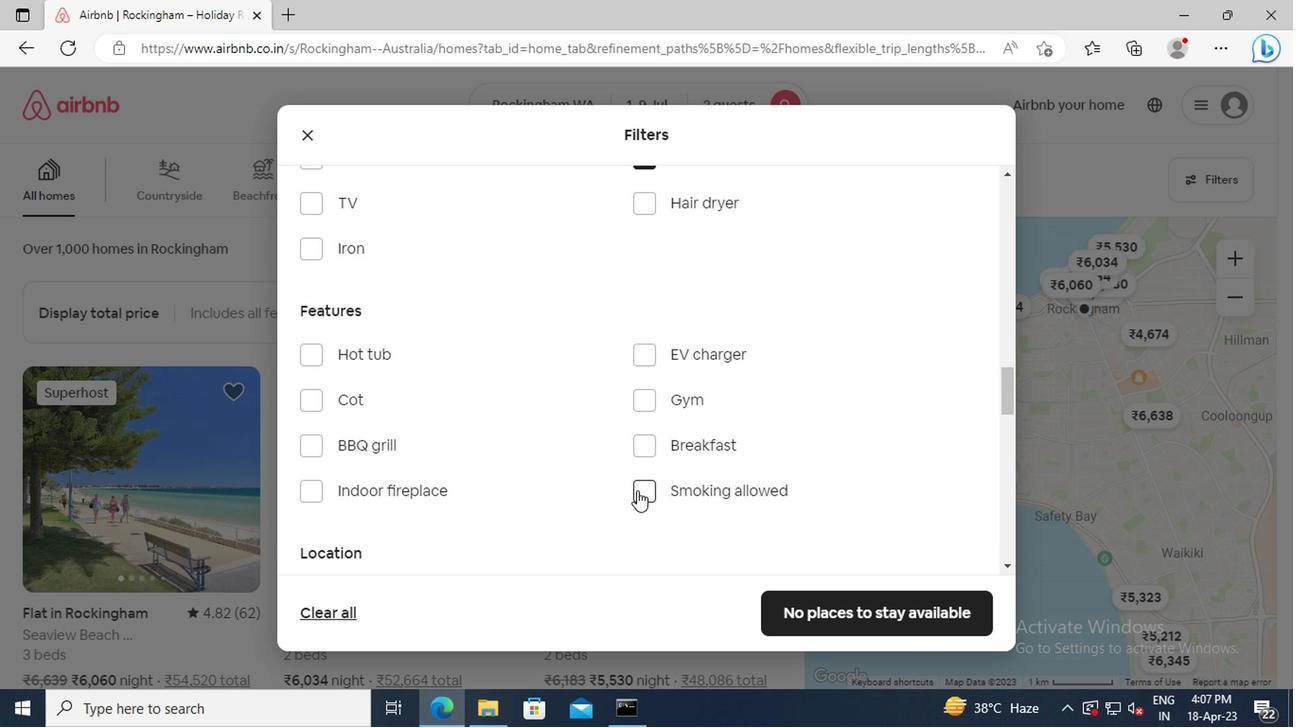 
Action: Mouse moved to (581, 373)
Screenshot: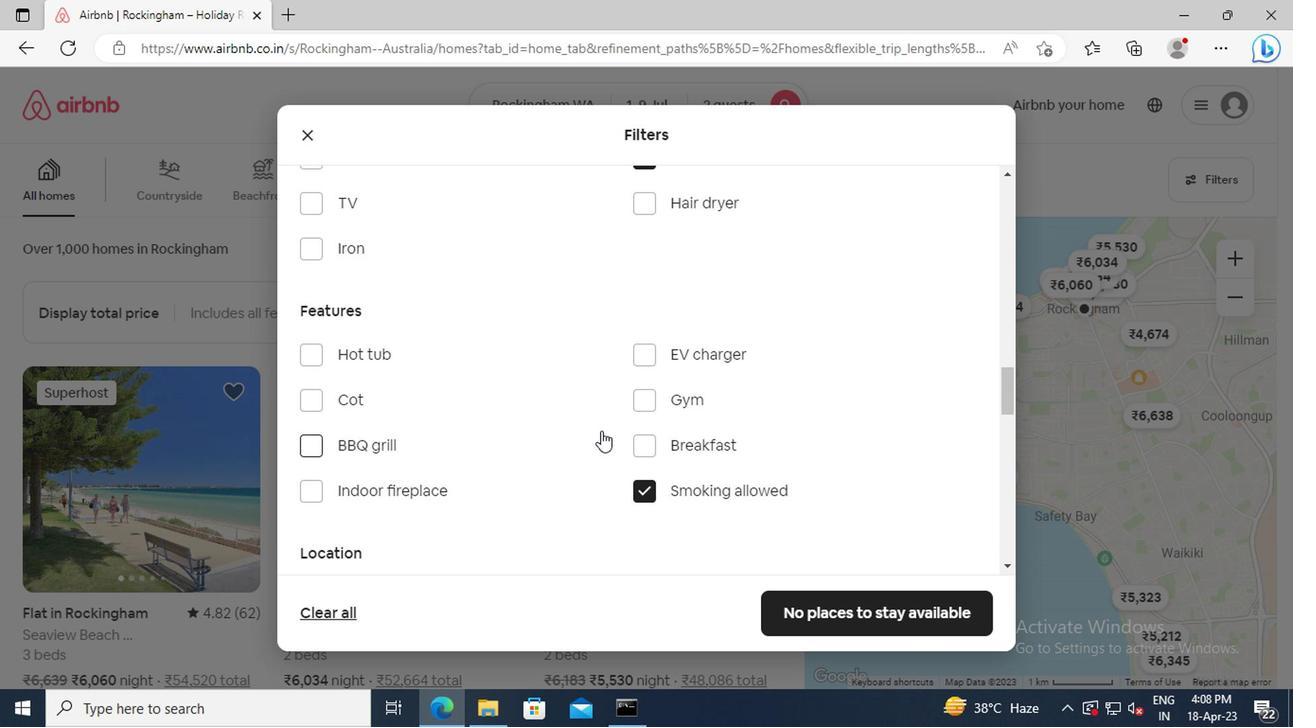 
Action: Mouse scrolled (581, 371) with delta (0, -1)
Screenshot: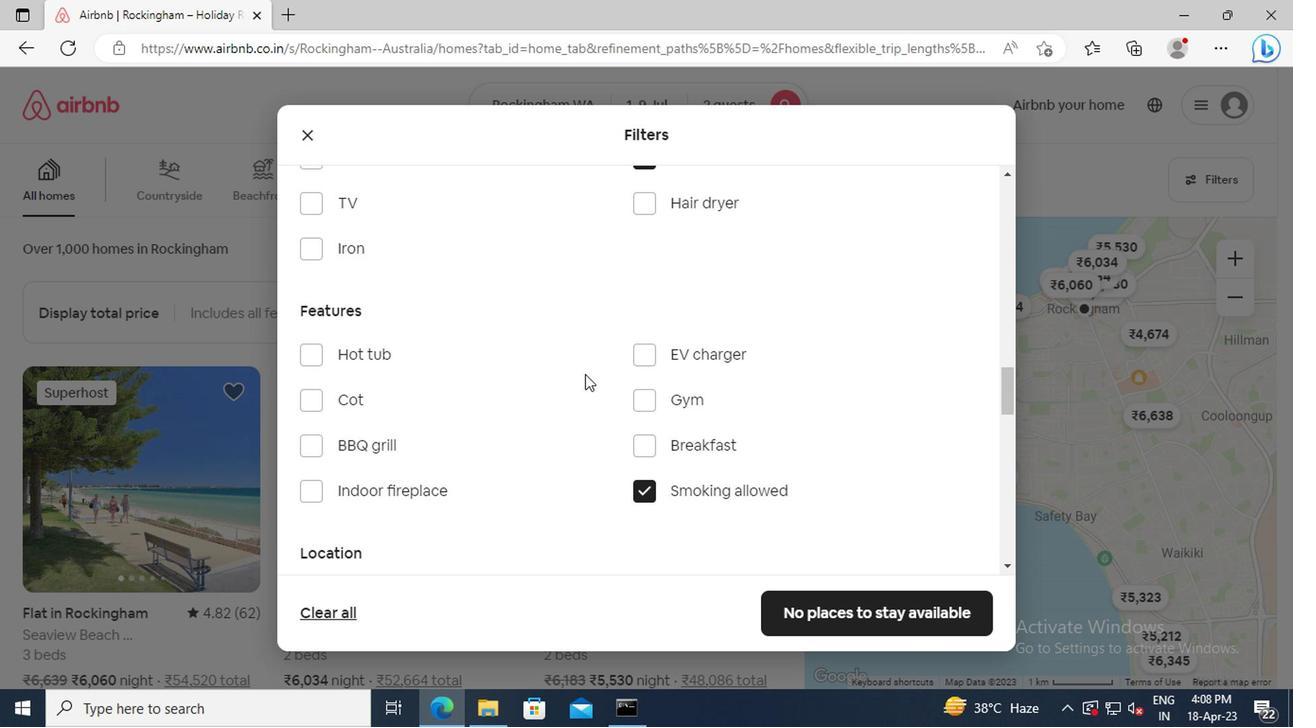 
Action: Mouse scrolled (581, 371) with delta (0, -1)
Screenshot: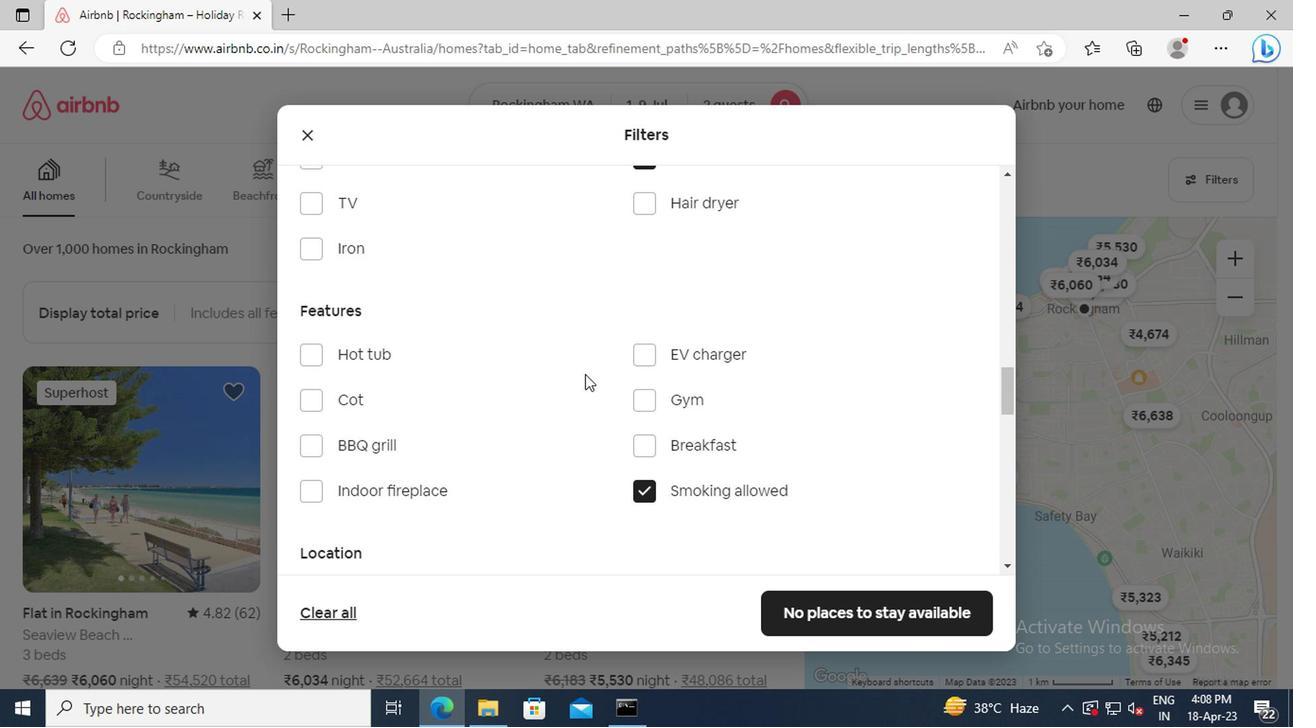 
Action: Mouse scrolled (581, 371) with delta (0, -1)
Screenshot: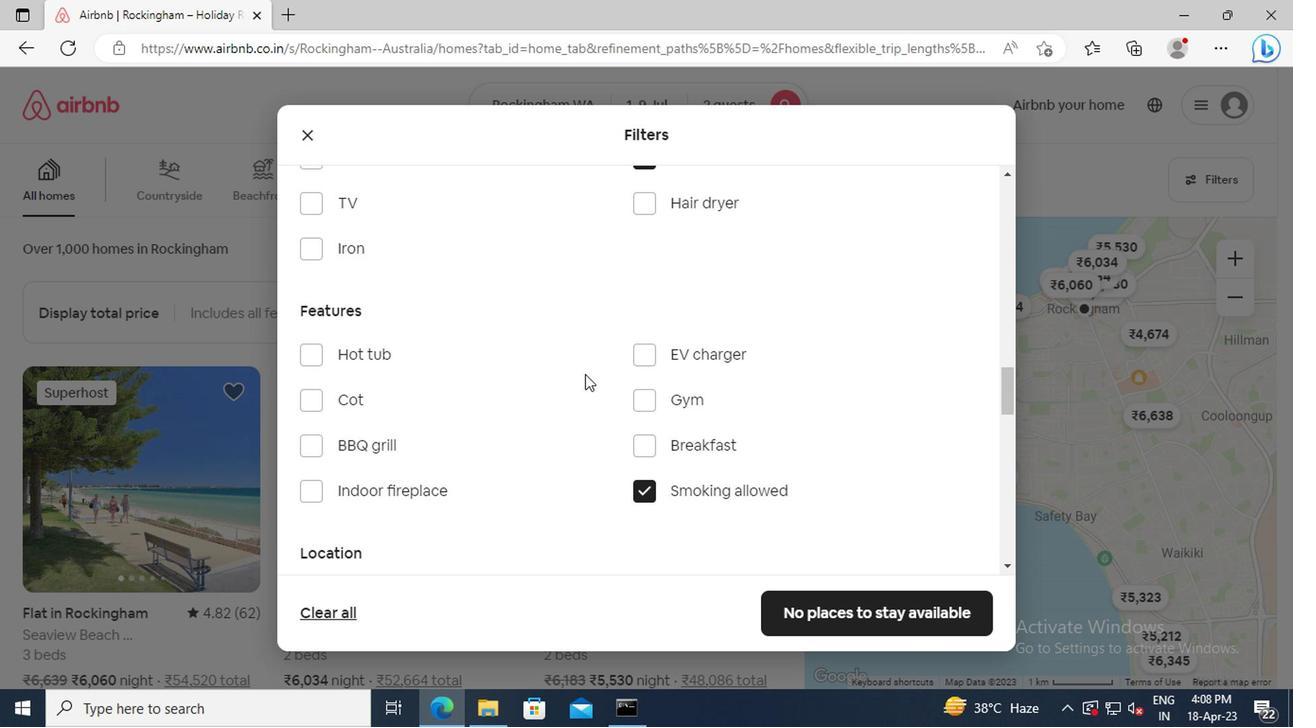 
Action: Mouse scrolled (581, 371) with delta (0, -1)
Screenshot: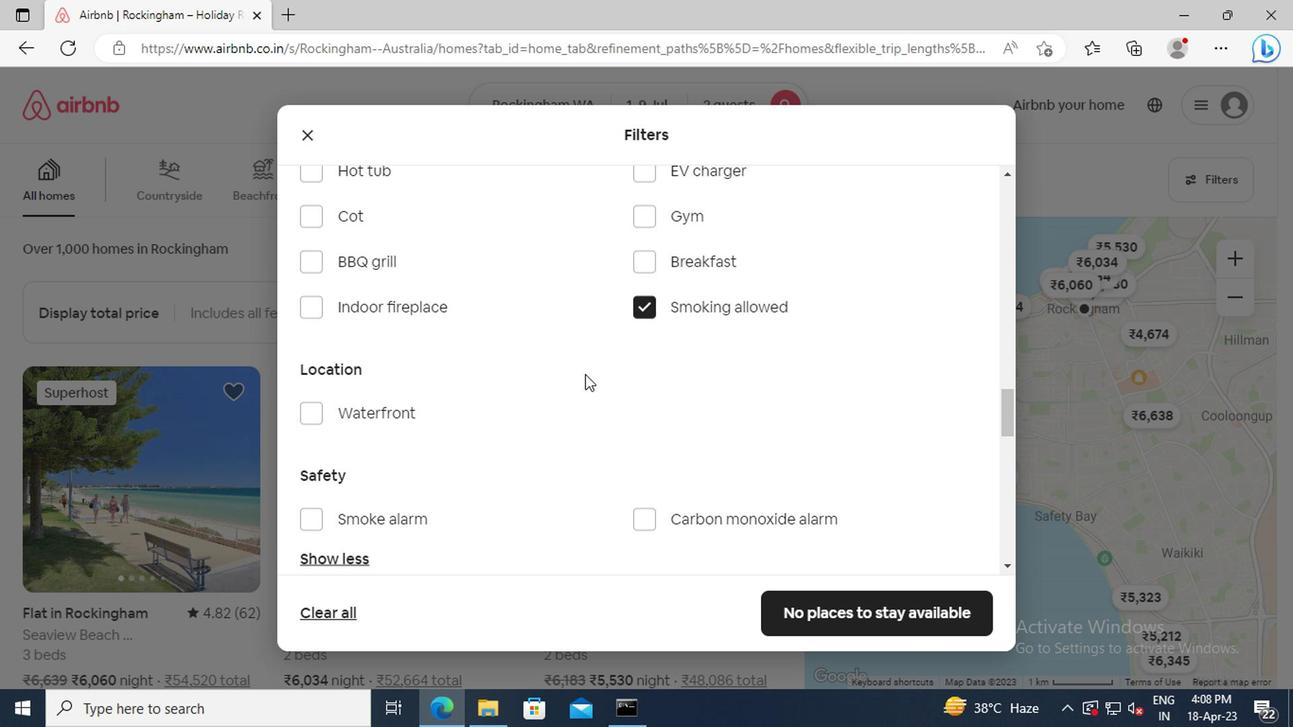 
Action: Mouse scrolled (581, 371) with delta (0, -1)
Screenshot: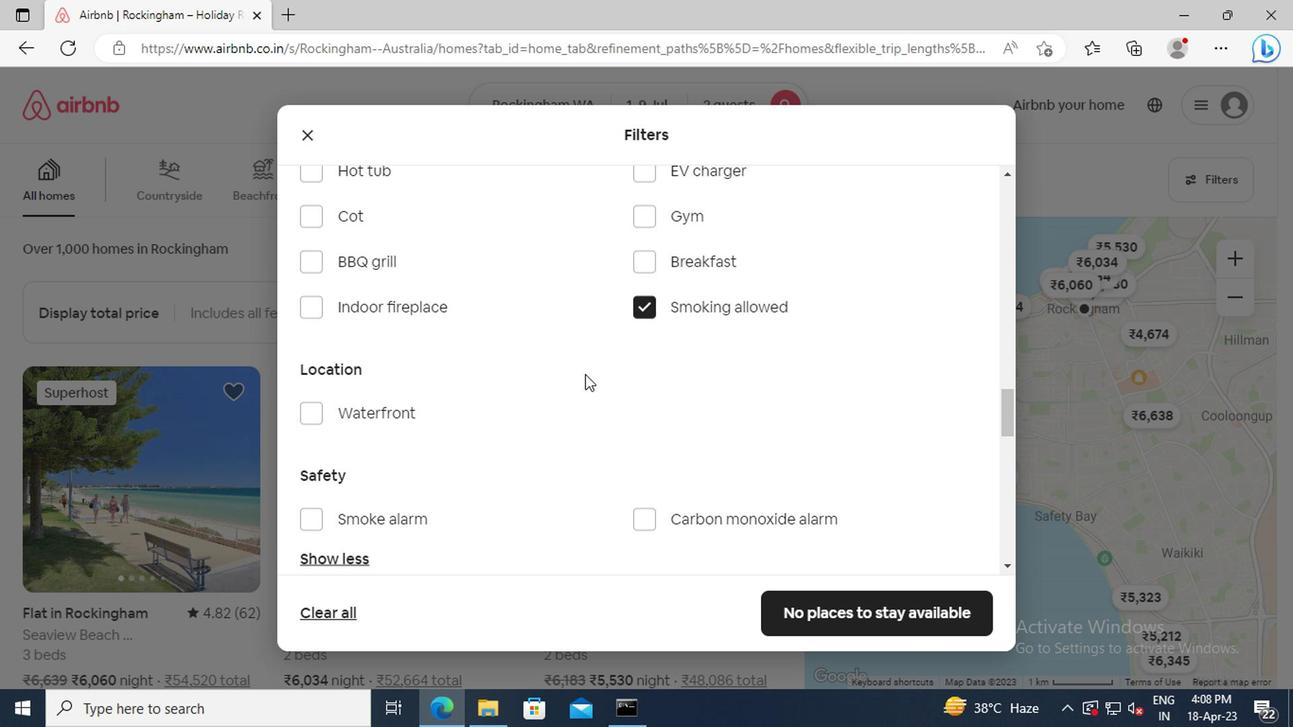 
Action: Mouse scrolled (581, 371) with delta (0, -1)
Screenshot: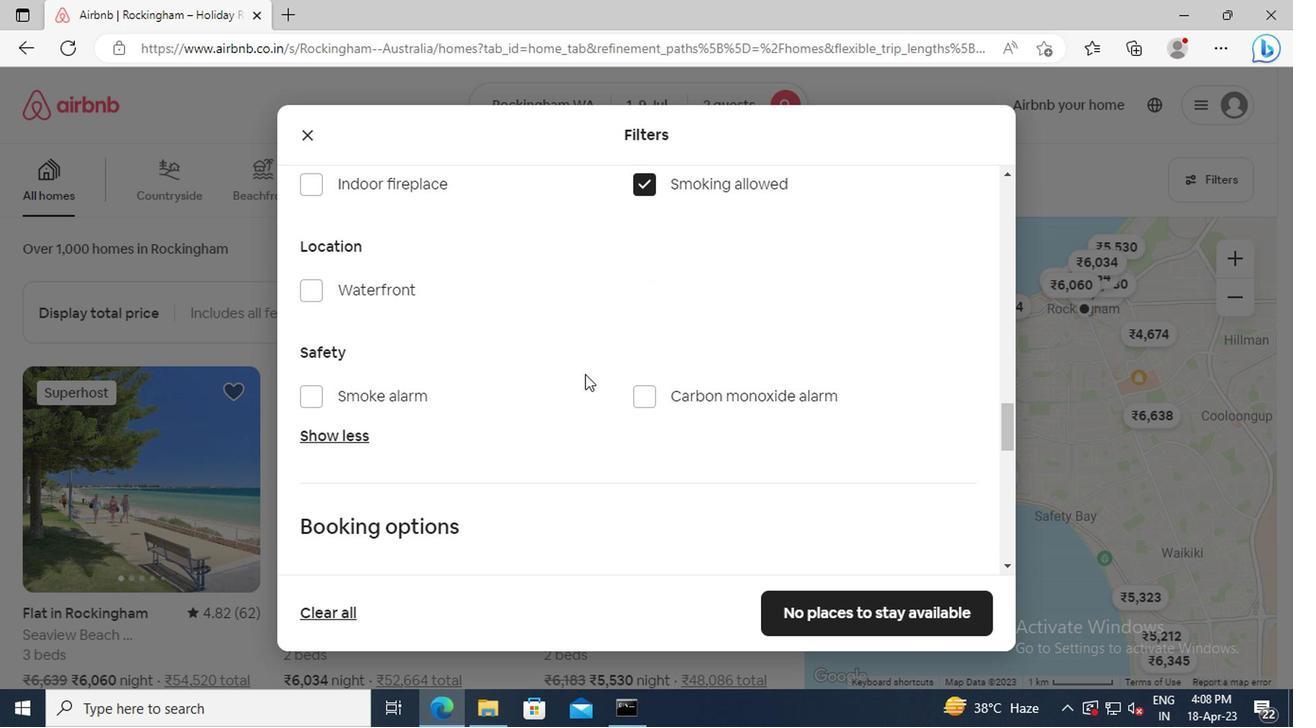 
Action: Mouse scrolled (581, 371) with delta (0, -1)
Screenshot: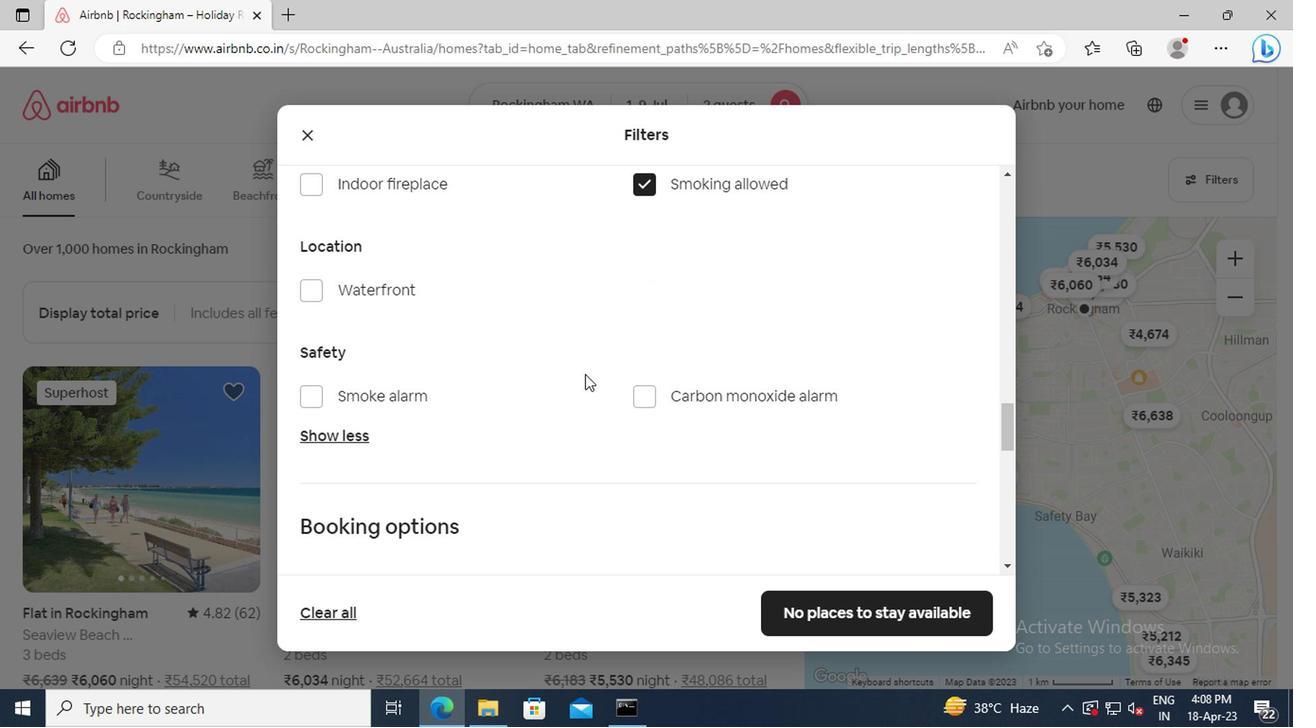 
Action: Mouse scrolled (581, 371) with delta (0, -1)
Screenshot: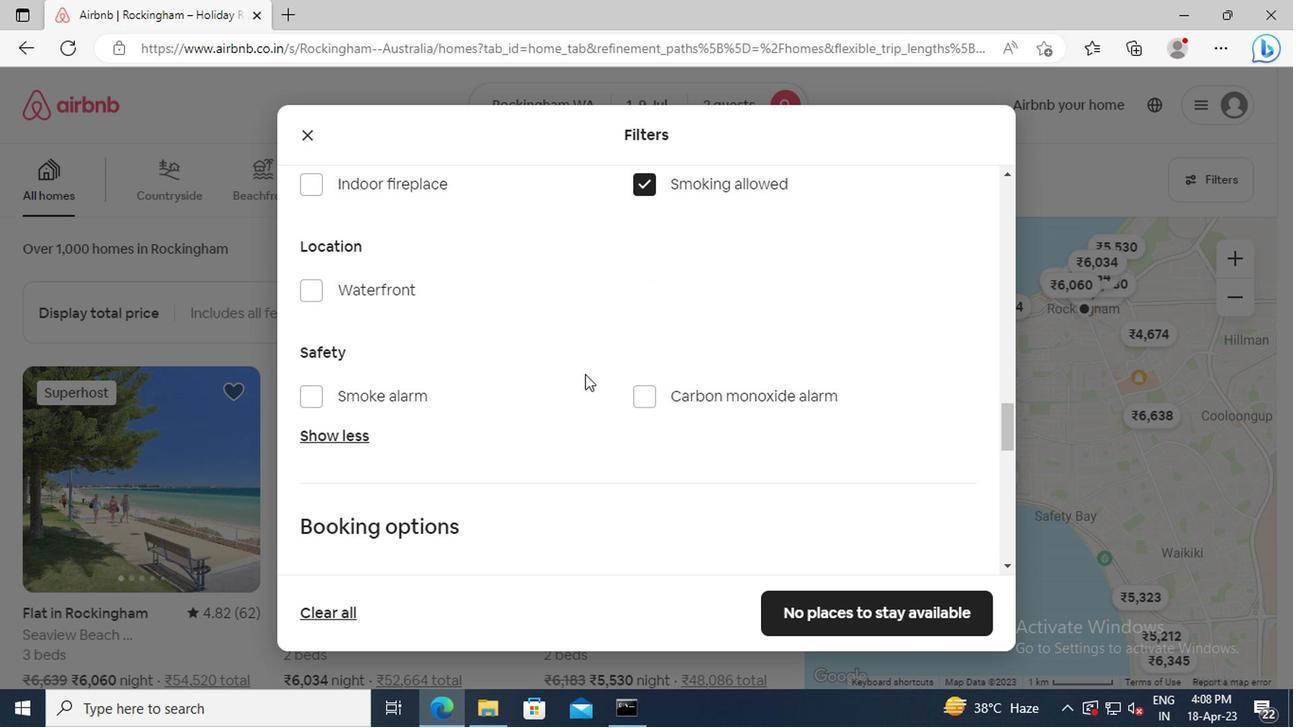 
Action: Mouse scrolled (581, 371) with delta (0, -1)
Screenshot: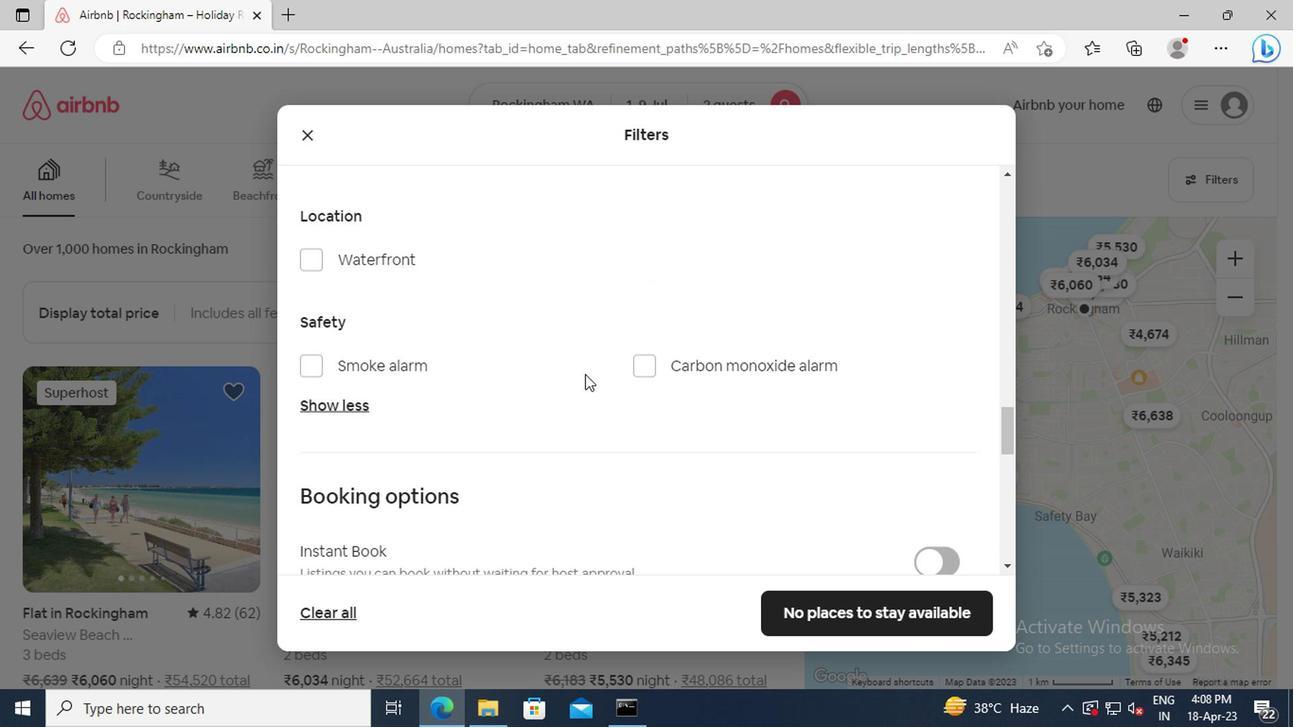 
Action: Mouse moved to (940, 415)
Screenshot: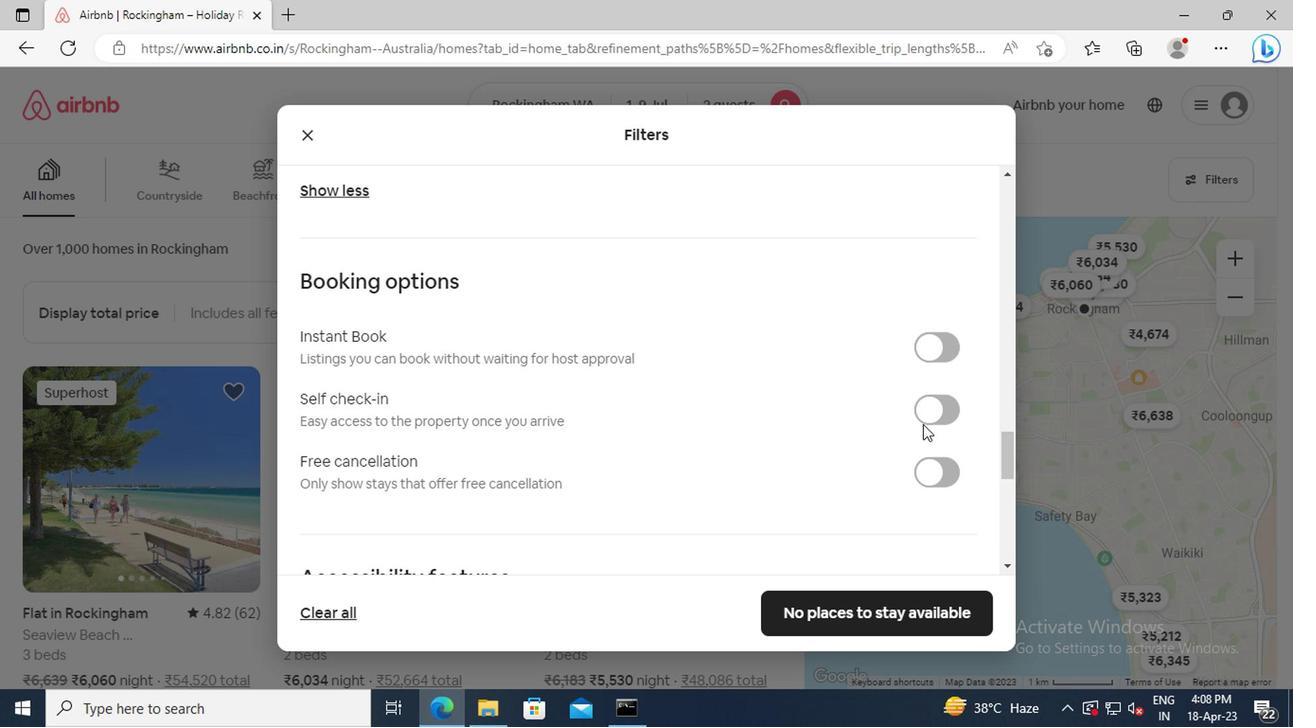 
Action: Mouse pressed left at (940, 415)
Screenshot: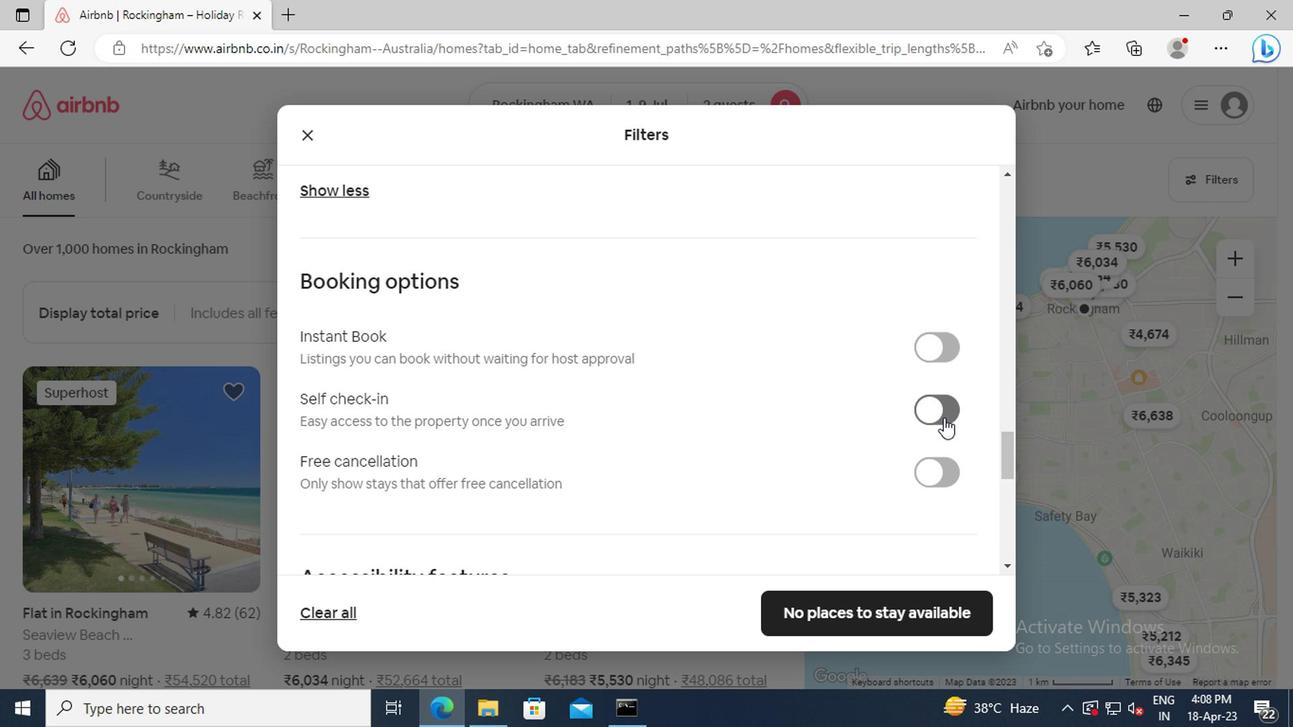 
Action: Mouse moved to (569, 399)
Screenshot: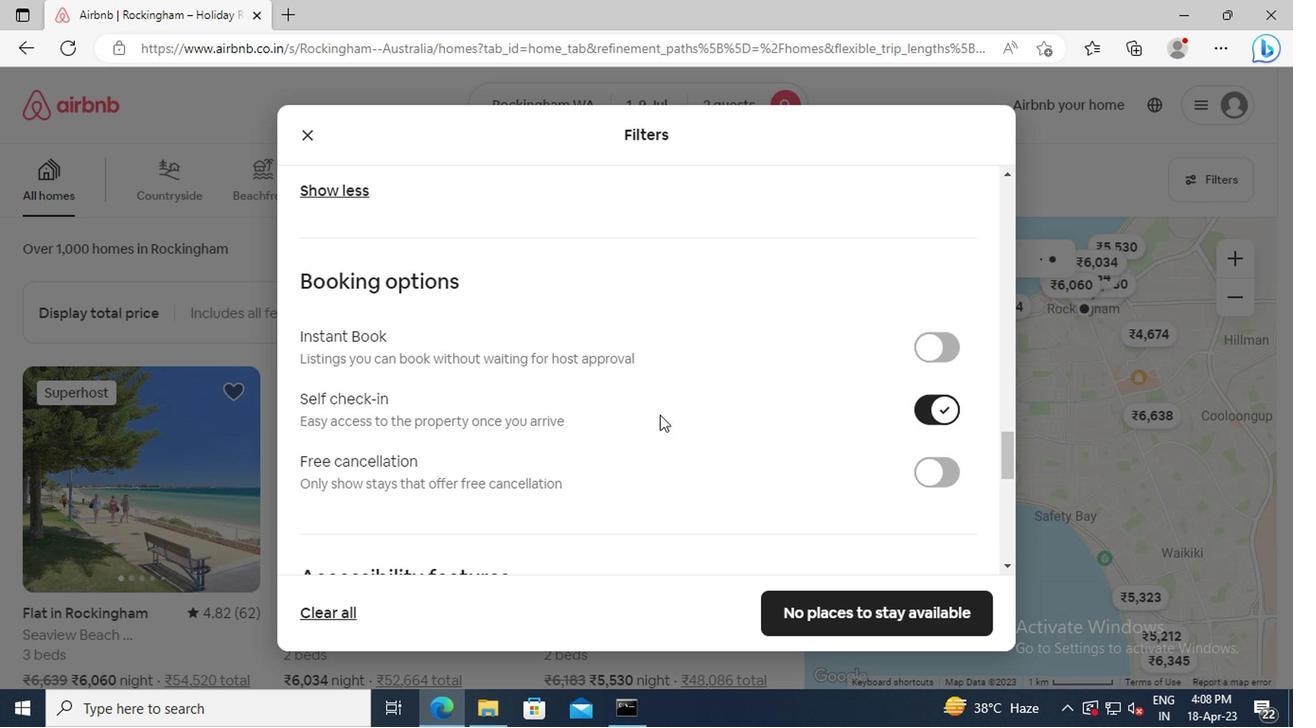 
Action: Mouse scrolled (569, 398) with delta (0, 0)
Screenshot: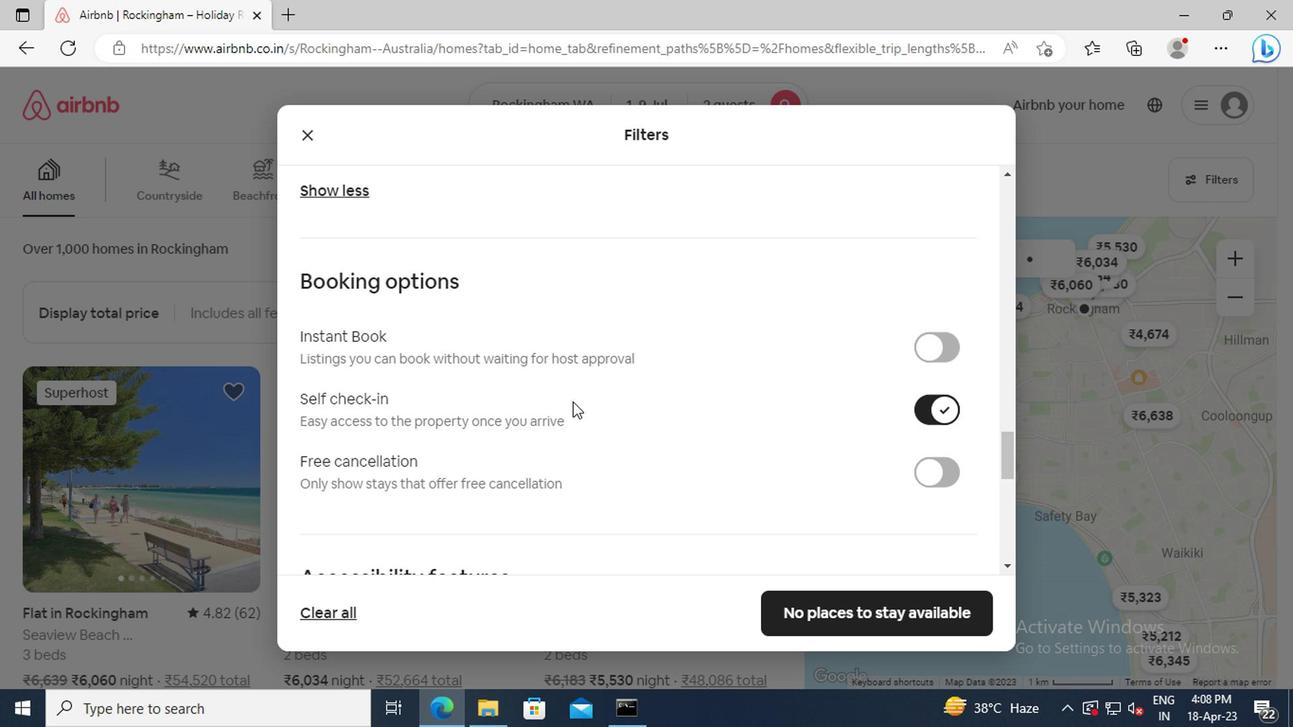 
Action: Mouse scrolled (569, 398) with delta (0, 0)
Screenshot: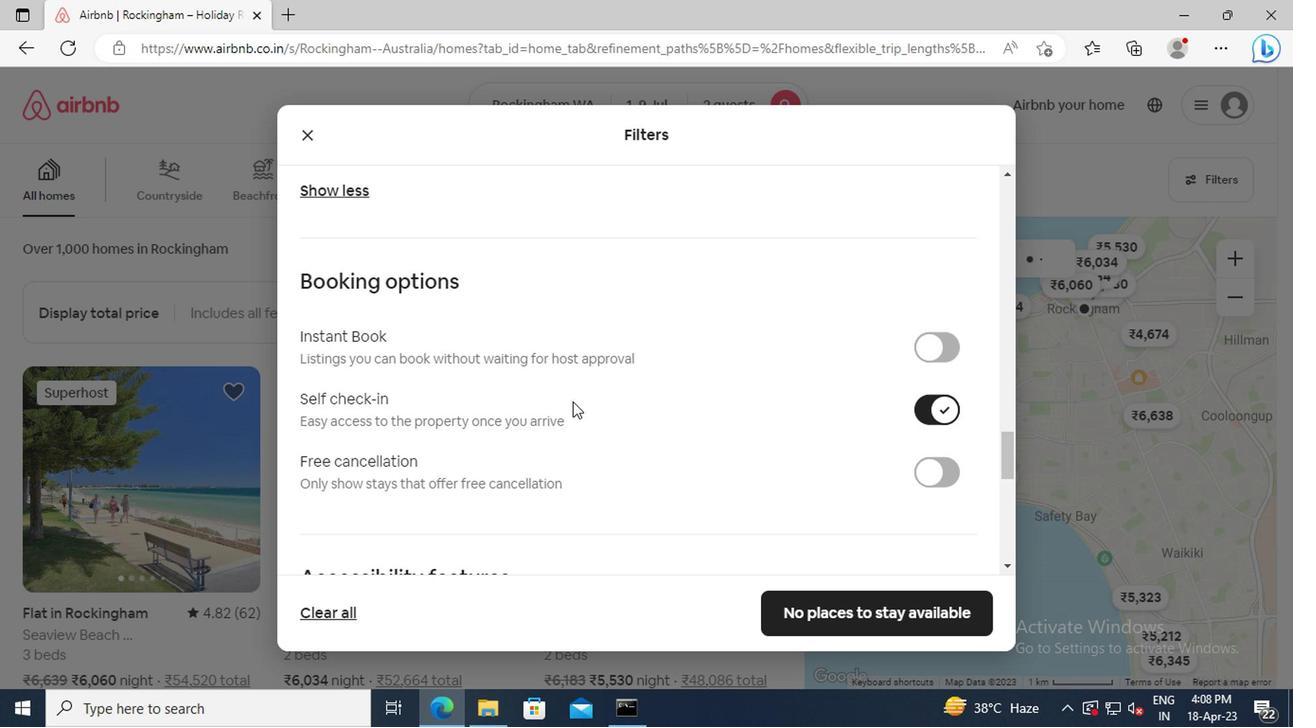 
Action: Mouse scrolled (569, 398) with delta (0, 0)
Screenshot: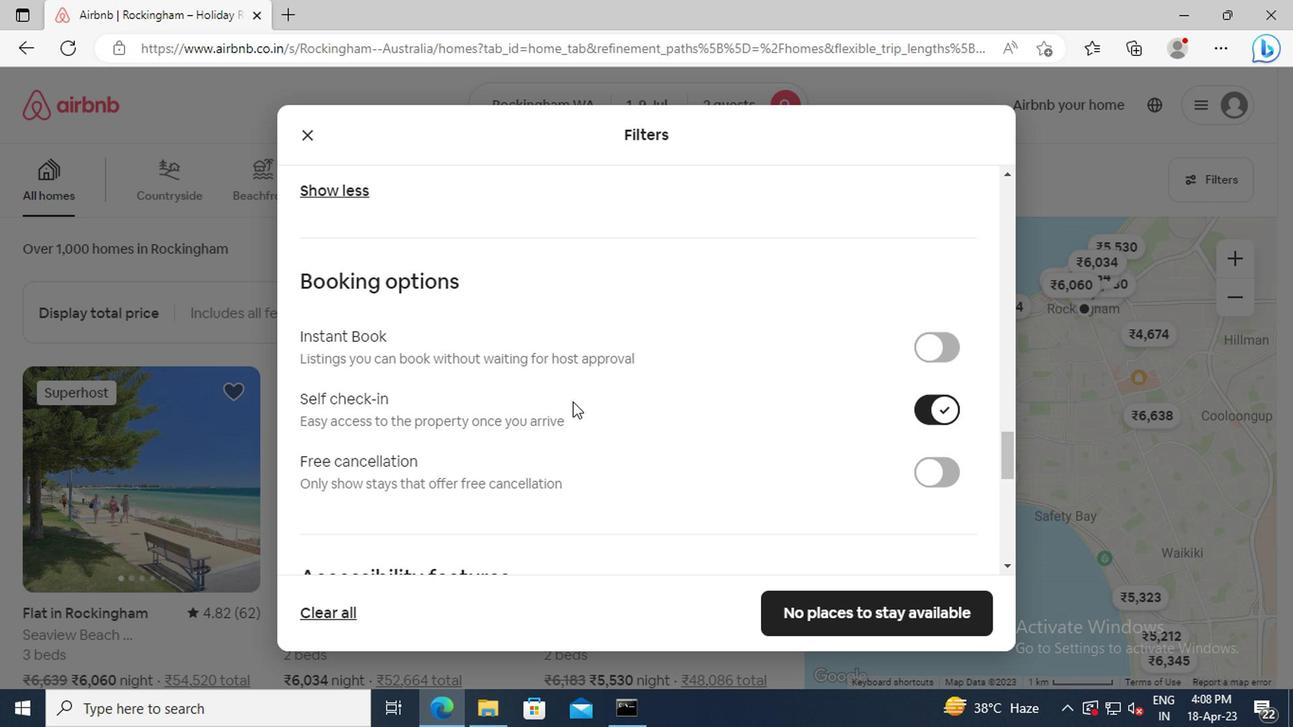 
Action: Mouse scrolled (569, 398) with delta (0, 0)
Screenshot: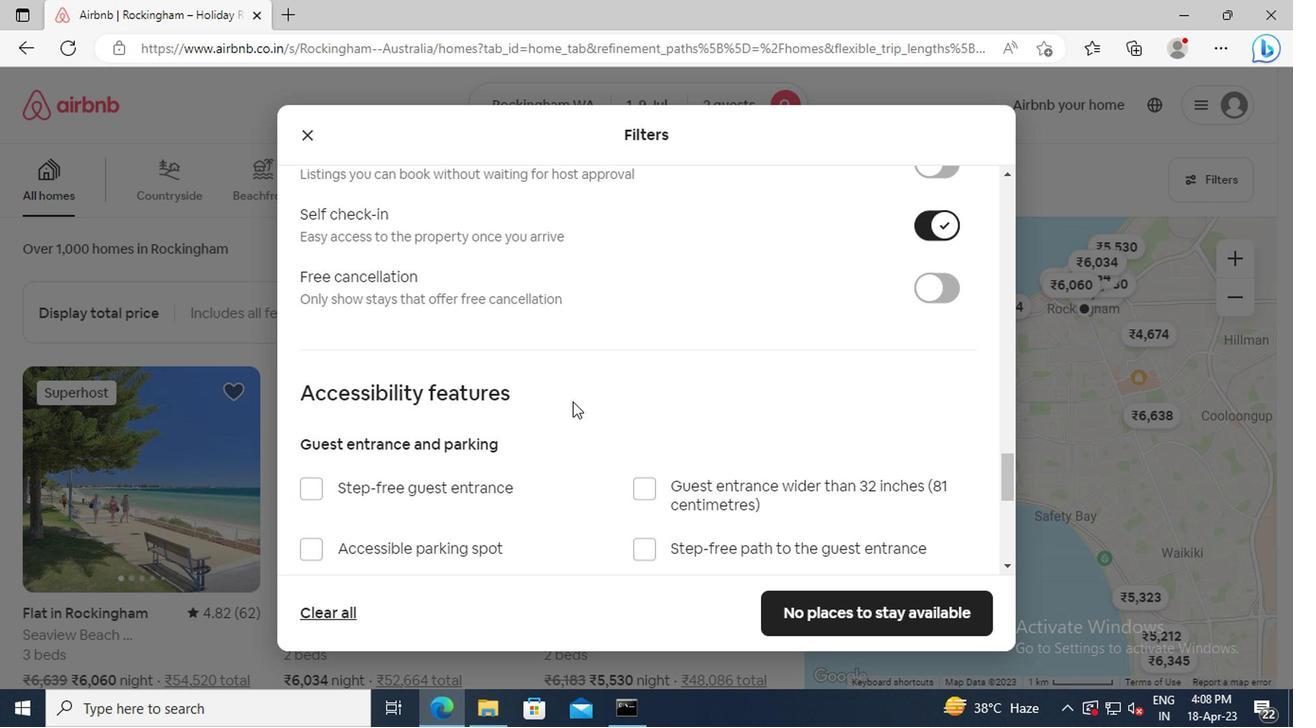 
Action: Mouse scrolled (569, 398) with delta (0, 0)
Screenshot: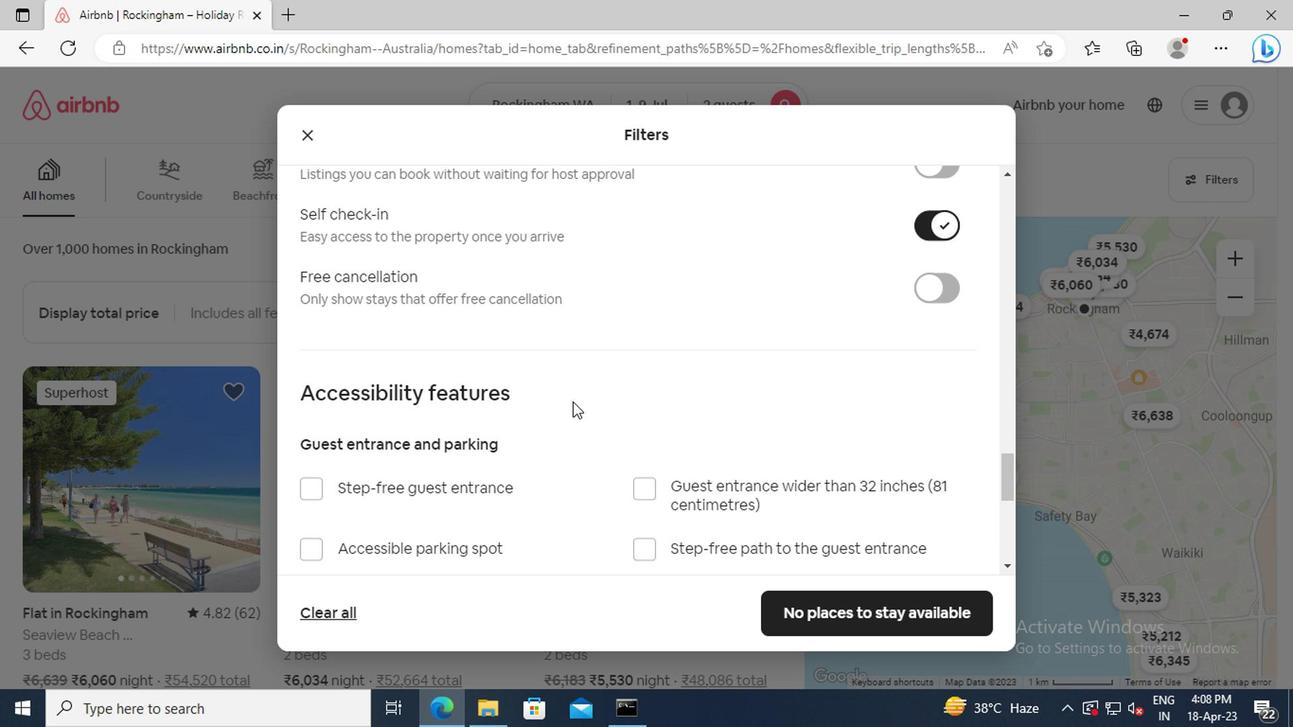 
Action: Mouse scrolled (569, 398) with delta (0, 0)
Screenshot: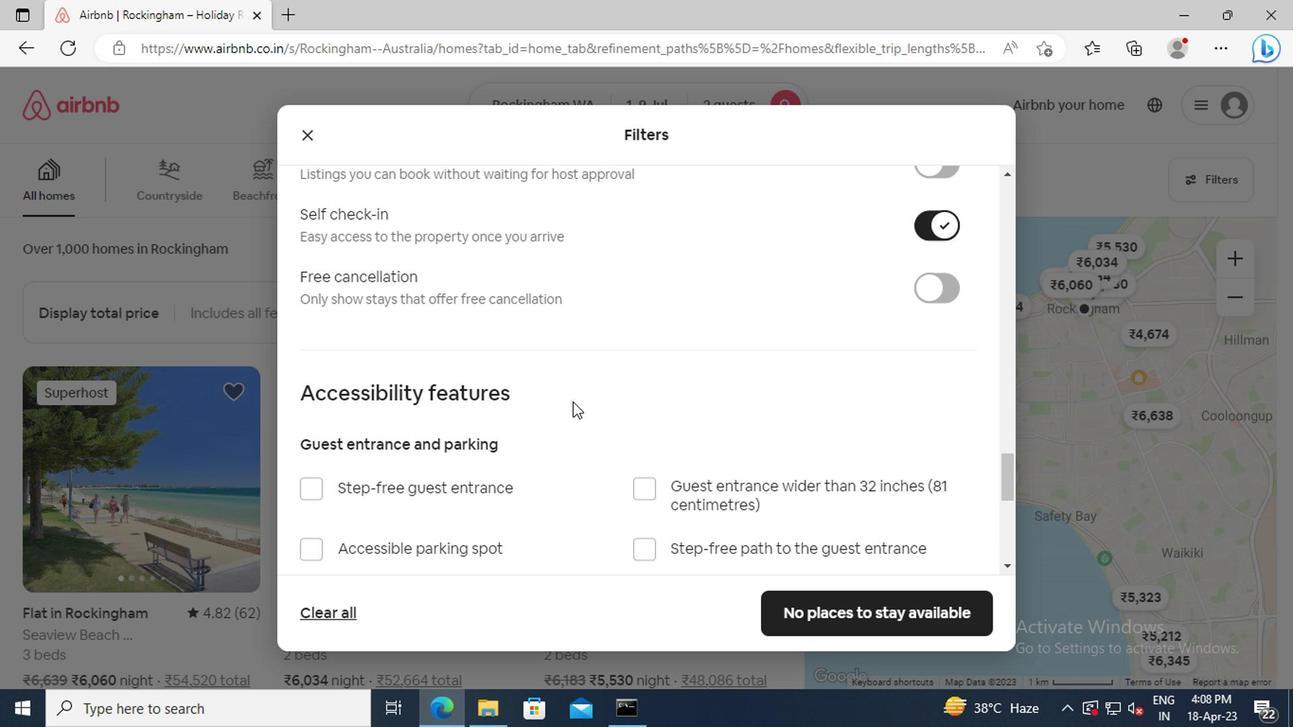 
Action: Mouse scrolled (569, 398) with delta (0, 0)
Screenshot: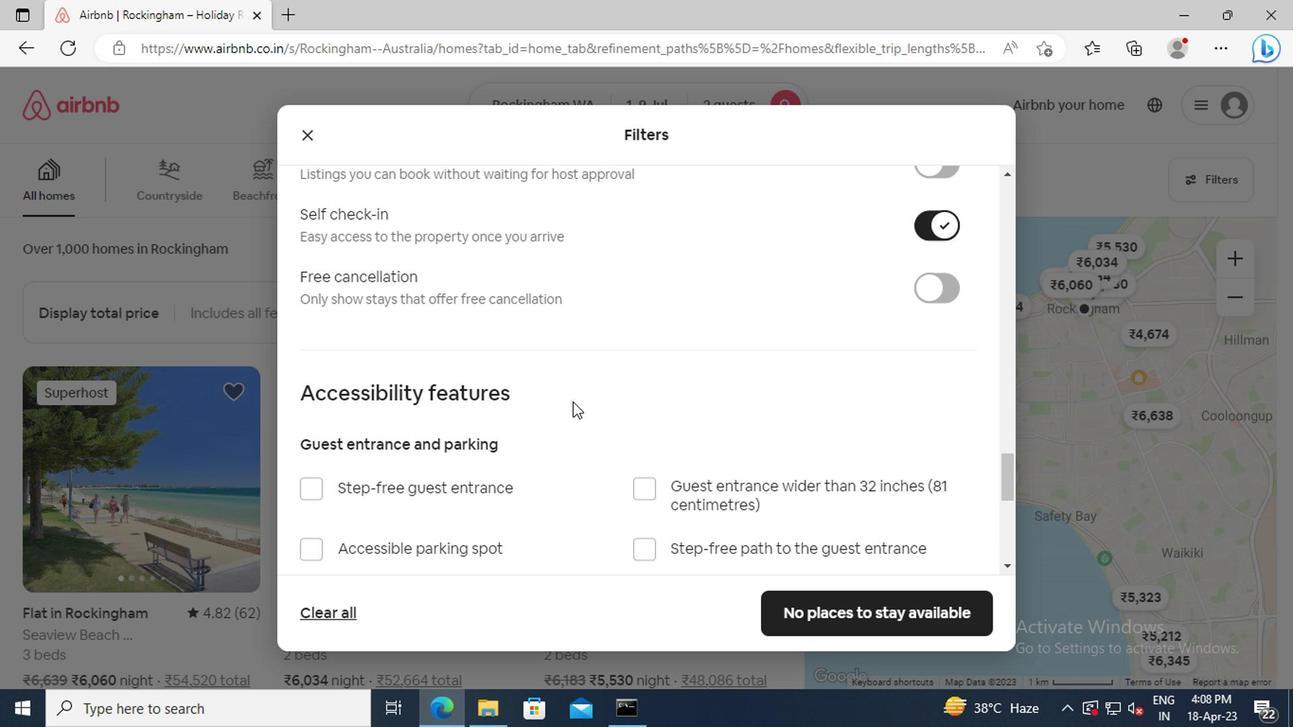 
Action: Mouse scrolled (569, 398) with delta (0, 0)
Screenshot: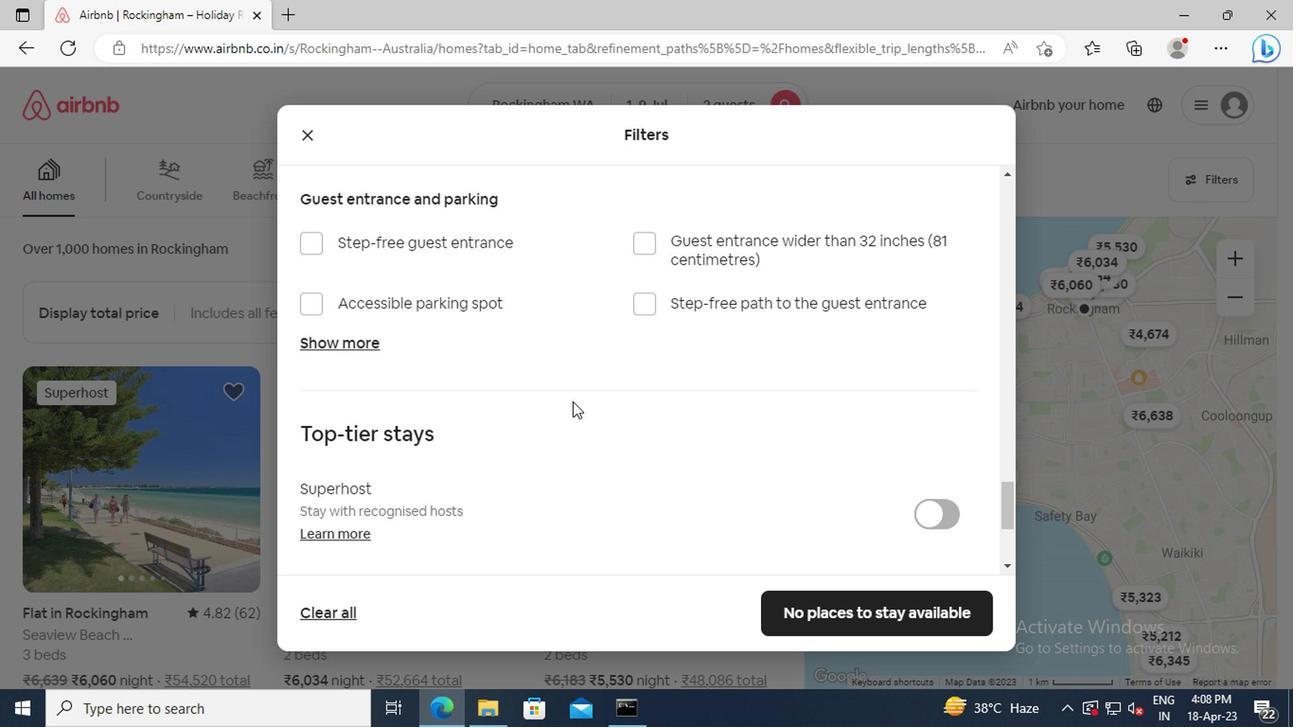 
Action: Mouse scrolled (569, 398) with delta (0, 0)
Screenshot: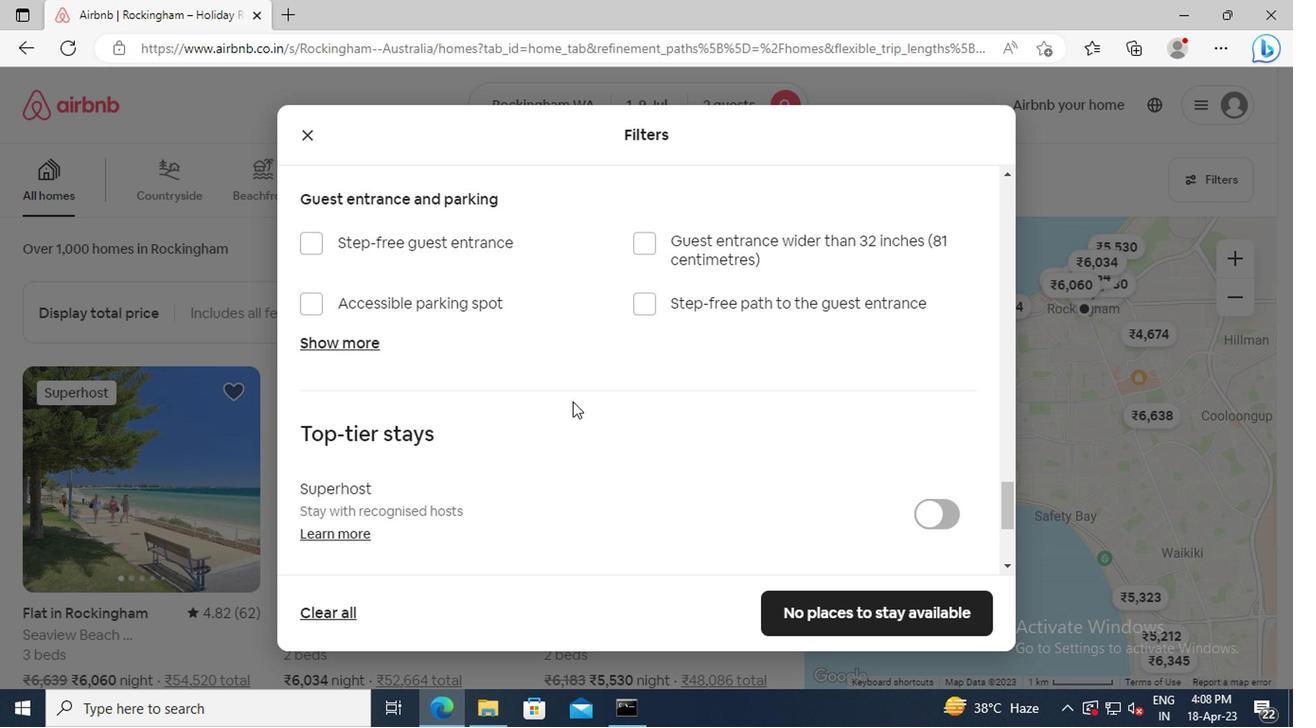 
Action: Mouse scrolled (569, 398) with delta (0, 0)
Screenshot: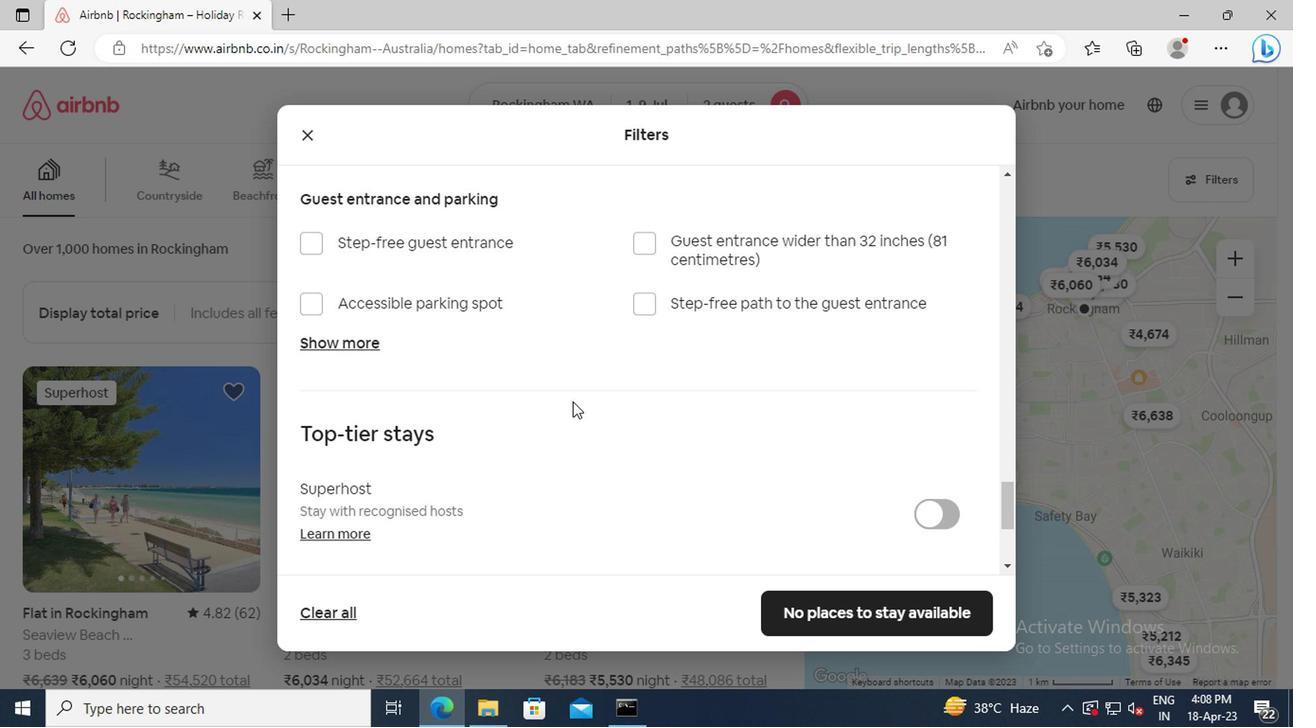 
Action: Mouse scrolled (569, 398) with delta (0, 0)
Screenshot: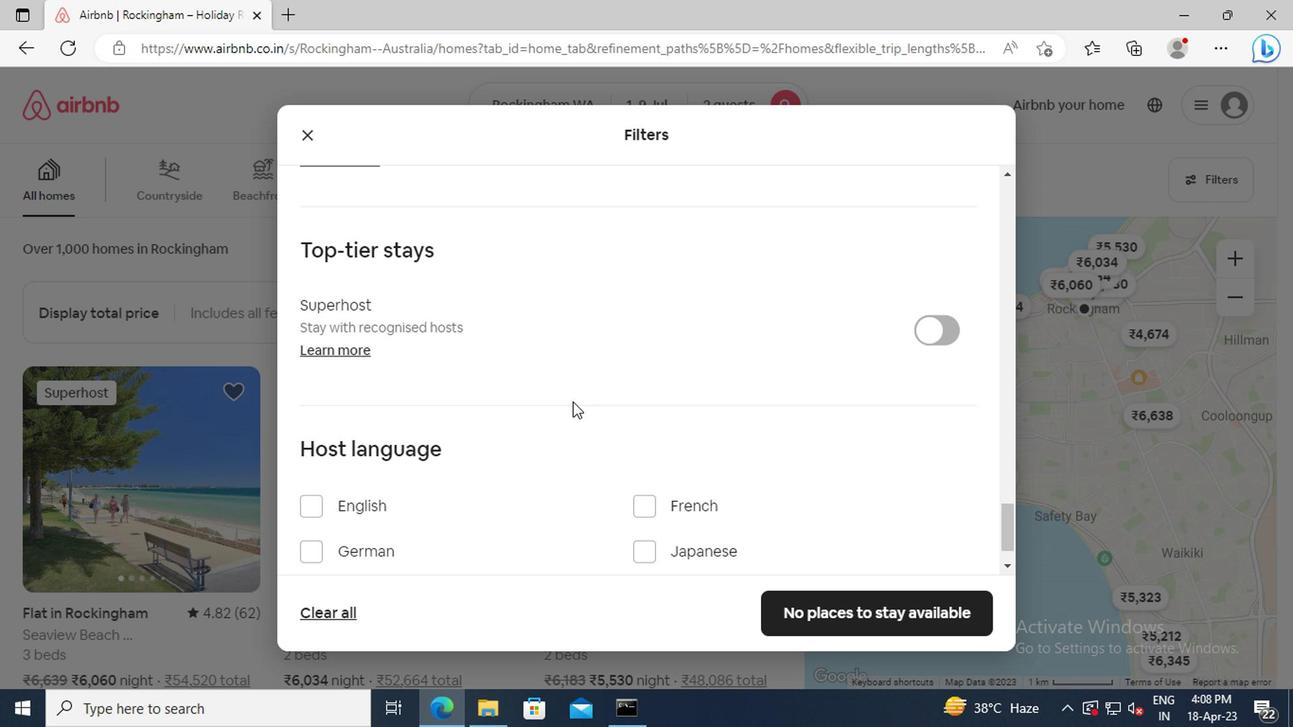 
Action: Mouse scrolled (569, 398) with delta (0, 0)
Screenshot: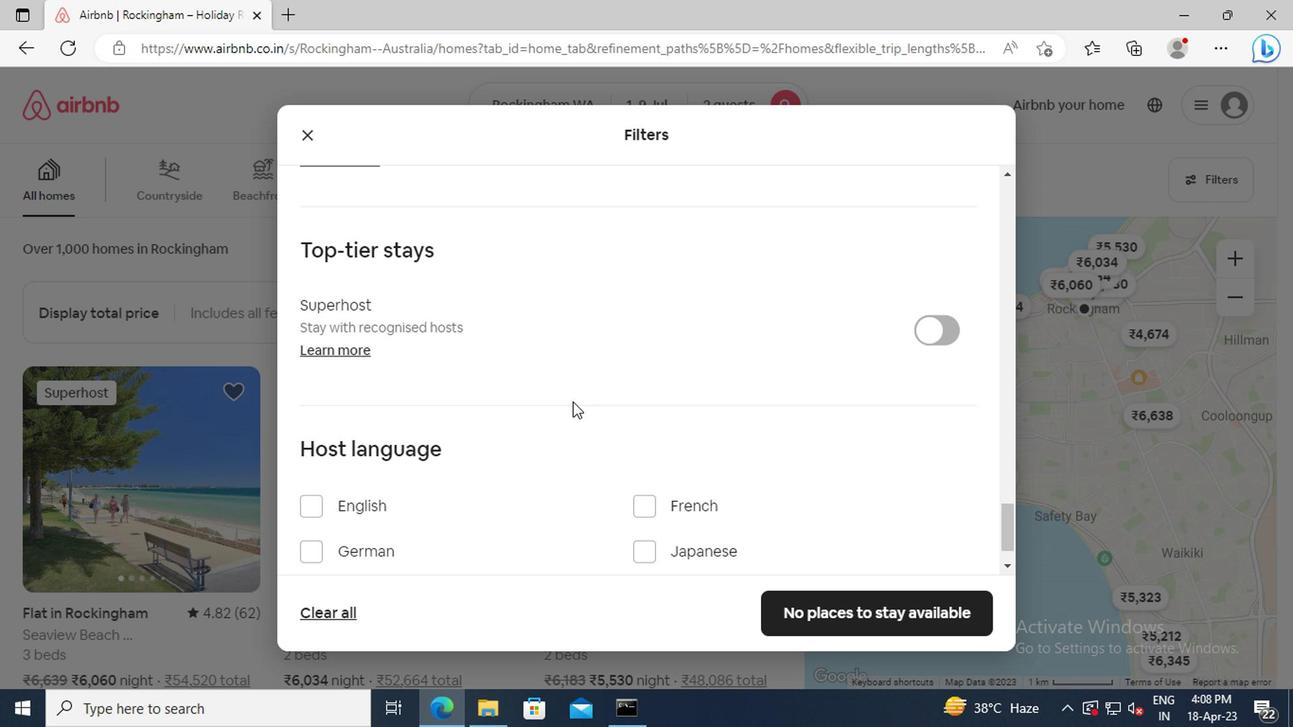 
Action: Mouse moved to (311, 440)
Screenshot: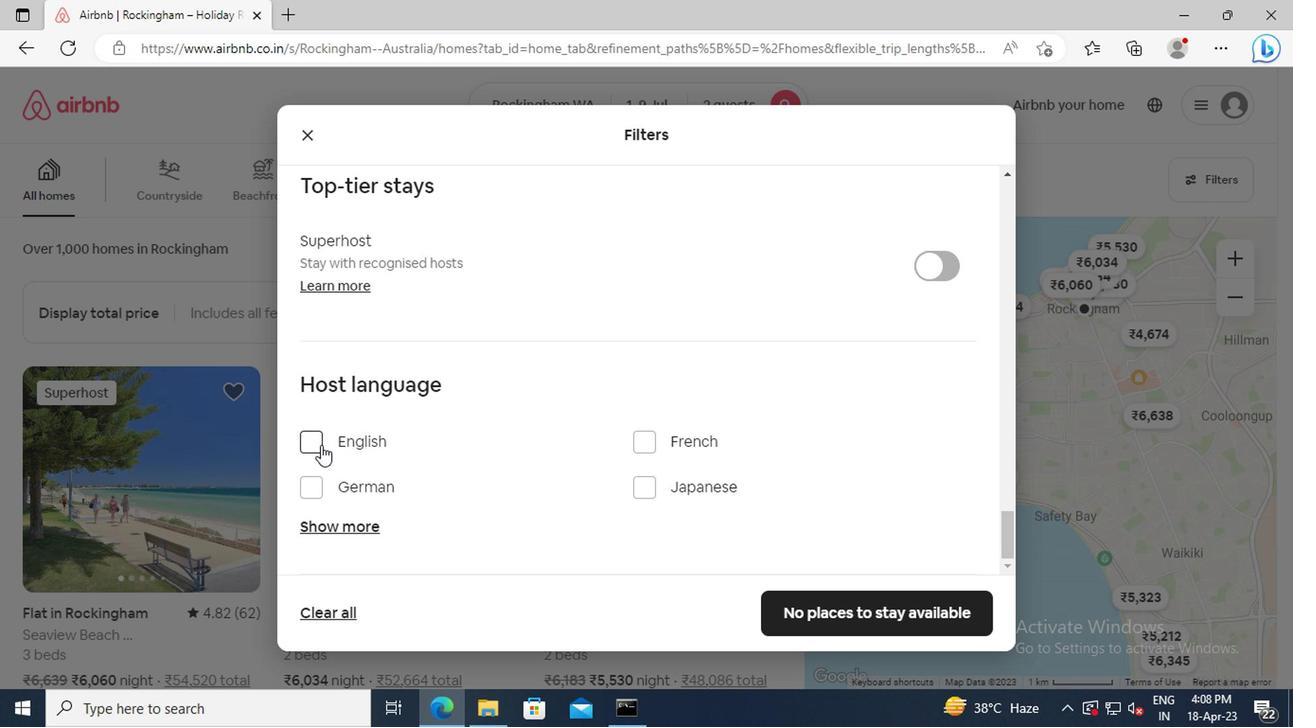 
Action: Mouse pressed left at (311, 440)
Screenshot: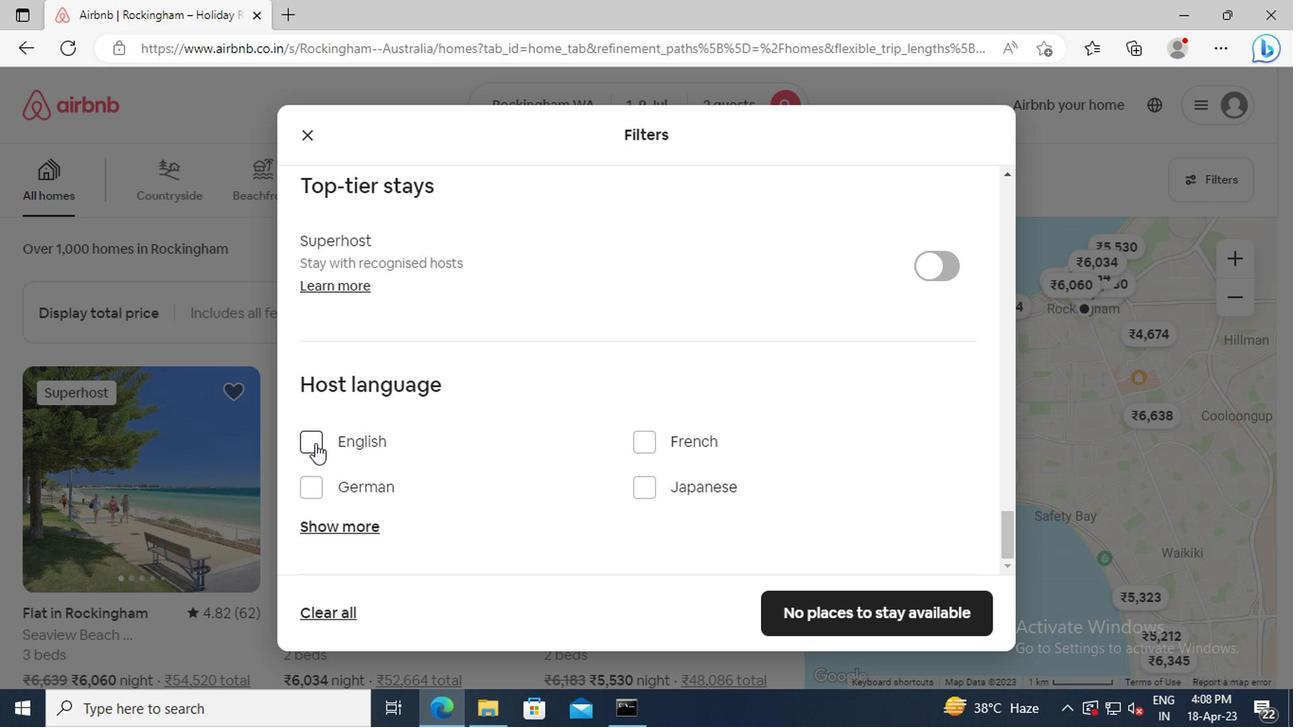 
Action: Mouse moved to (839, 598)
Screenshot: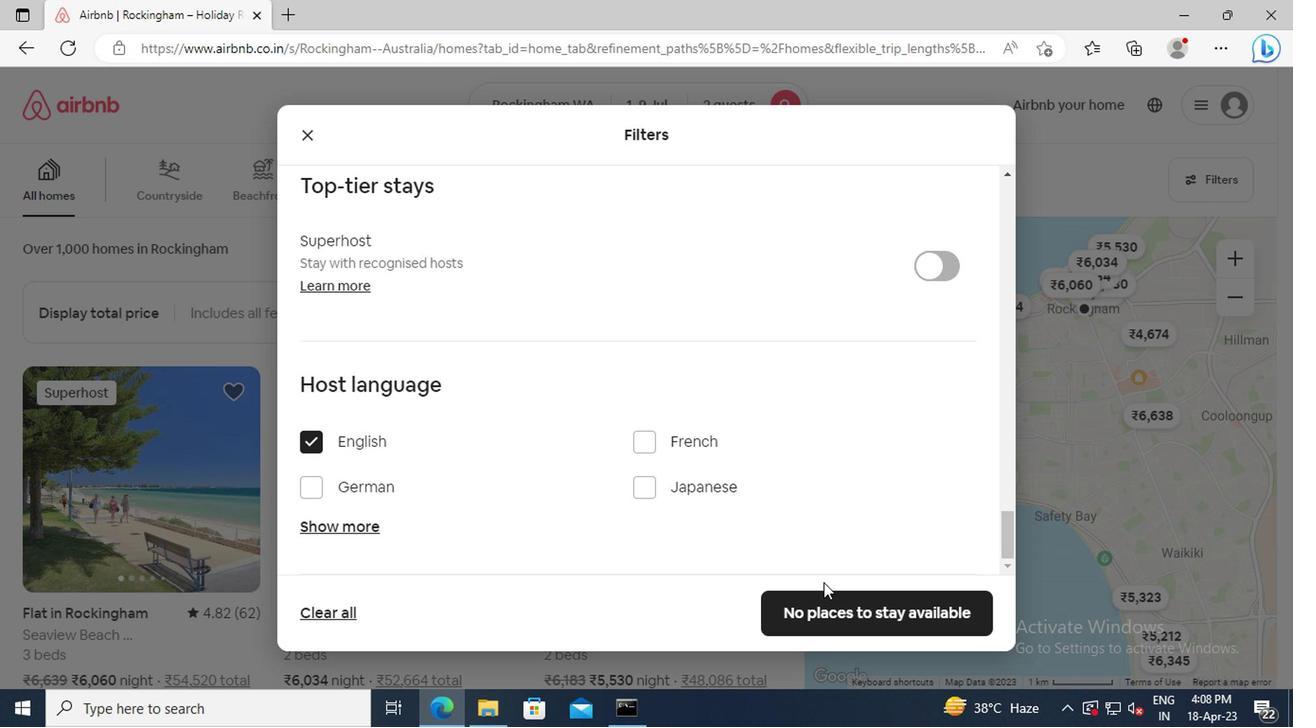 
Action: Mouse pressed left at (839, 598)
Screenshot: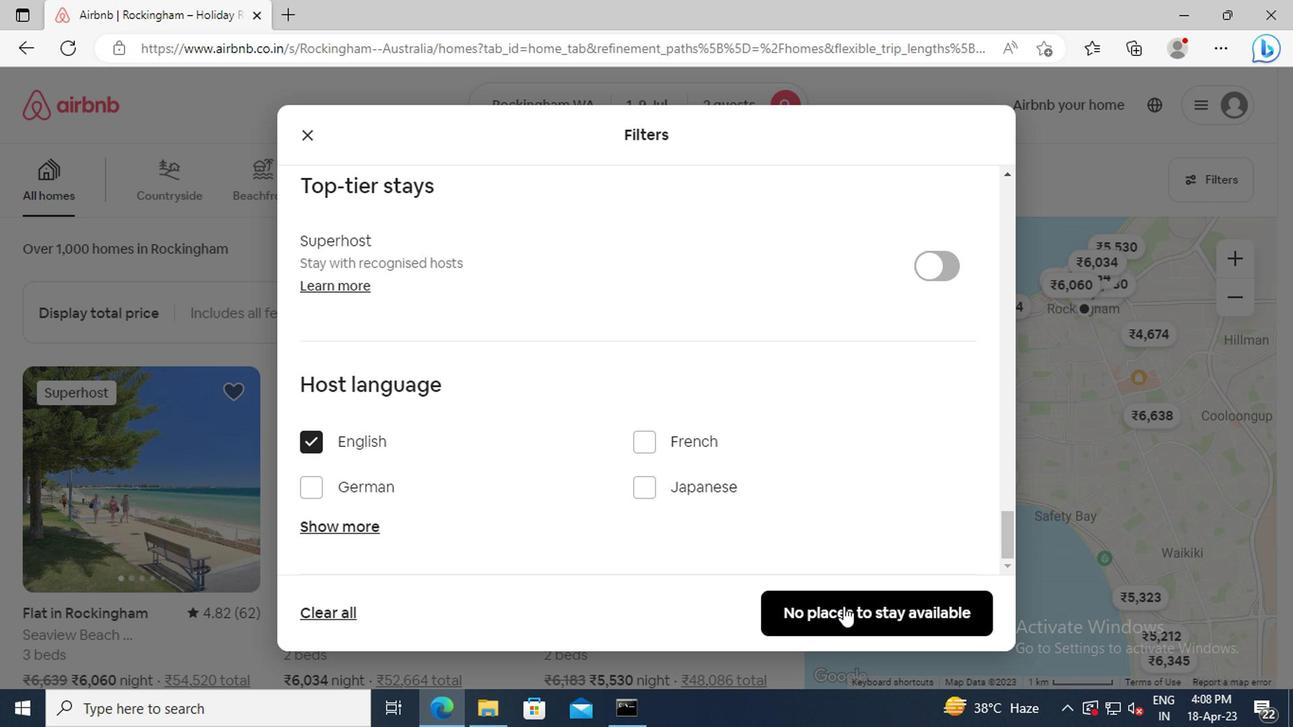 
Action: Mouse moved to (837, 598)
Screenshot: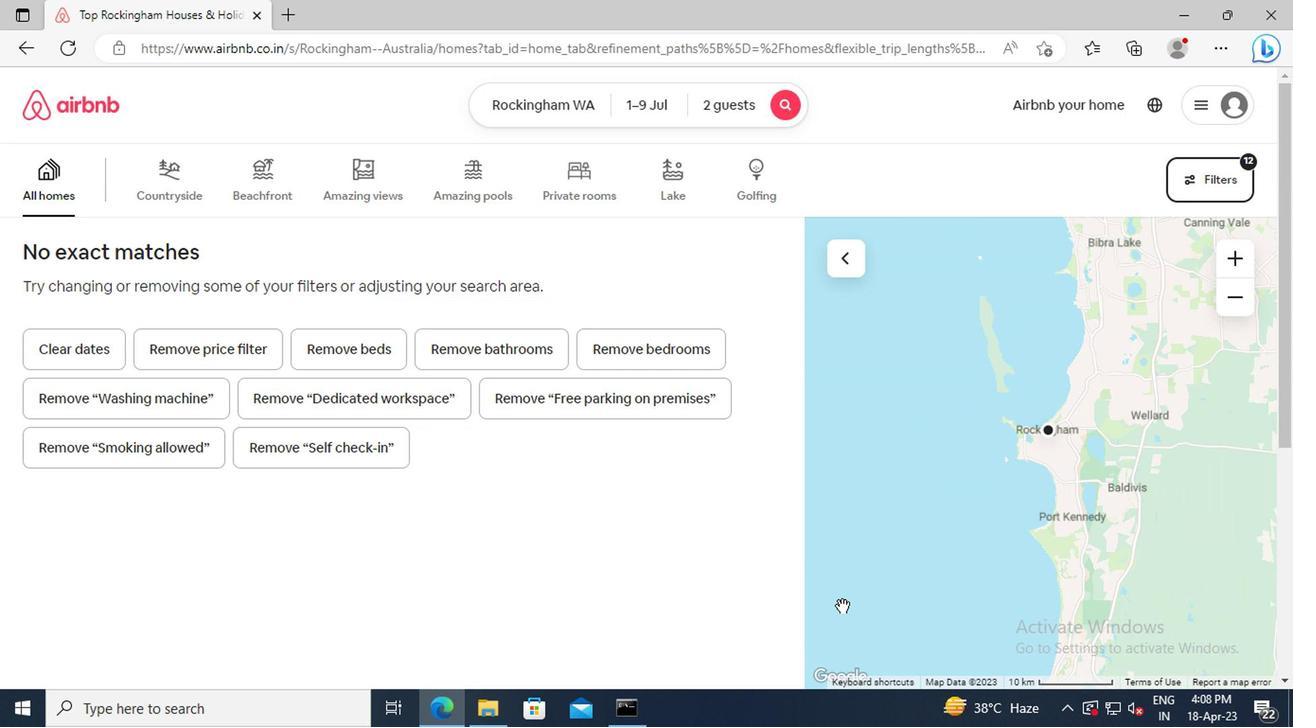 
